 Task: Measure the distance between Los Angeles and Palm Springs.
Action: Mouse moved to (256, 63)
Screenshot: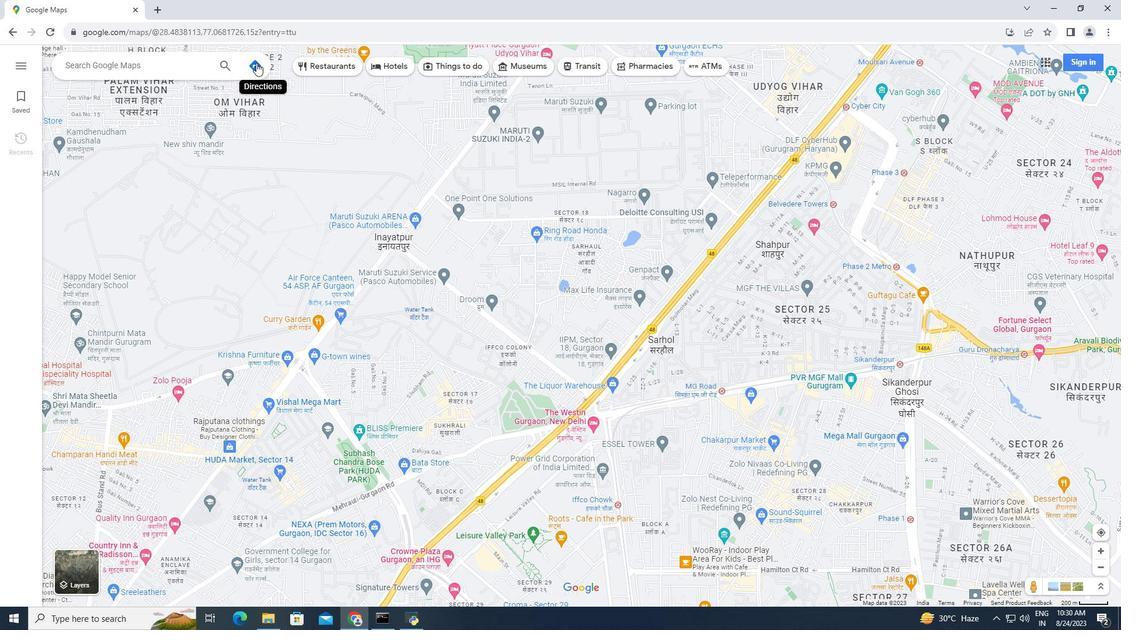 
Action: Mouse pressed left at (256, 63)
Screenshot: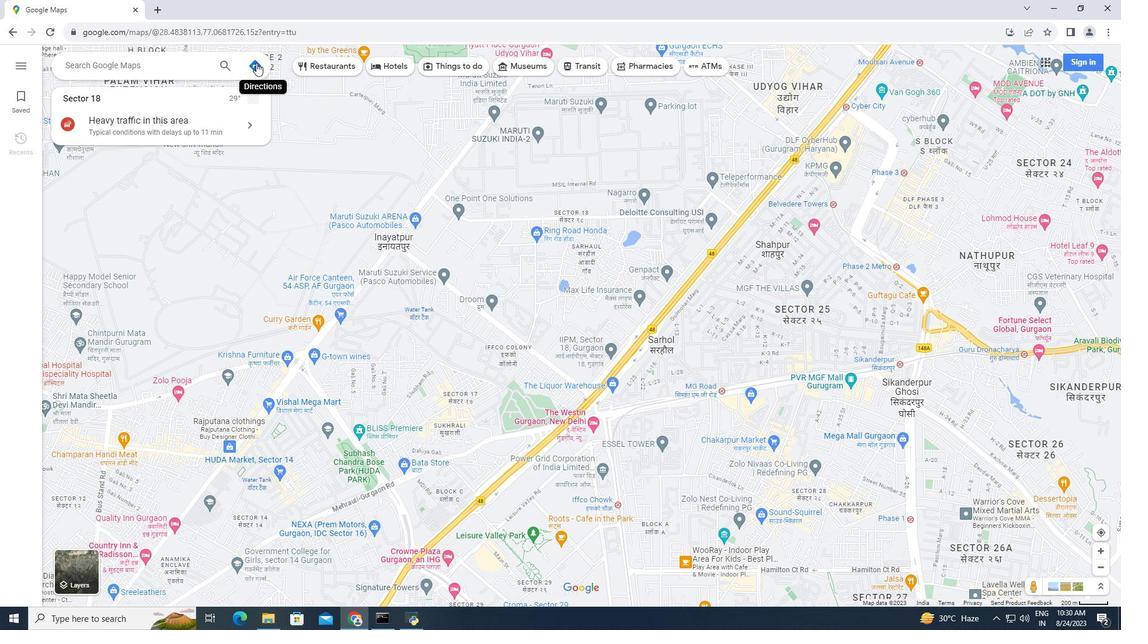 
Action: Mouse moved to (191, 95)
Screenshot: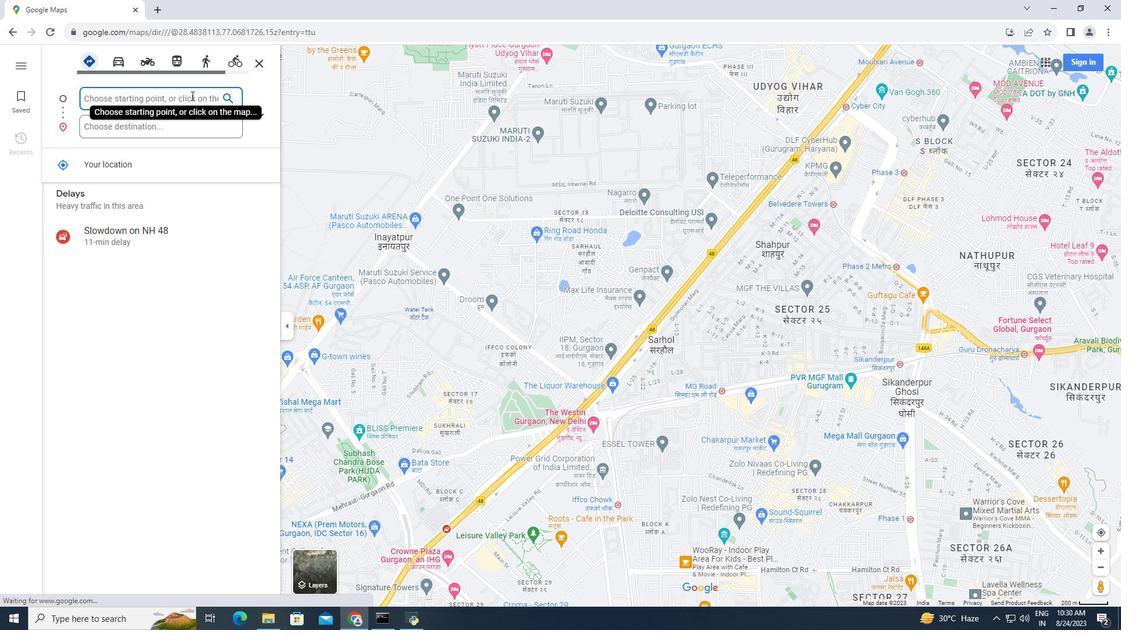 
Action: Key pressed <Key.caps_lock>L<Key.caps_lock>os<Key.space><Key.caps_lock>A<Key.caps_lock>ngeles
Screenshot: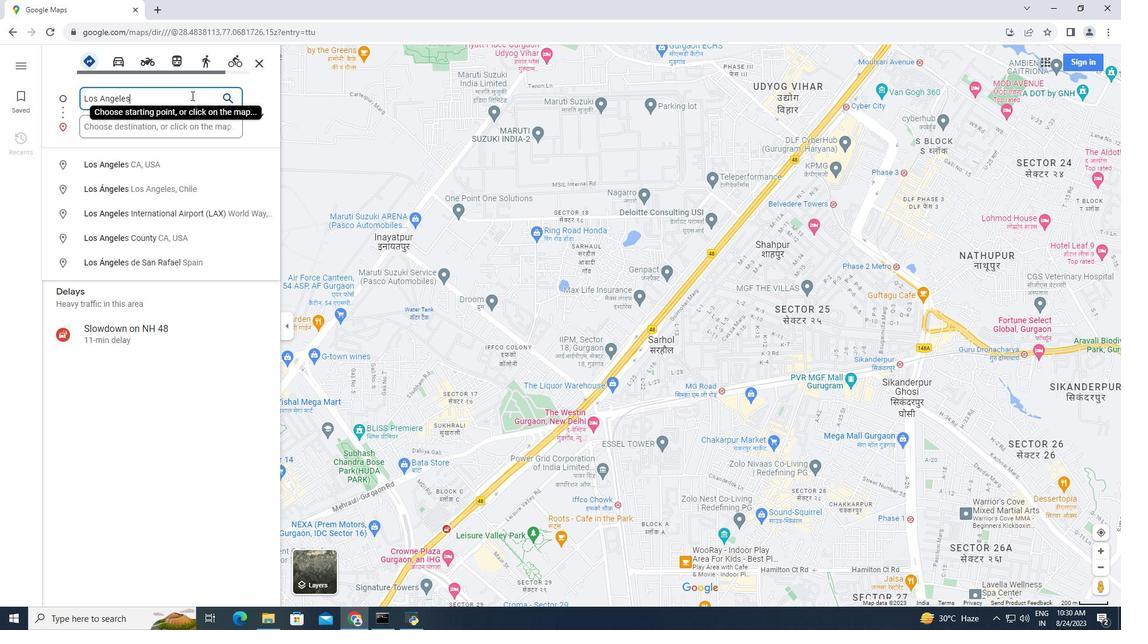 
Action: Mouse moved to (171, 125)
Screenshot: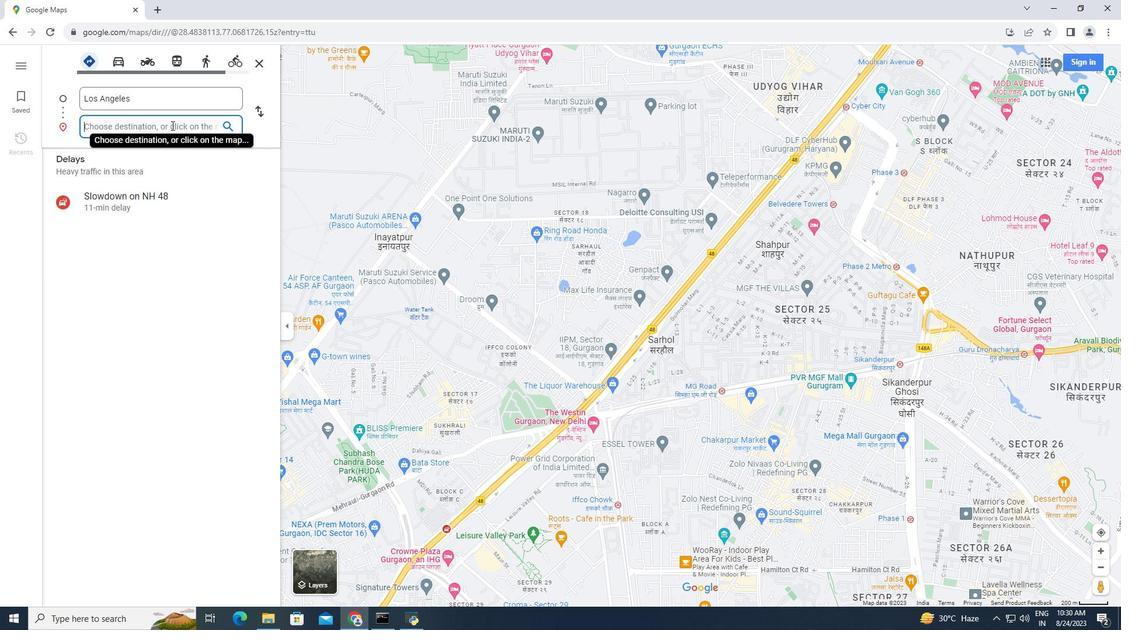 
Action: Mouse pressed left at (171, 125)
Screenshot: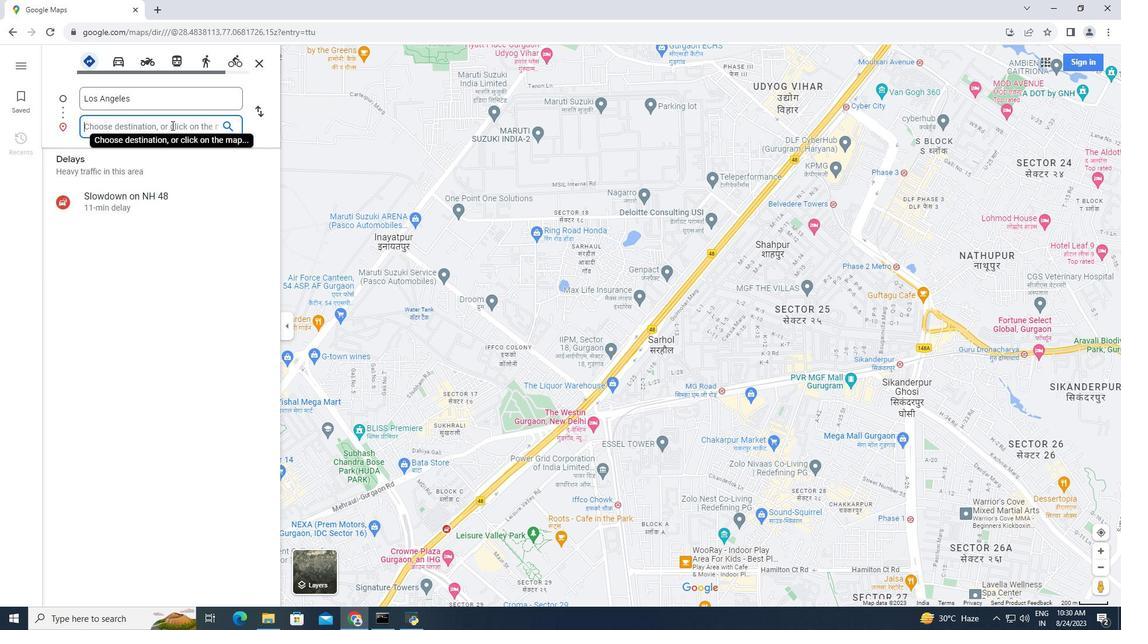 
Action: Key pressed <Key.caps_lock>P<Key.caps_lock>alm<Key.space><Key.caps_lock>S<Key.caps_lock>prings
Screenshot: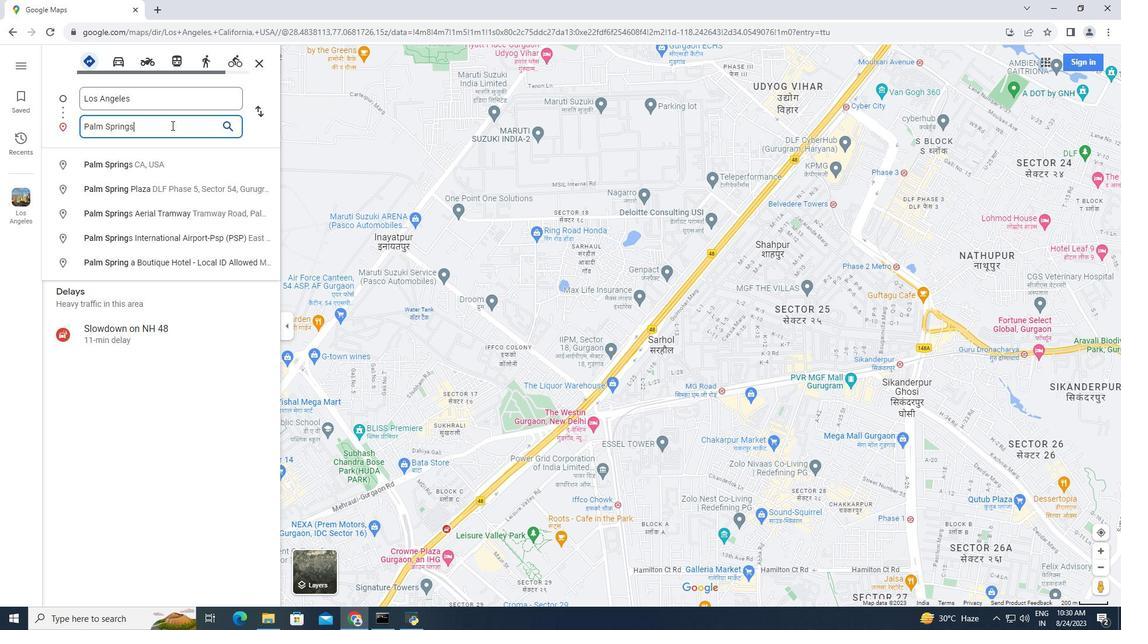 
Action: Mouse moved to (136, 158)
Screenshot: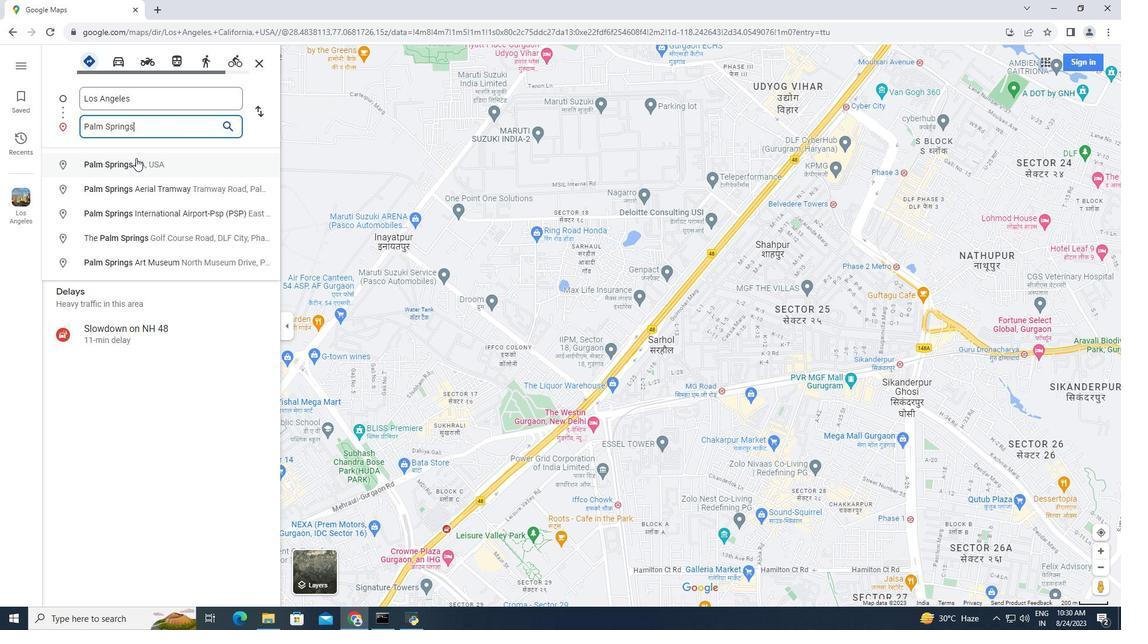 
Action: Mouse pressed left at (136, 158)
Screenshot: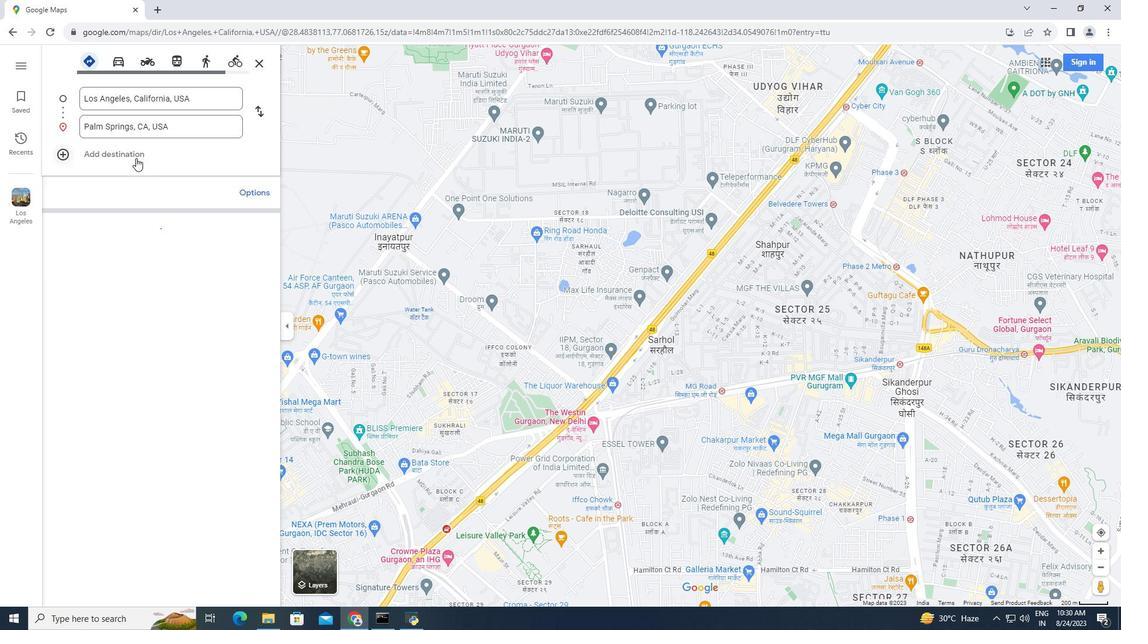 
Action: Mouse moved to (513, 569)
Screenshot: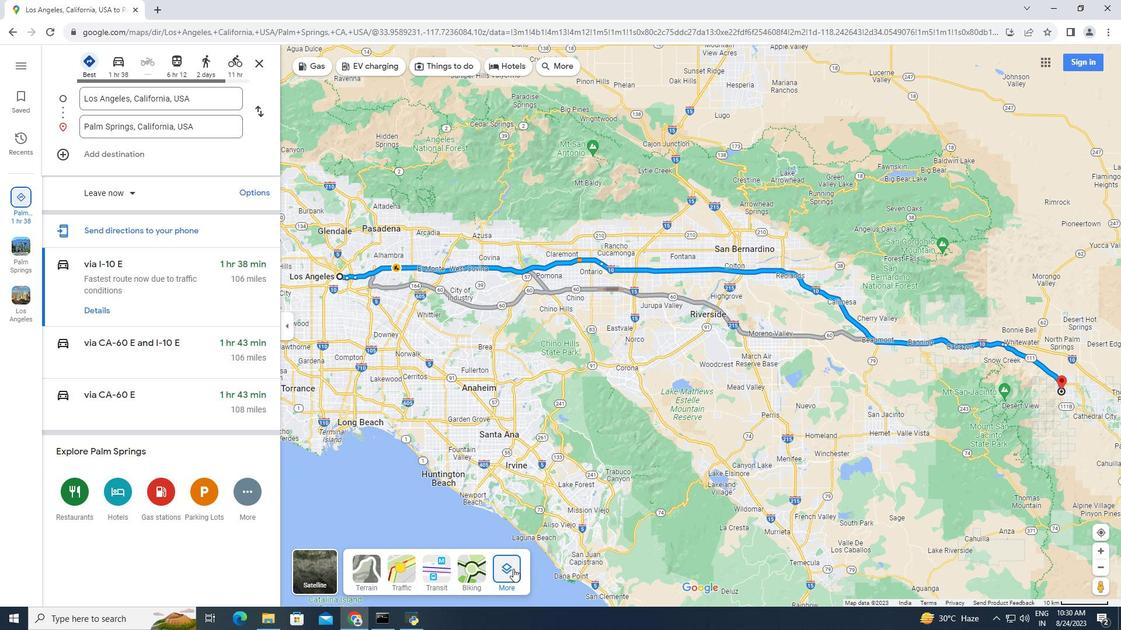 
Action: Mouse pressed left at (513, 569)
Screenshot: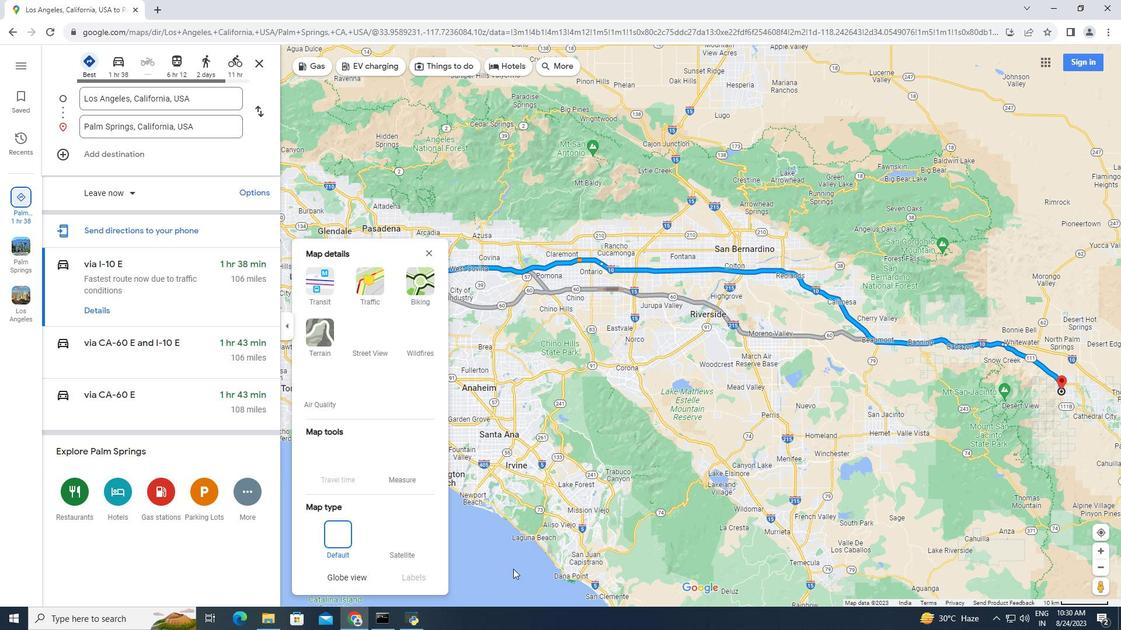 
Action: Mouse moved to (403, 464)
Screenshot: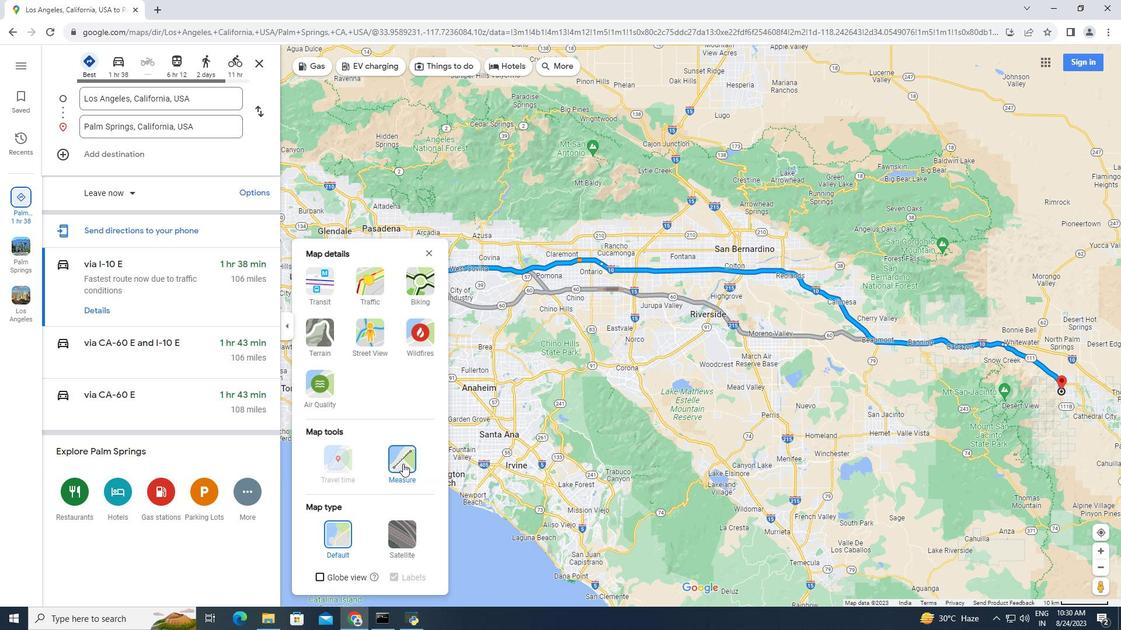 
Action: Mouse pressed left at (403, 464)
Screenshot: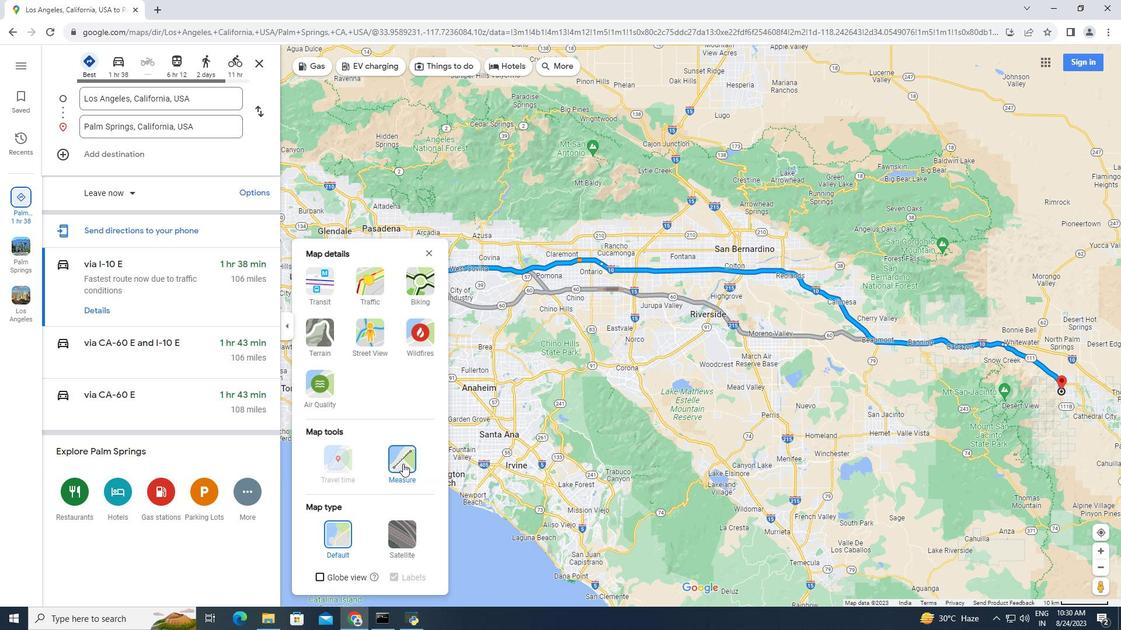 
Action: Mouse moved to (760, 366)
Screenshot: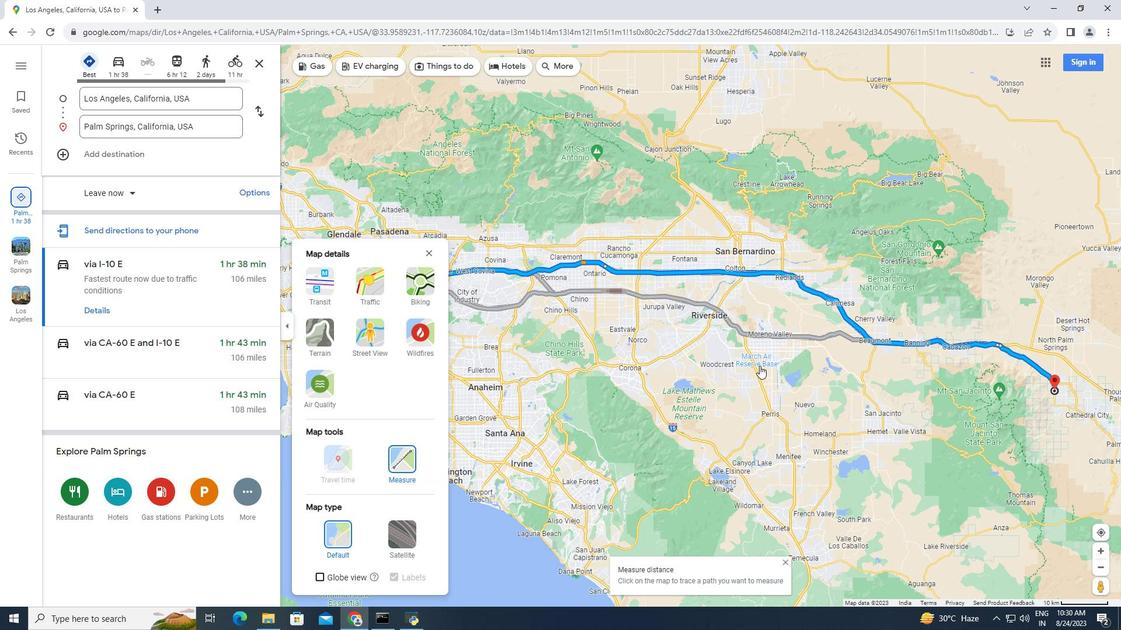 
Action: Mouse scrolled (760, 365) with delta (0, 0)
Screenshot: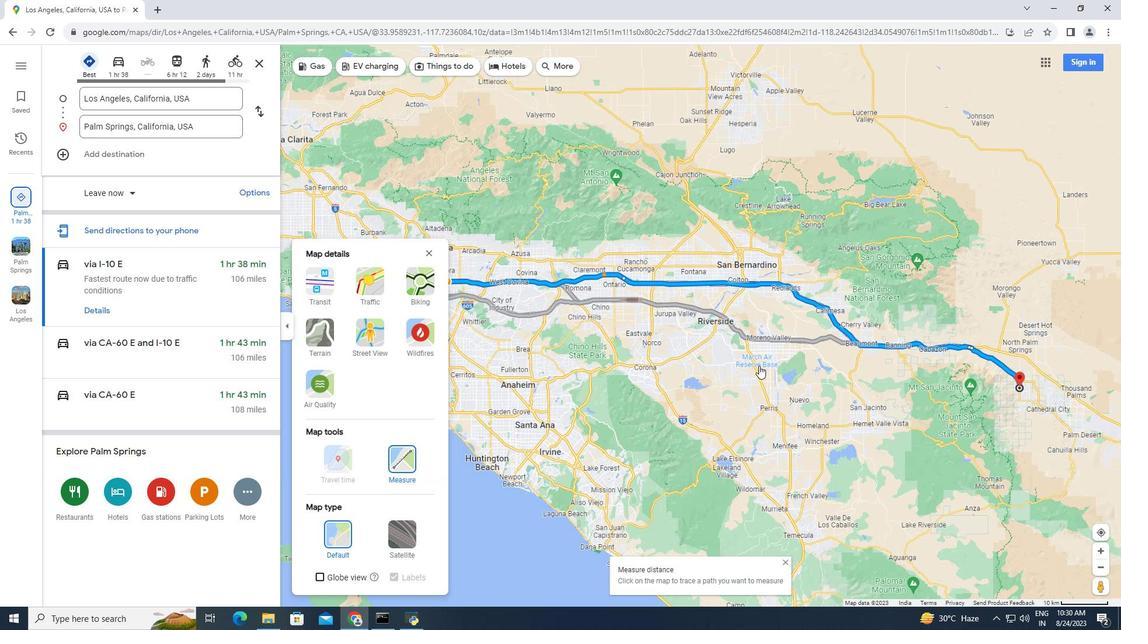 
Action: Mouse scrolled (760, 365) with delta (0, 0)
Screenshot: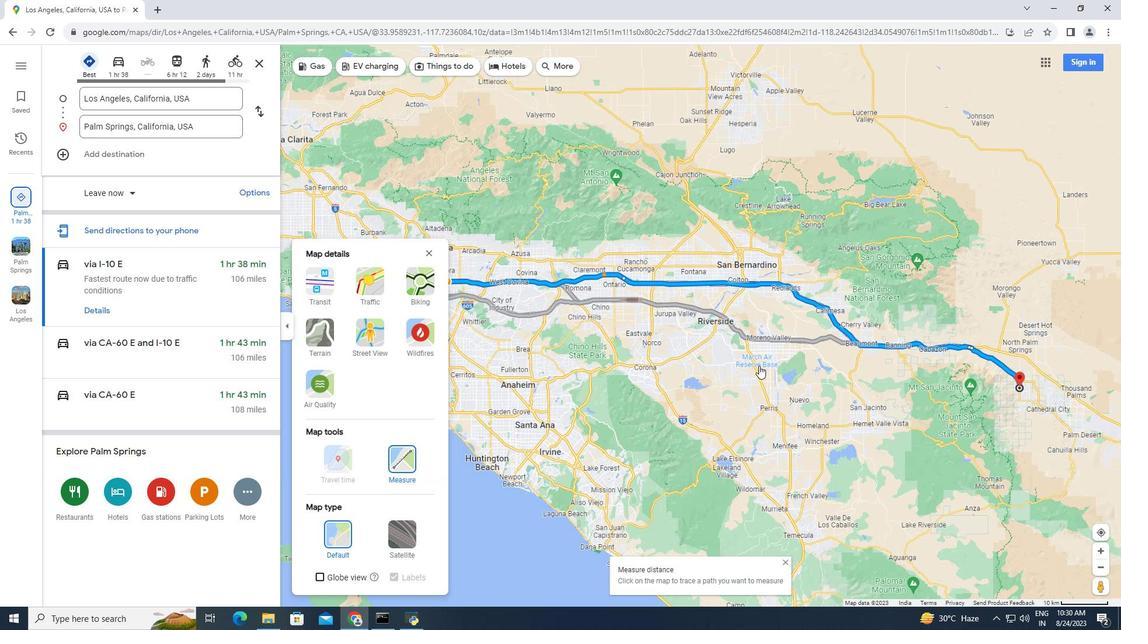 
Action: Mouse scrolled (760, 365) with delta (0, 0)
Screenshot: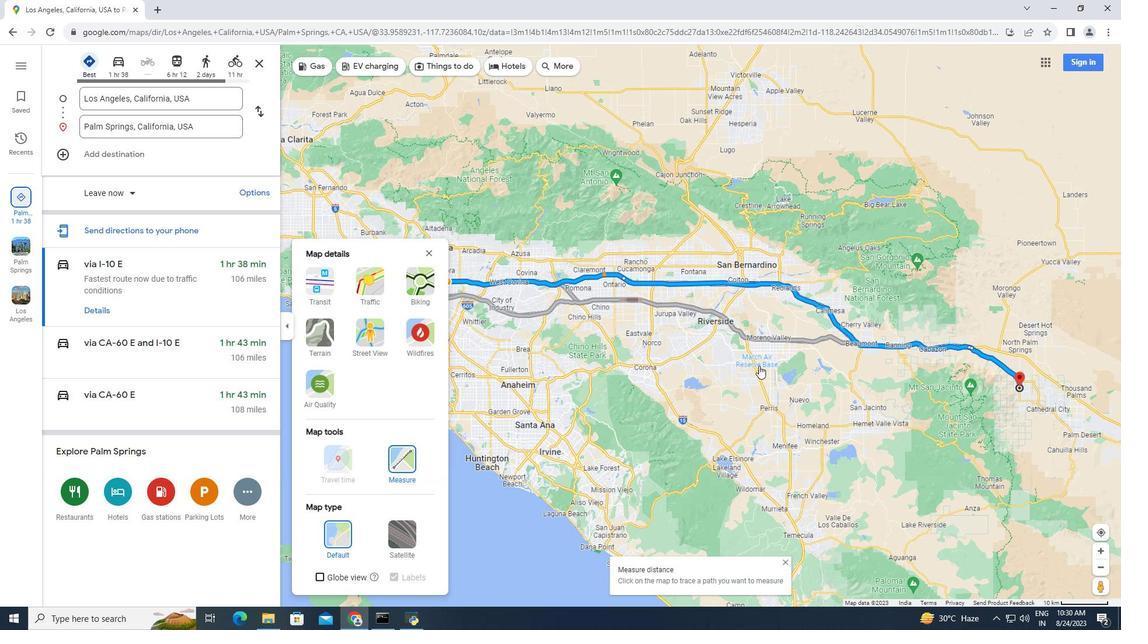 
Action: Mouse moved to (518, 322)
Screenshot: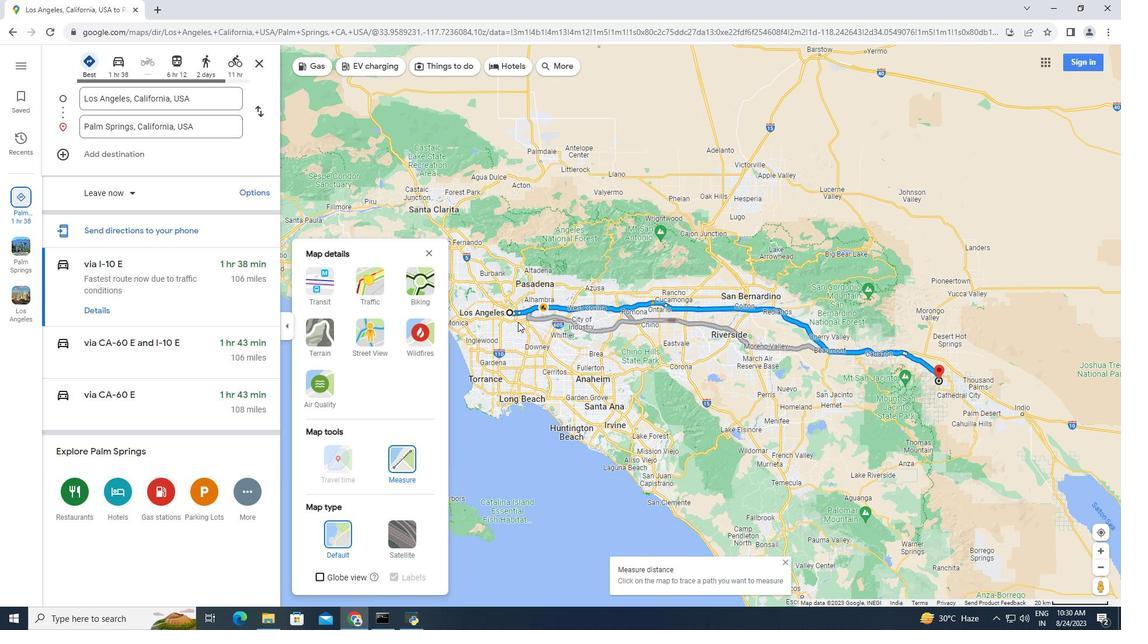 
Action: Mouse scrolled (518, 323) with delta (0, 0)
Screenshot: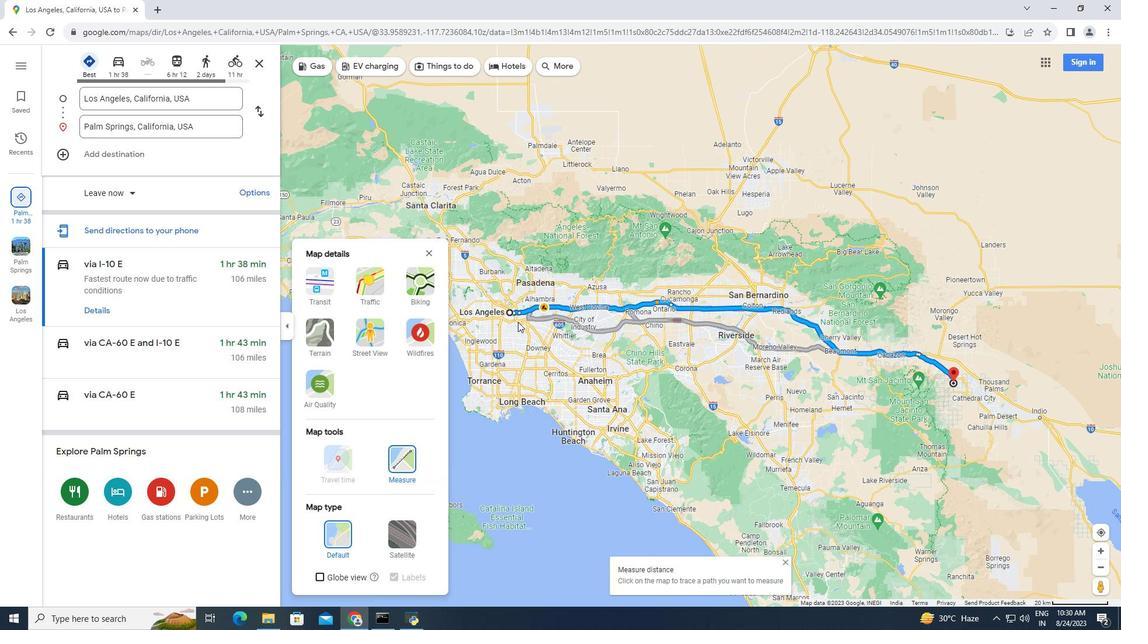 
Action: Mouse scrolled (518, 323) with delta (0, 0)
Screenshot: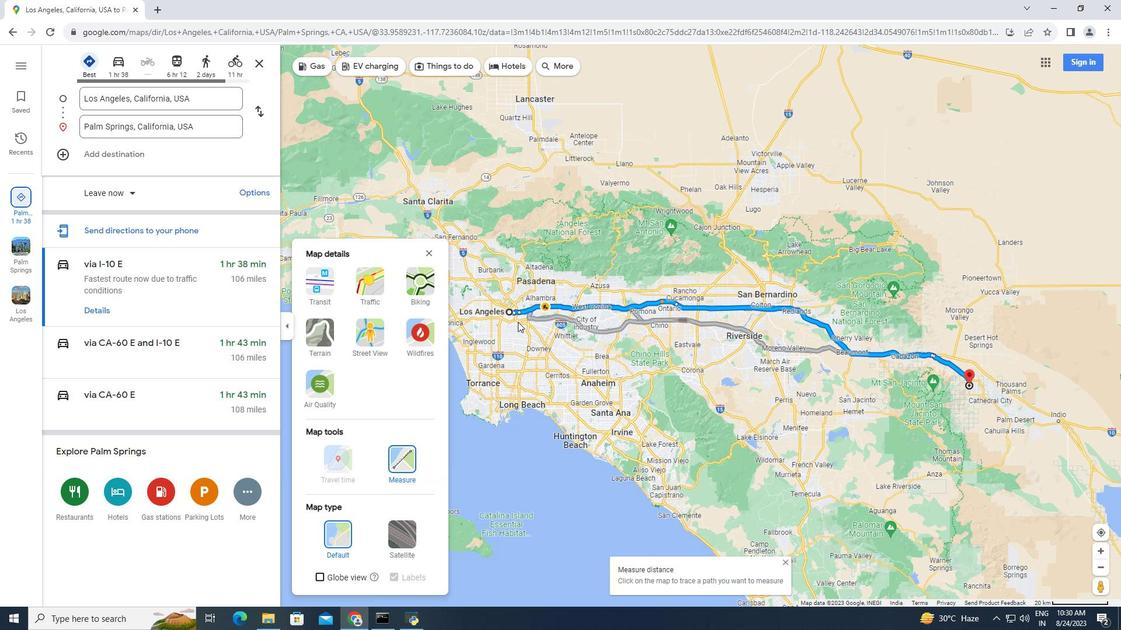 
Action: Mouse scrolled (518, 323) with delta (0, 0)
Screenshot: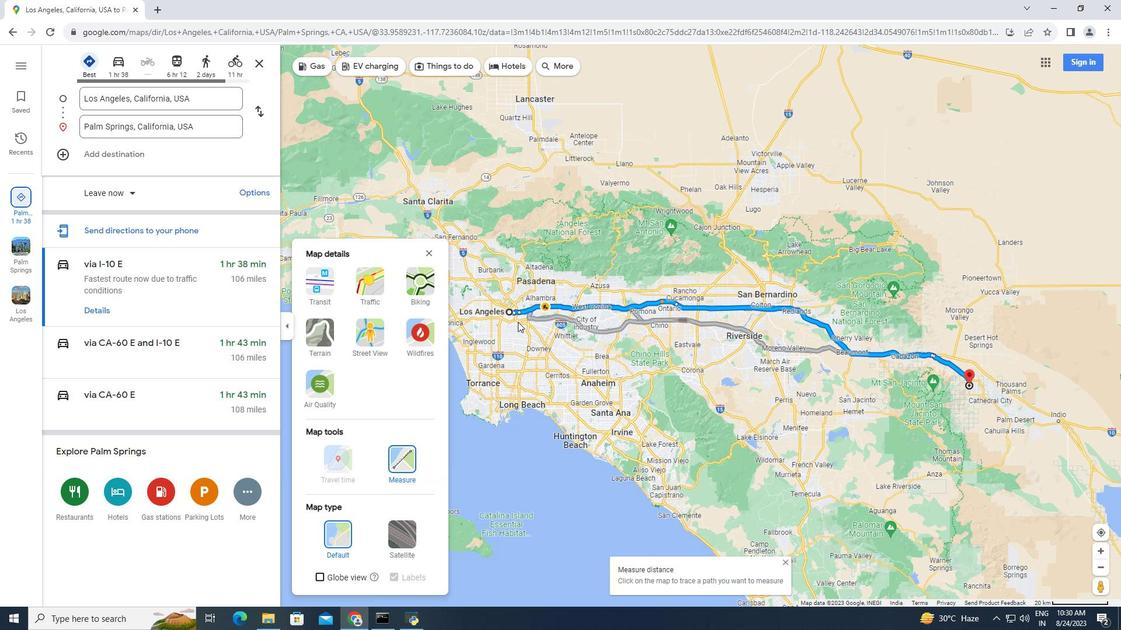 
Action: Mouse scrolled (518, 323) with delta (0, 0)
Screenshot: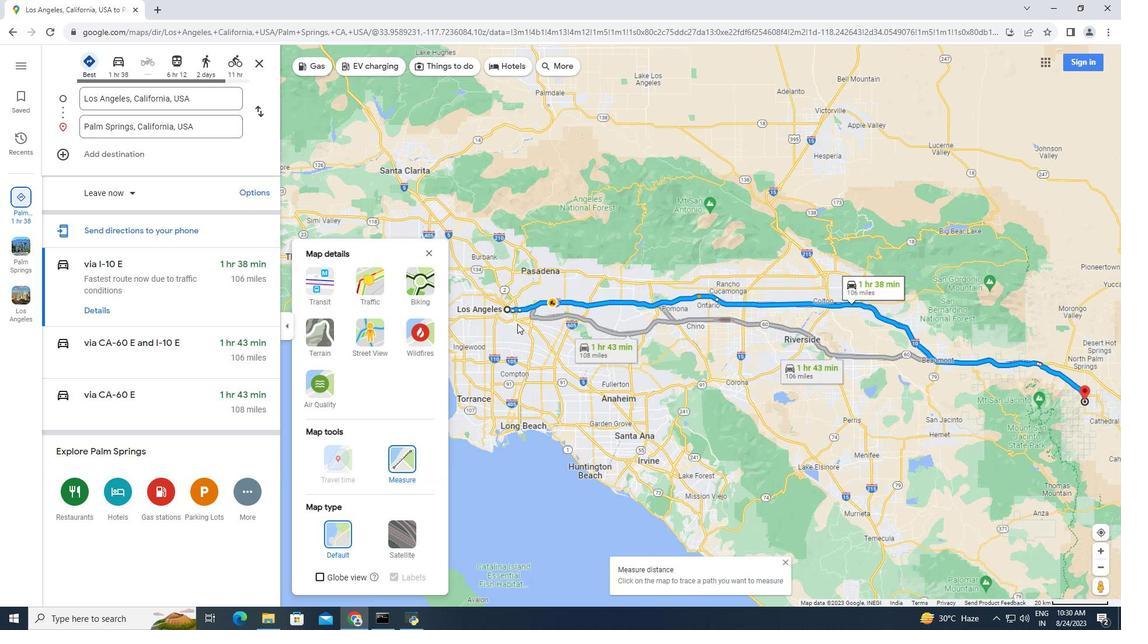 
Action: Mouse moved to (514, 341)
Screenshot: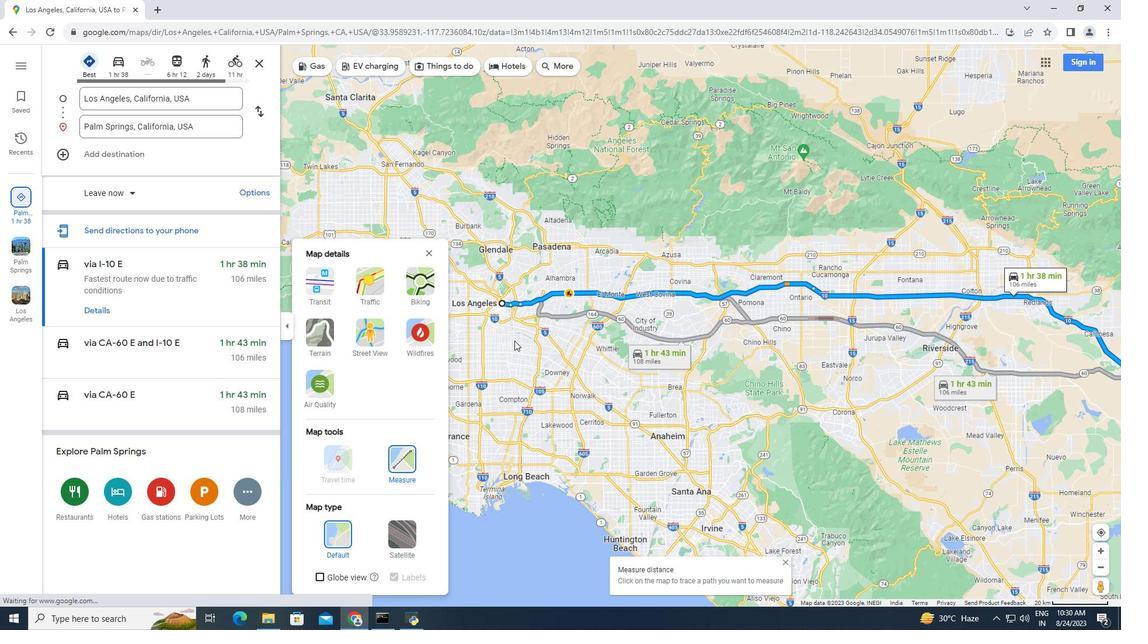 
Action: Mouse pressed left at (514, 341)
Screenshot: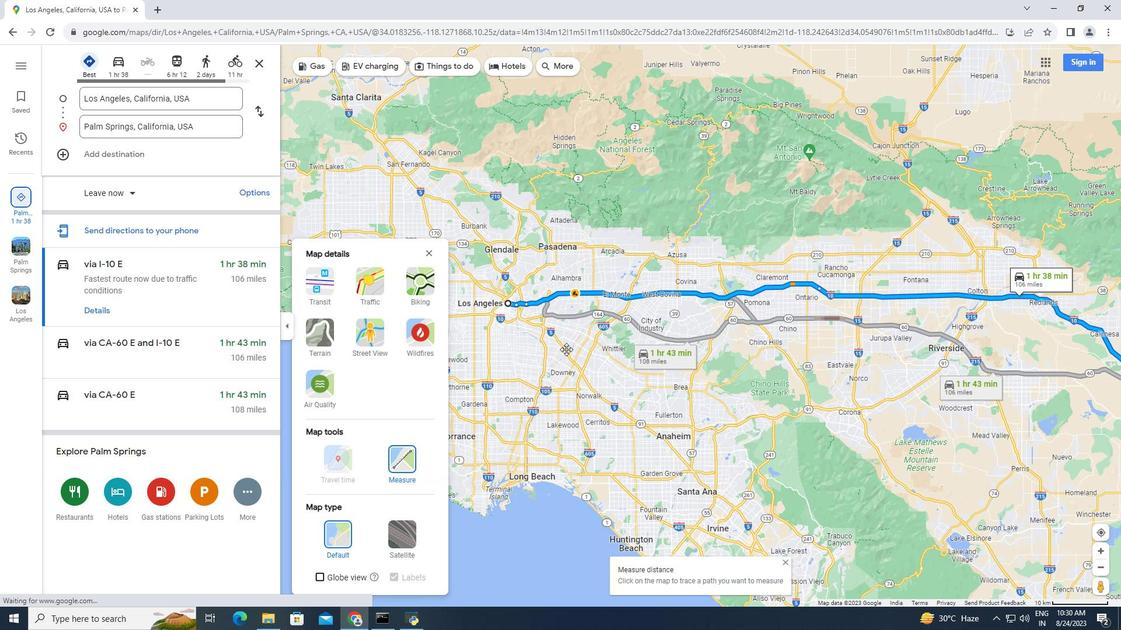 
Action: Mouse moved to (598, 345)
Screenshot: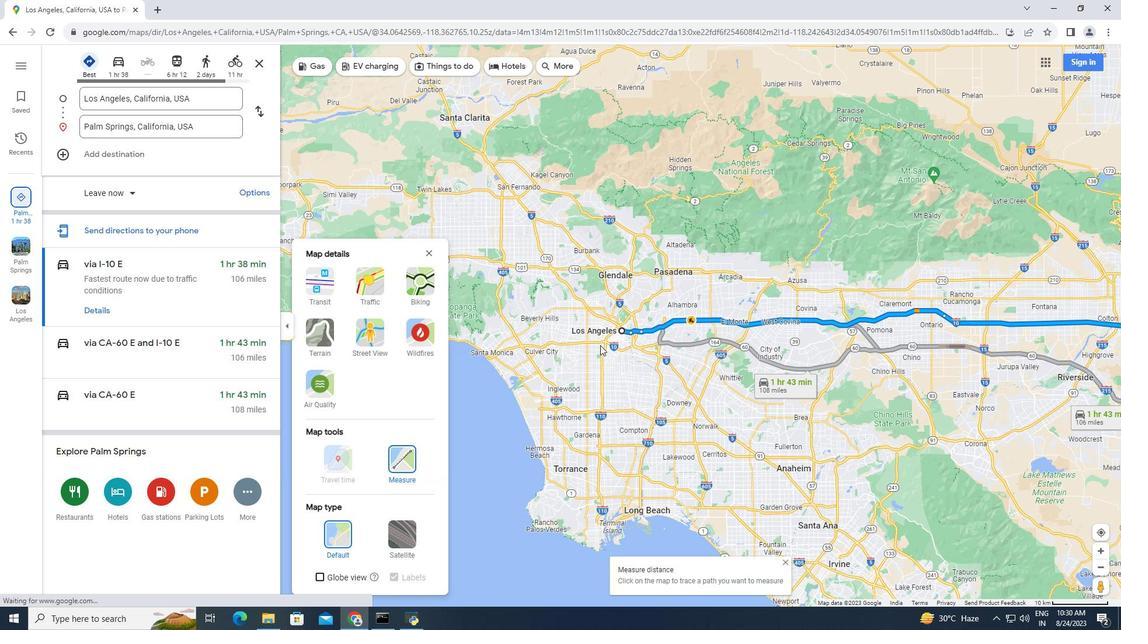 
Action: Mouse scrolled (598, 345) with delta (0, 0)
Screenshot: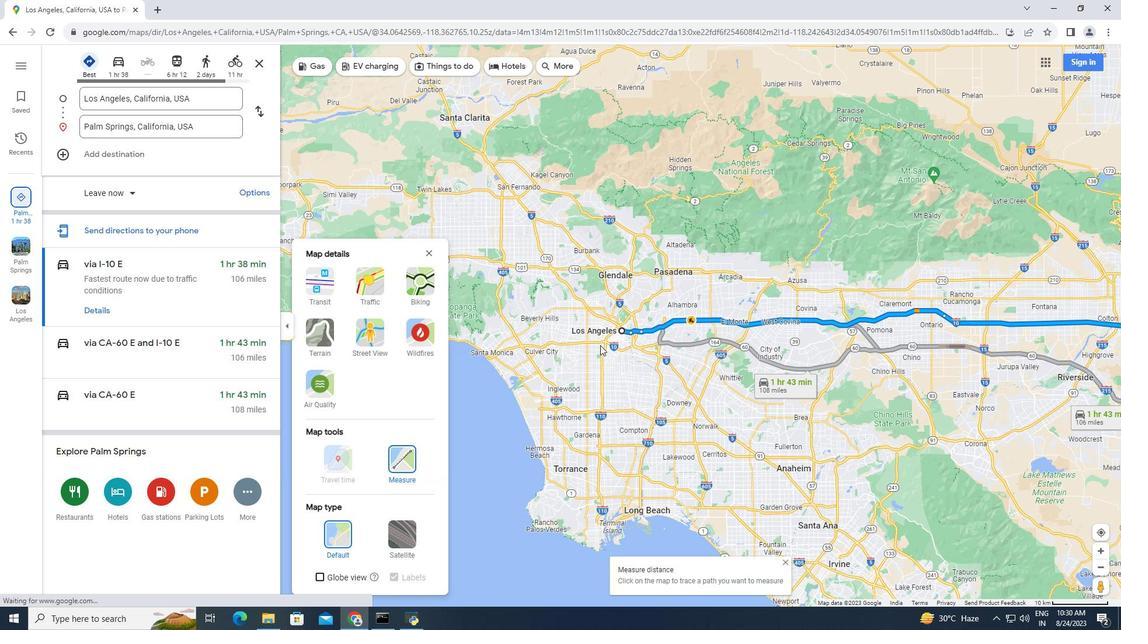 
Action: Mouse scrolled (598, 345) with delta (0, 0)
Screenshot: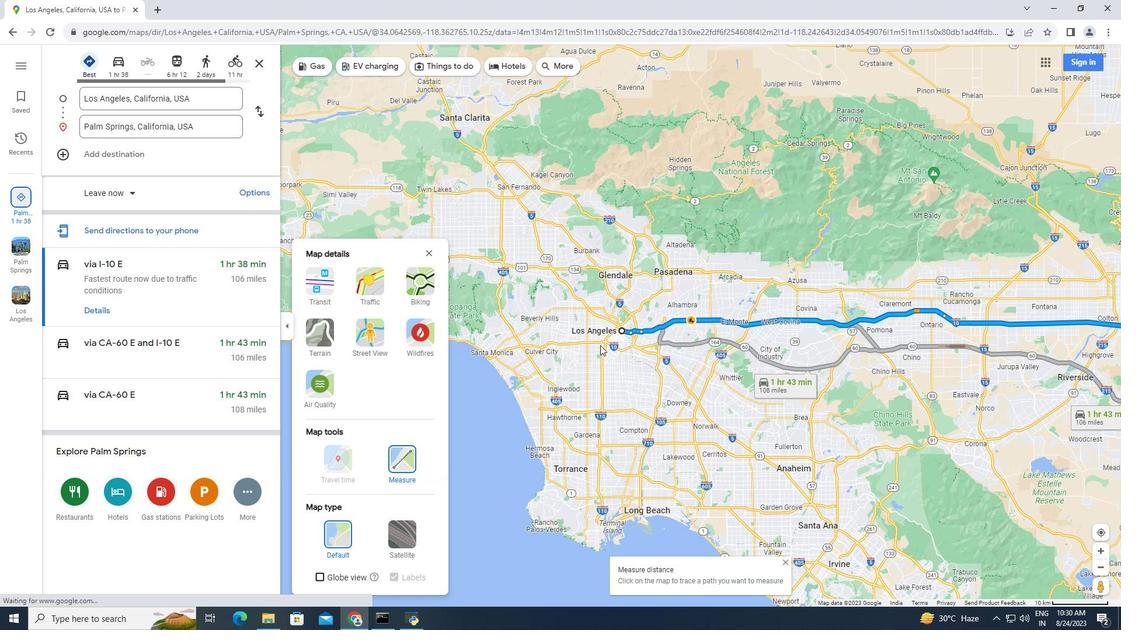 
Action: Mouse moved to (631, 326)
Screenshot: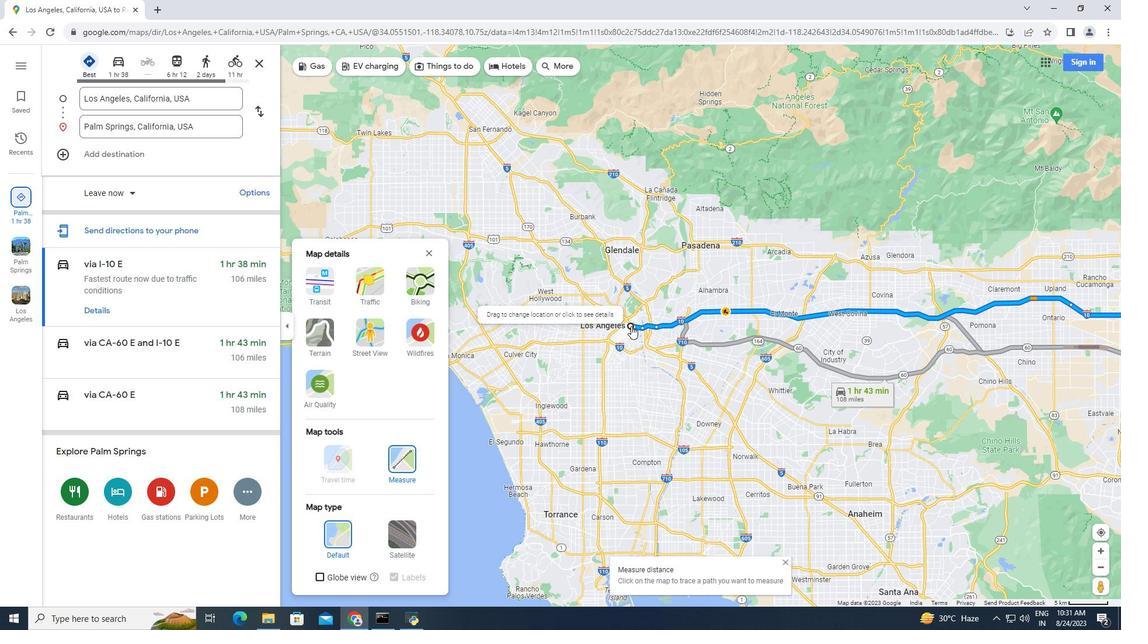 
Action: Mouse pressed left at (631, 326)
Screenshot: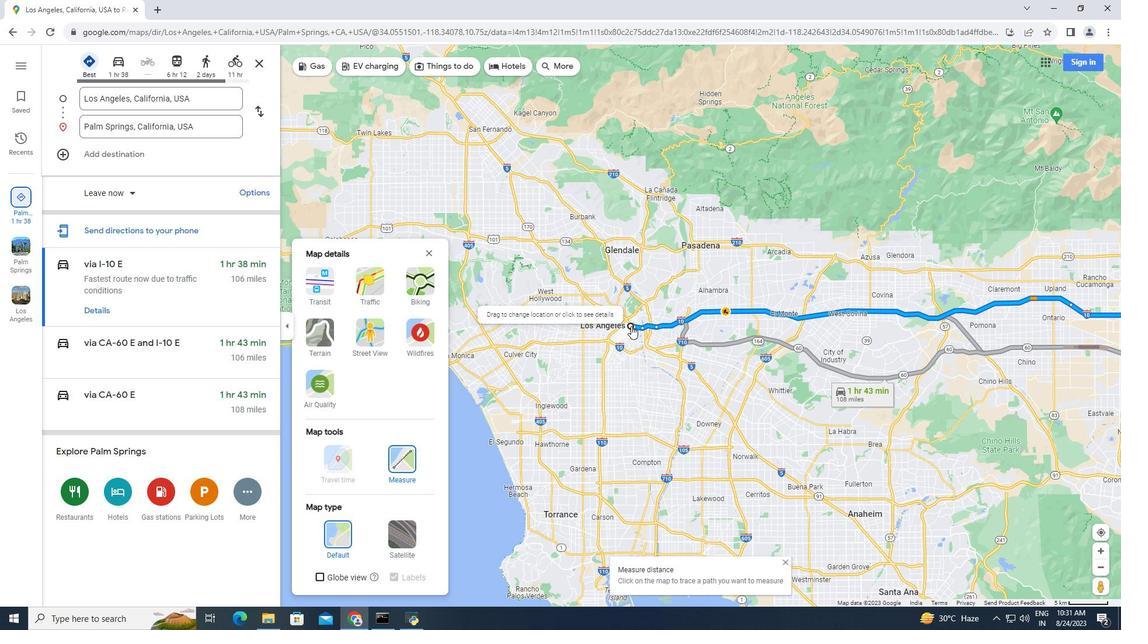 
Action: Mouse moved to (642, 349)
Screenshot: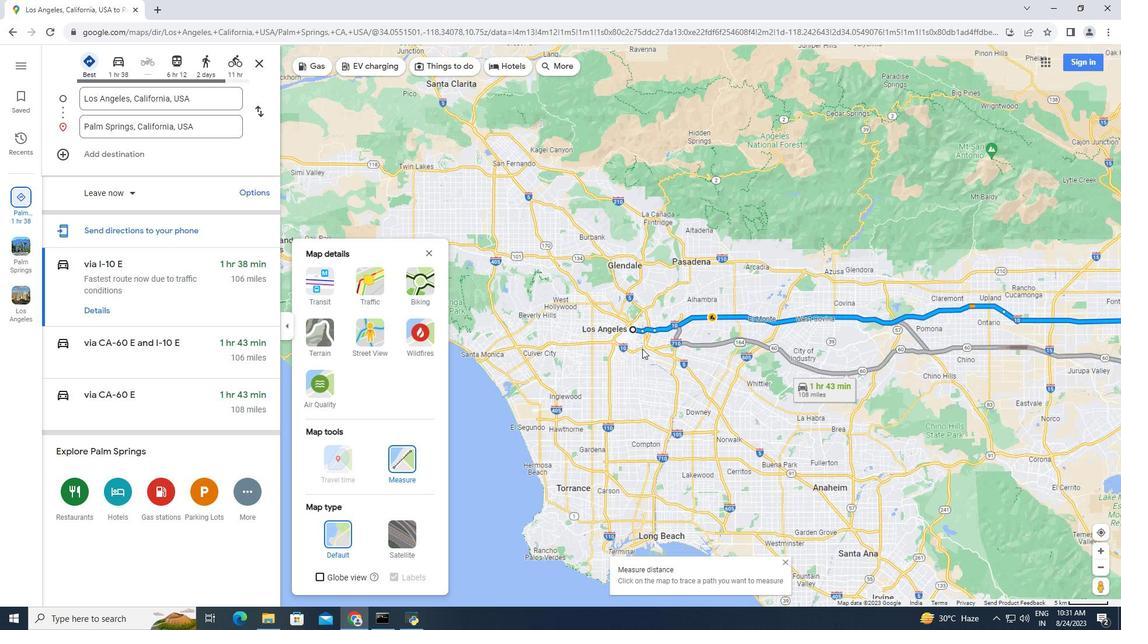 
Action: Mouse scrolled (642, 348) with delta (0, 0)
Screenshot: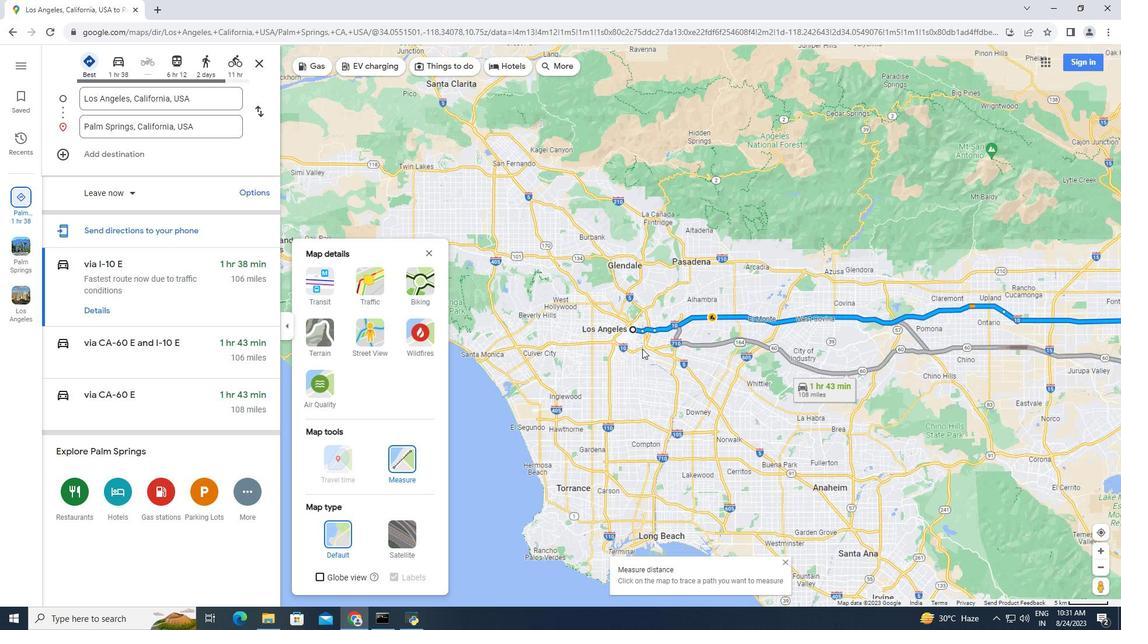 
Action: Mouse scrolled (642, 348) with delta (0, 0)
Screenshot: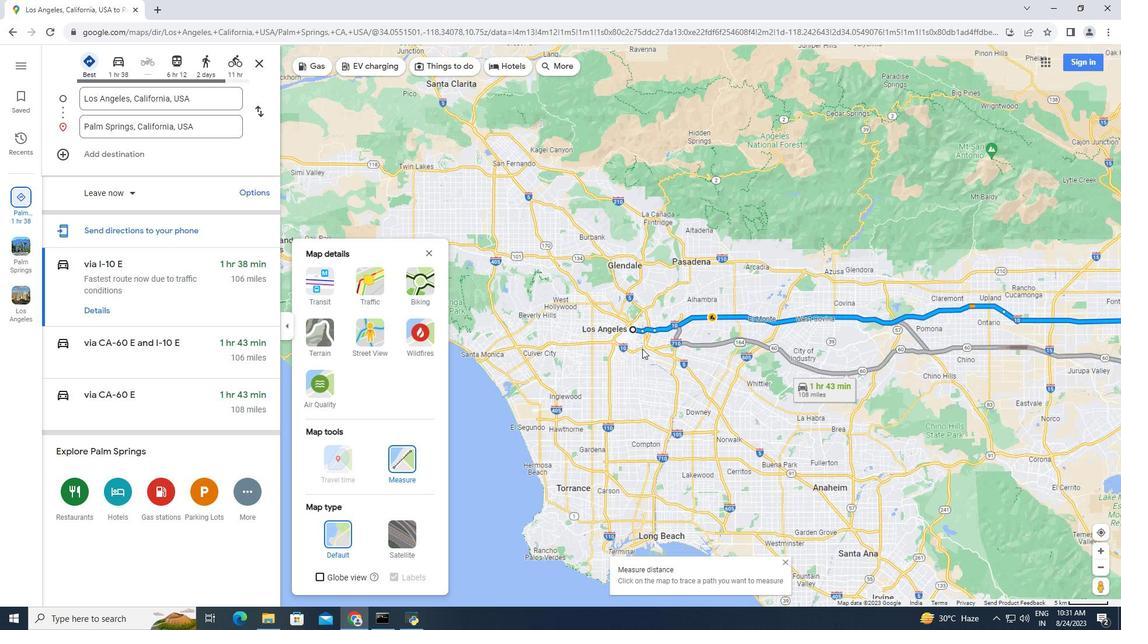 
Action: Mouse scrolled (642, 348) with delta (0, 0)
Screenshot: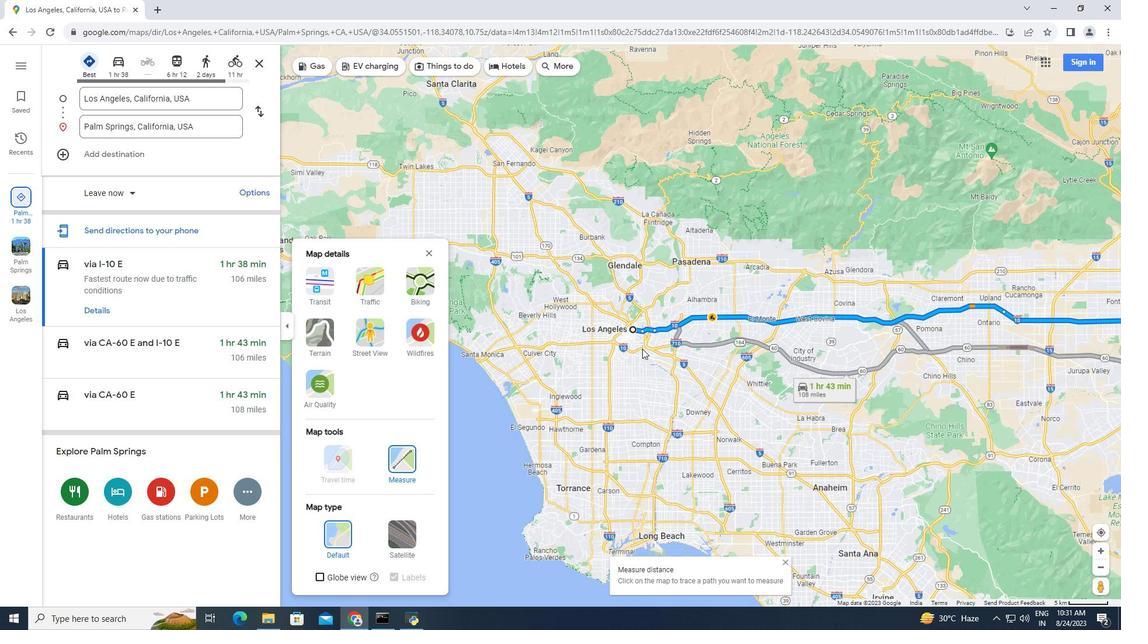 
Action: Mouse moved to (771, 376)
Screenshot: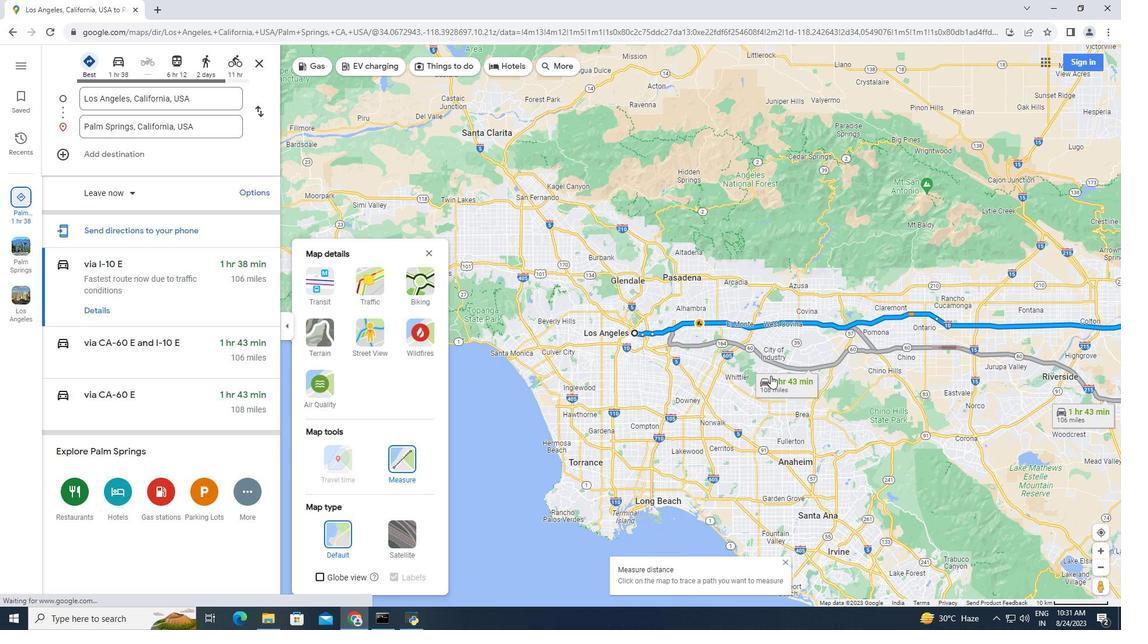 
Action: Mouse scrolled (771, 375) with delta (0, 0)
Screenshot: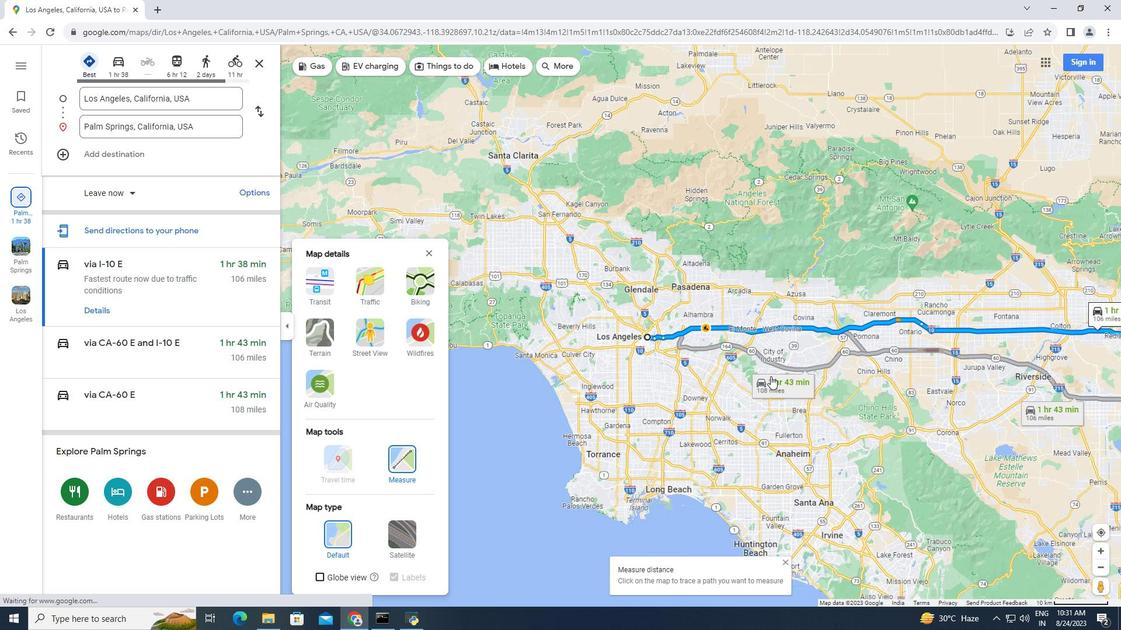 
Action: Mouse scrolled (771, 375) with delta (0, 0)
Screenshot: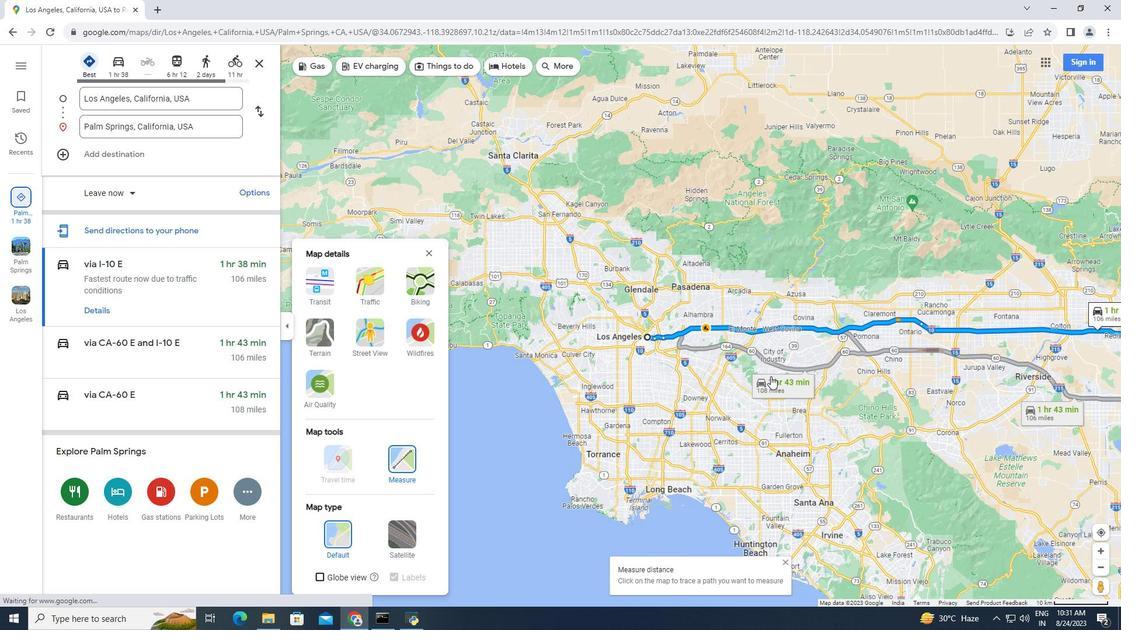 
Action: Mouse scrolled (771, 375) with delta (0, 0)
Screenshot: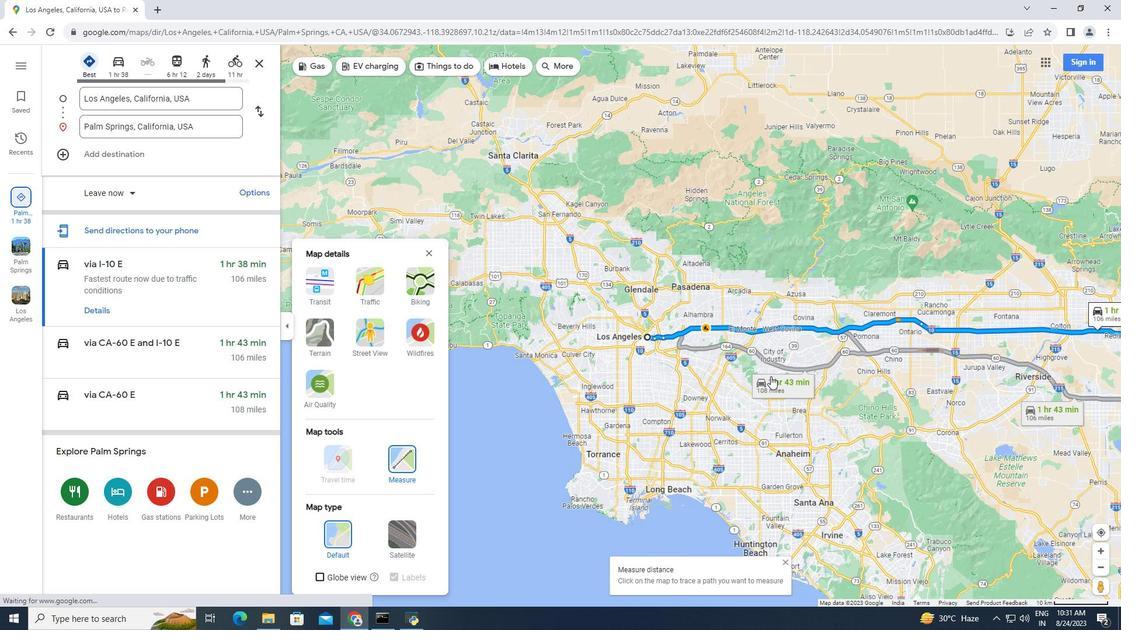
Action: Mouse moved to (885, 387)
Screenshot: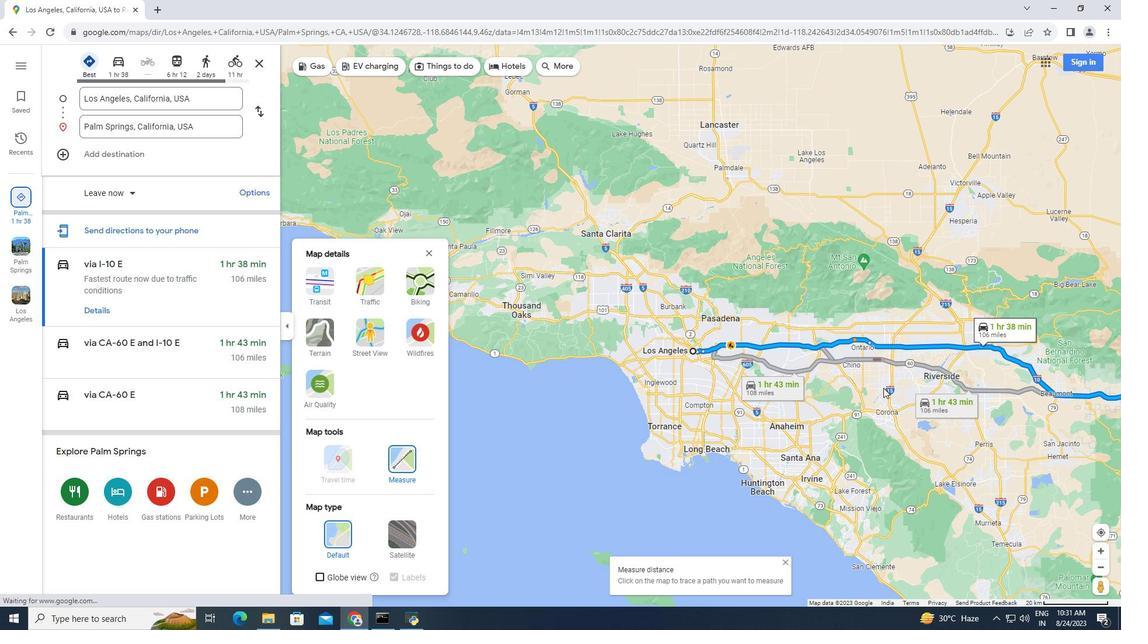 
Action: Mouse scrolled (885, 387) with delta (0, 0)
Screenshot: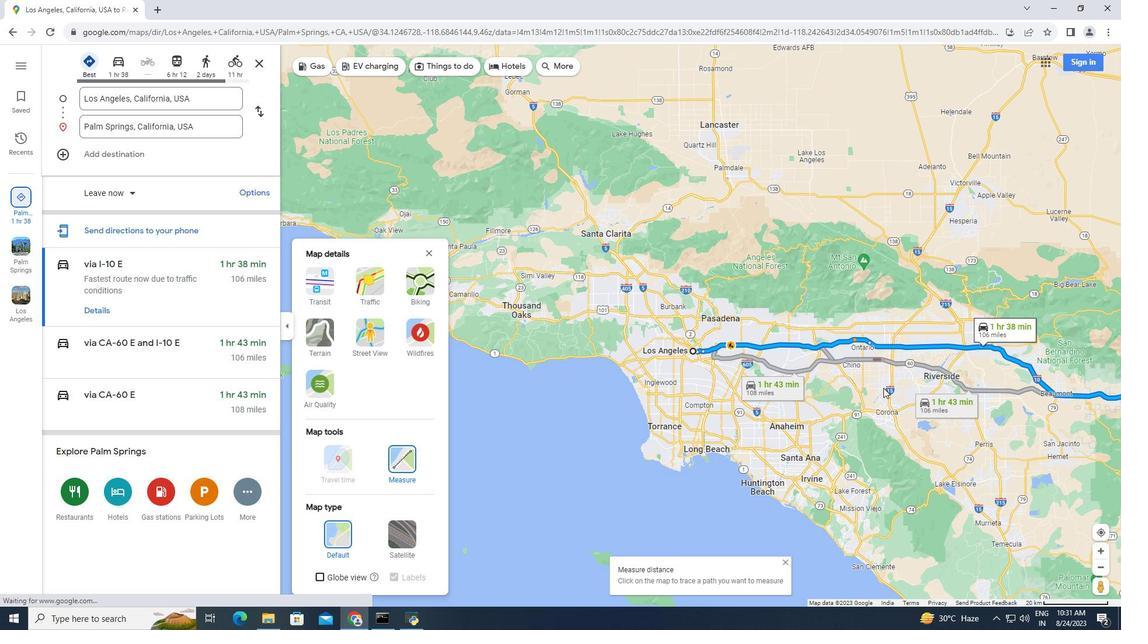 
Action: Mouse moved to (884, 387)
Screenshot: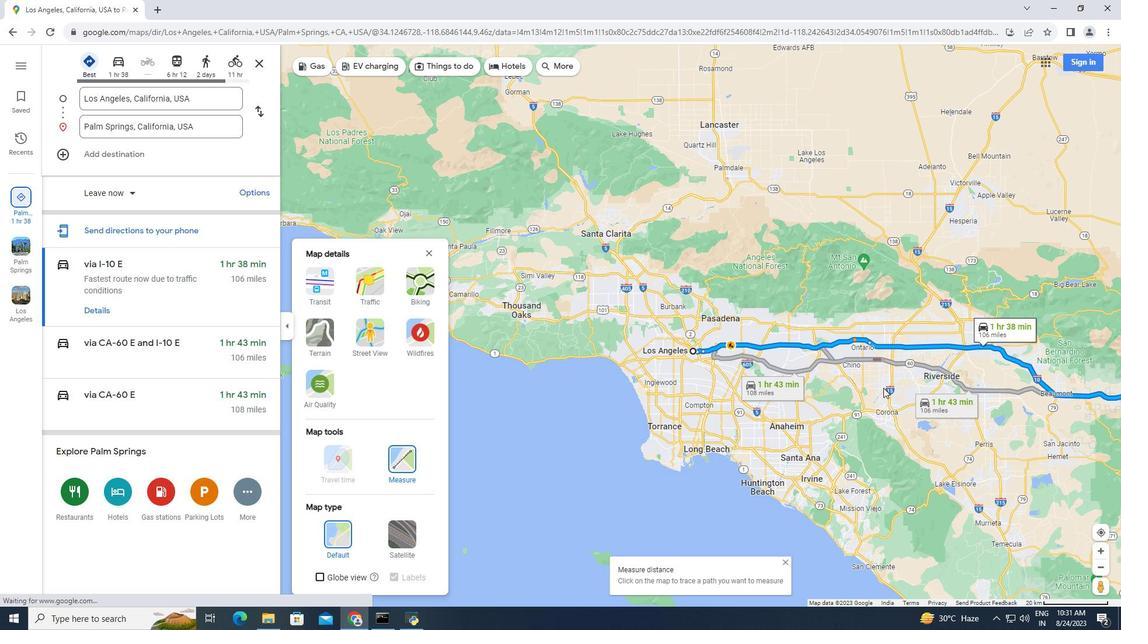 
Action: Mouse scrolled (884, 387) with delta (0, 0)
Screenshot: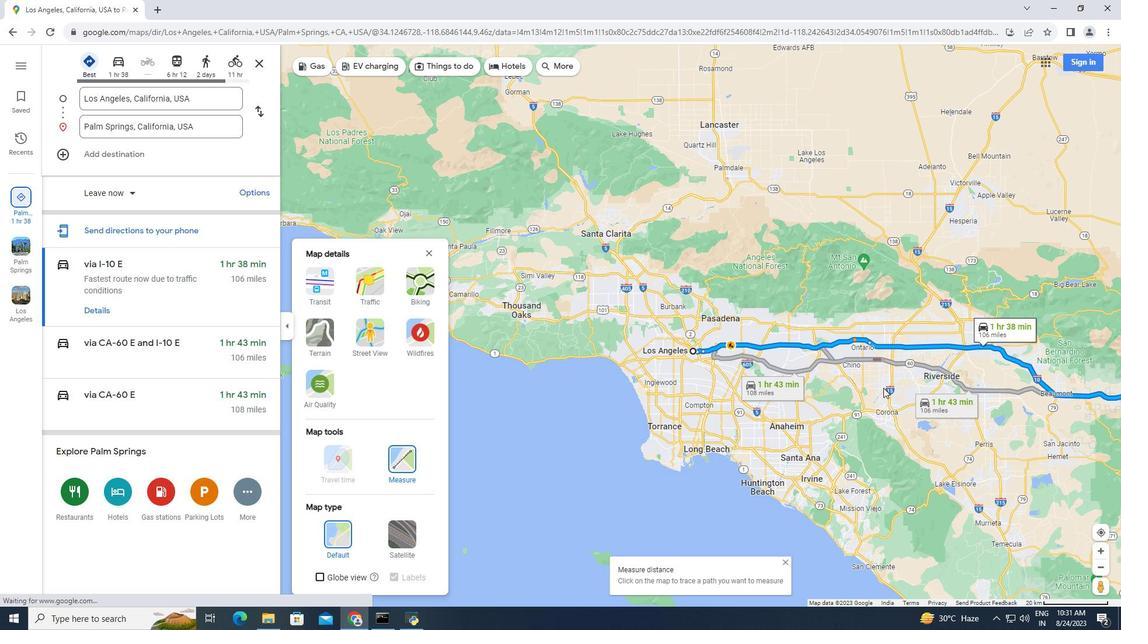 
Action: Mouse moved to (884, 387)
Screenshot: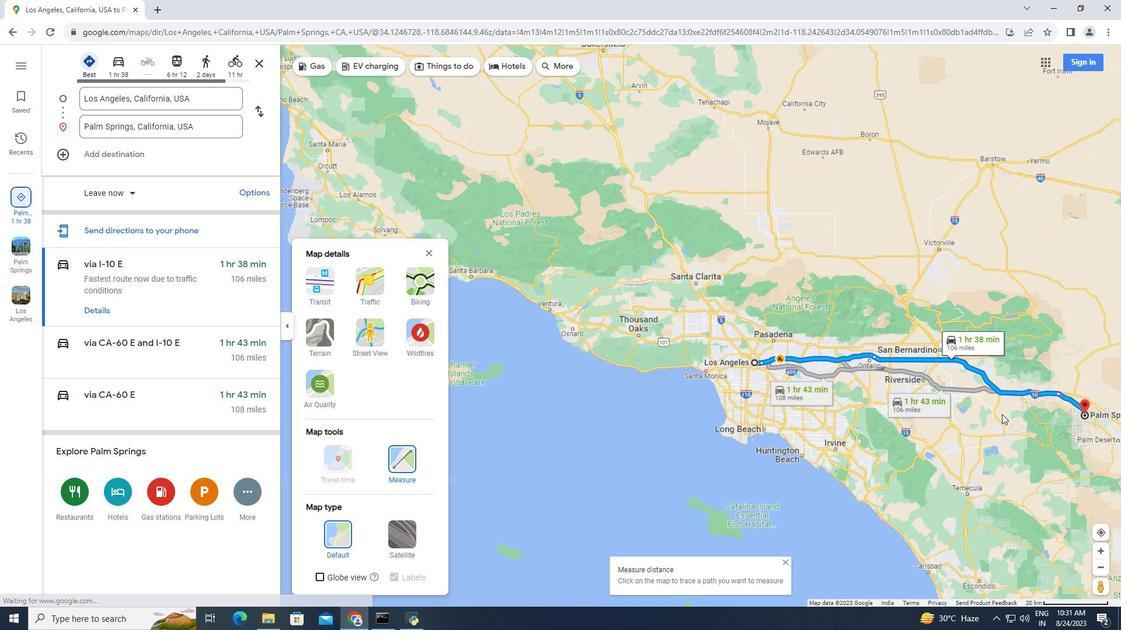 
Action: Mouse scrolled (884, 387) with delta (0, 0)
Screenshot: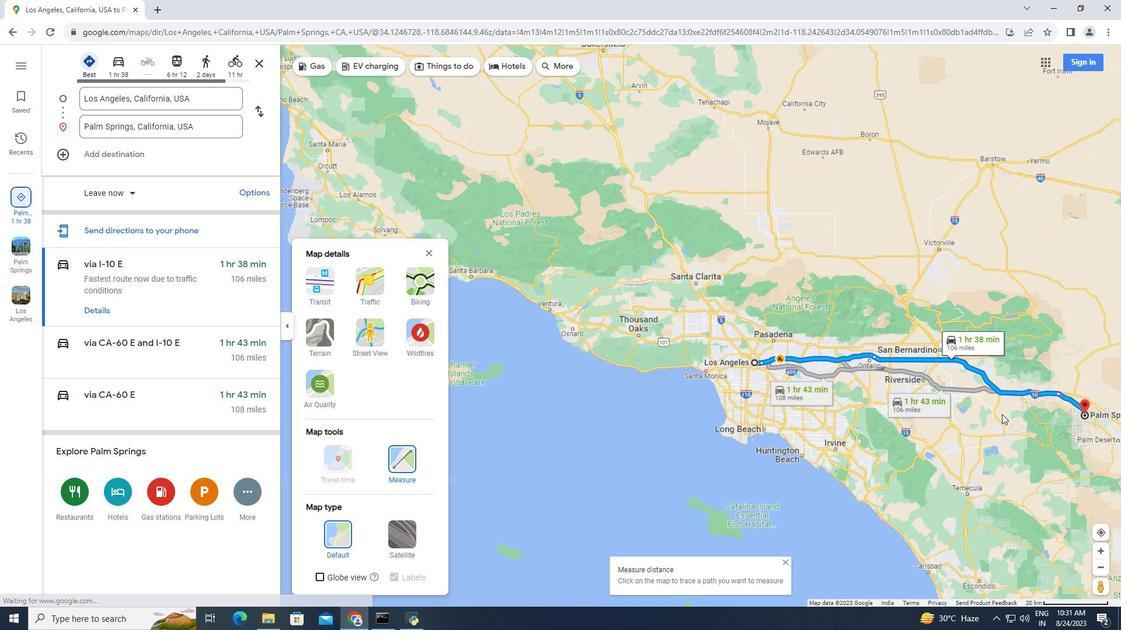 
Action: Mouse moved to (1063, 411)
Screenshot: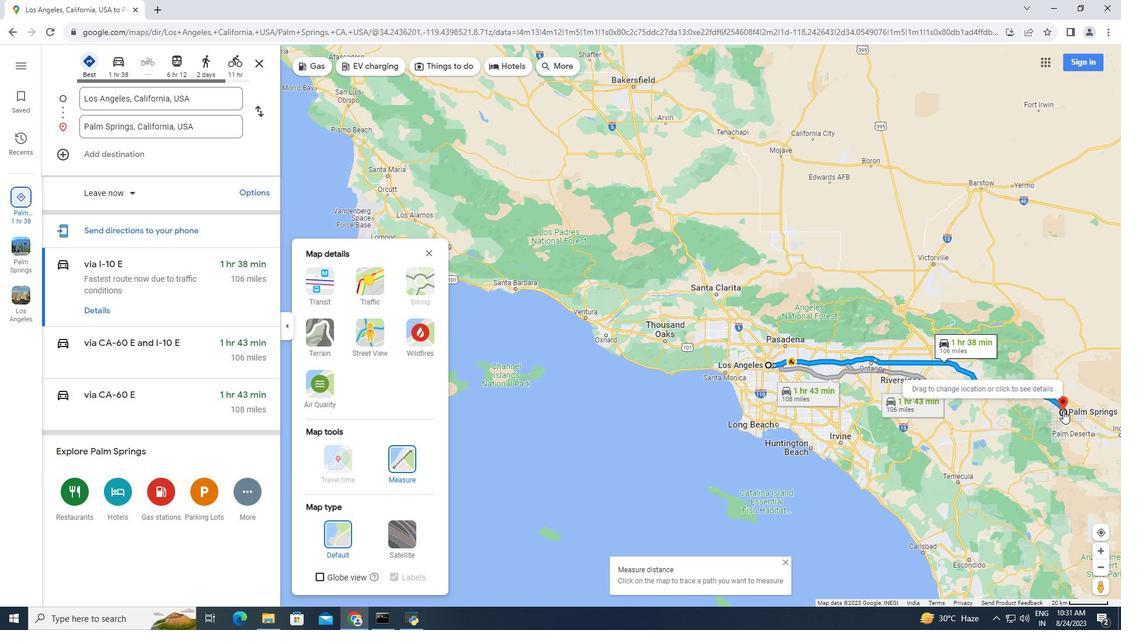
Action: Mouse pressed left at (1063, 411)
Screenshot: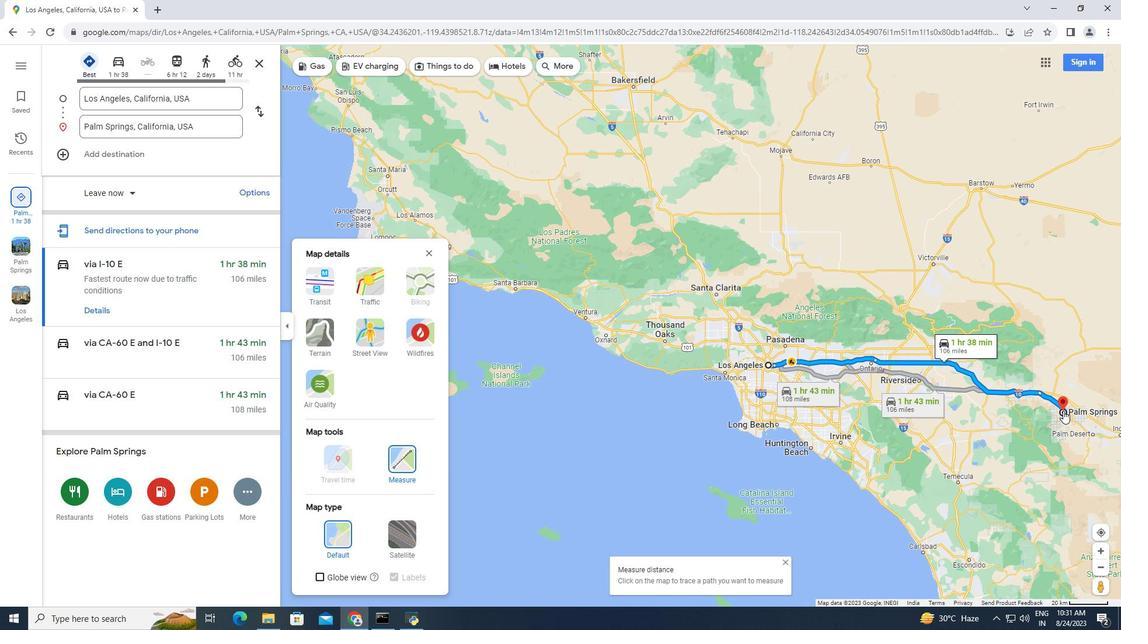 
Action: Mouse moved to (1028, 456)
Screenshot: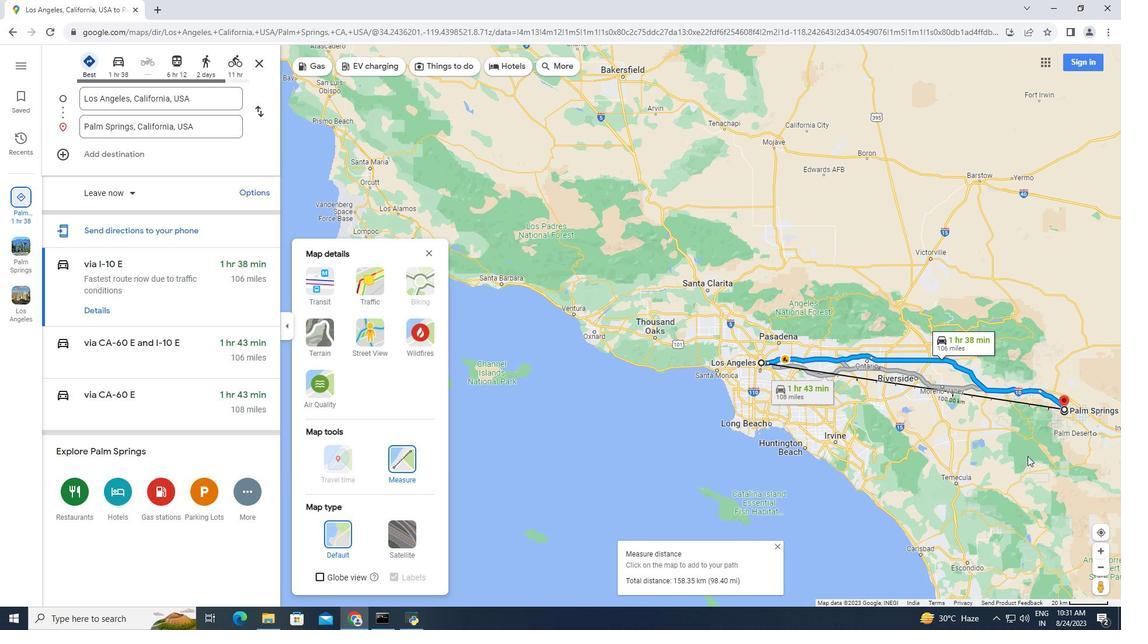 
Action: Mouse scrolled (1028, 457) with delta (0, 0)
Screenshot: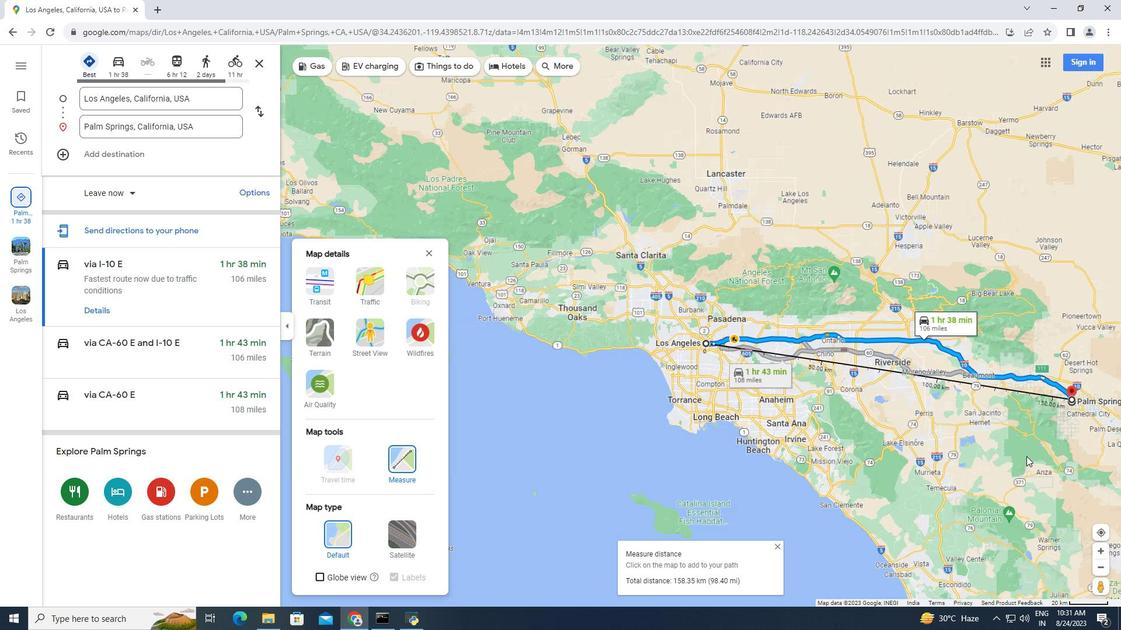 
Action: Mouse scrolled (1028, 457) with delta (0, 0)
Screenshot: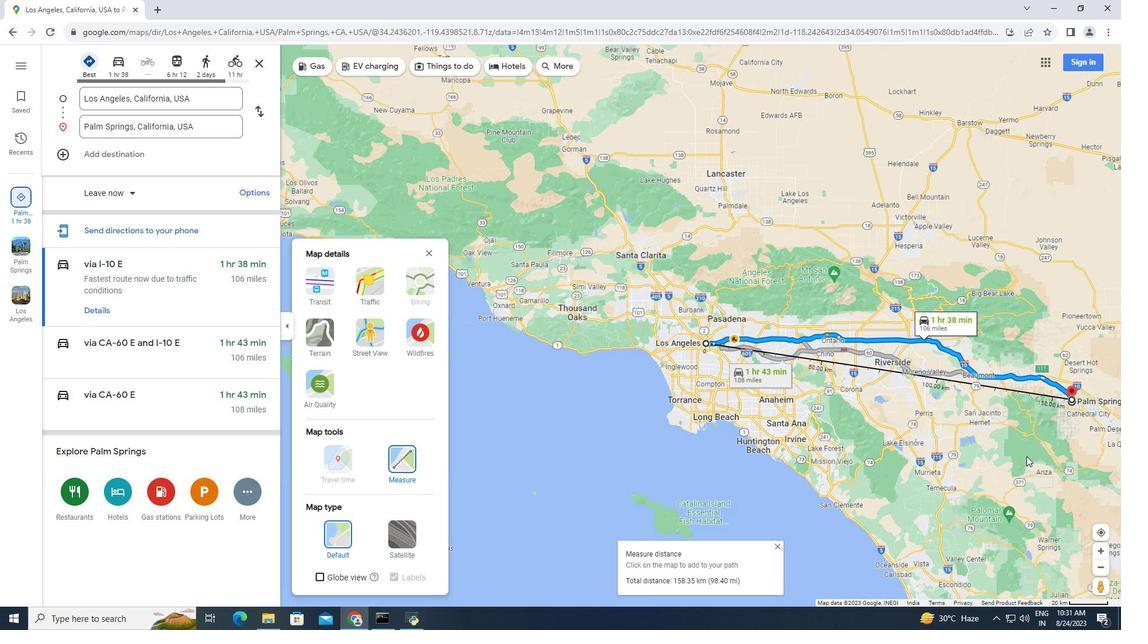 
Action: Mouse scrolled (1028, 457) with delta (0, 0)
Screenshot: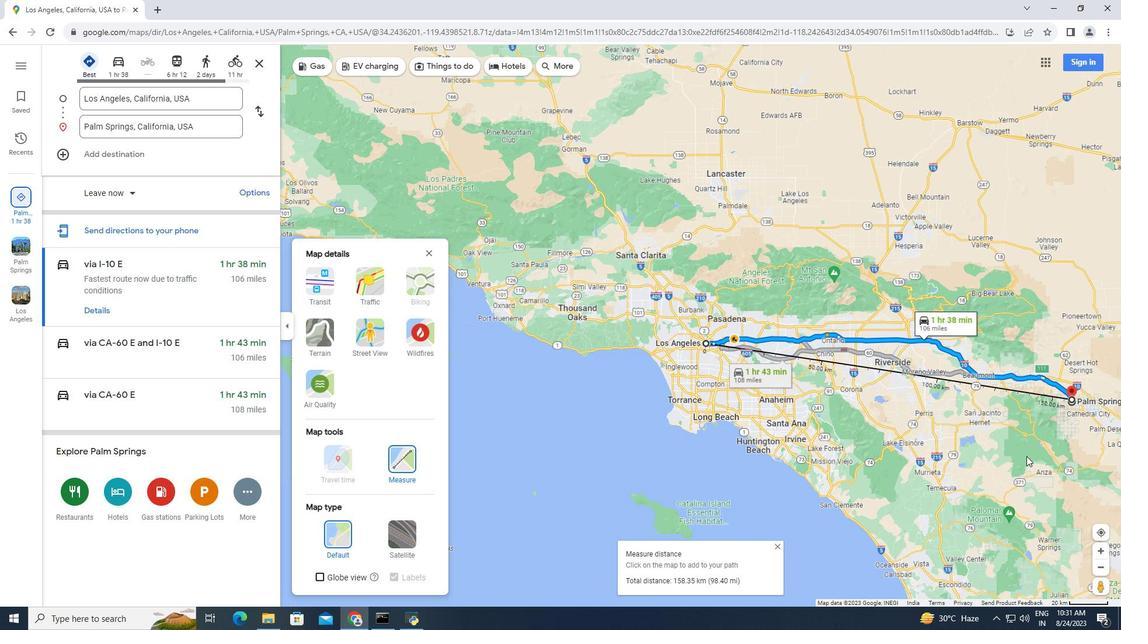 
Action: Mouse moved to (1004, 465)
Screenshot: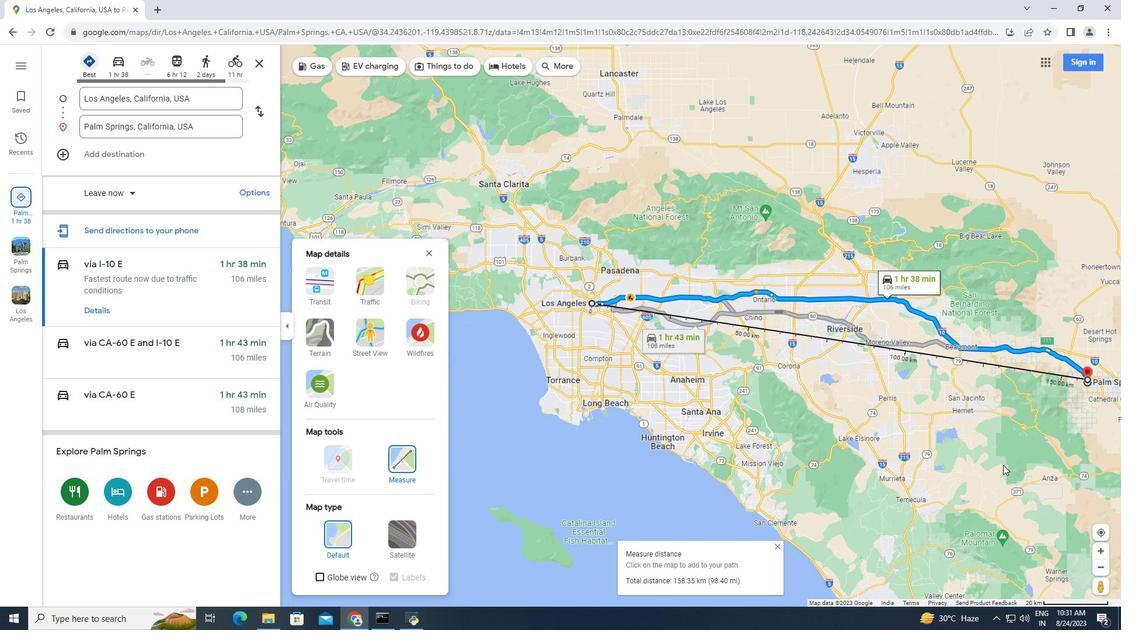 
Action: Mouse pressed left at (1004, 465)
Screenshot: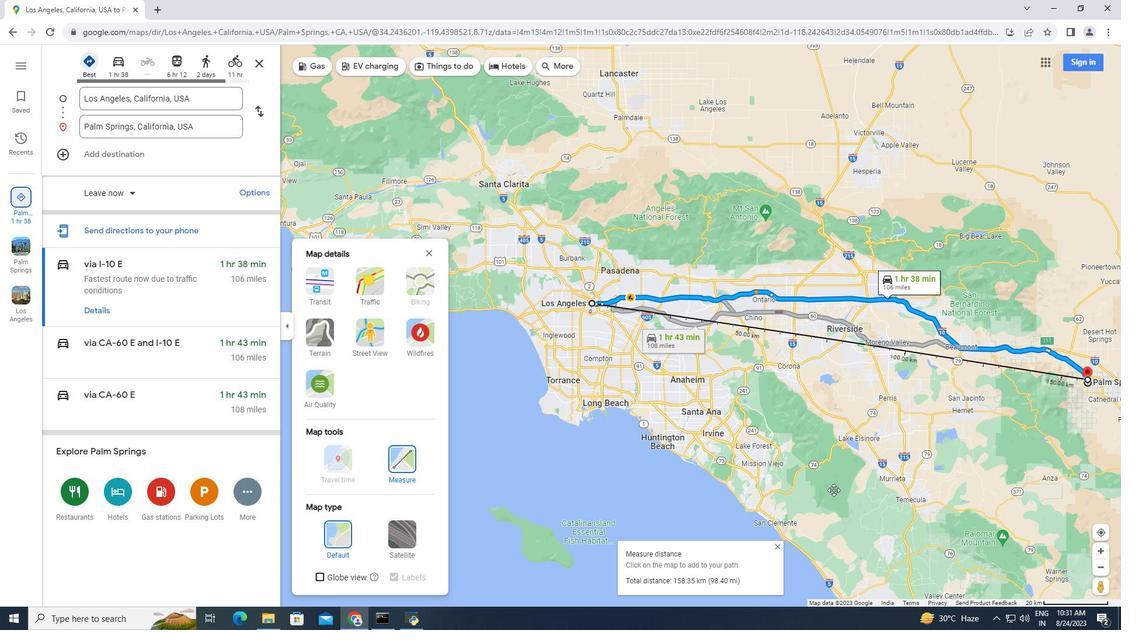 
Action: Mouse moved to (750, 414)
Screenshot: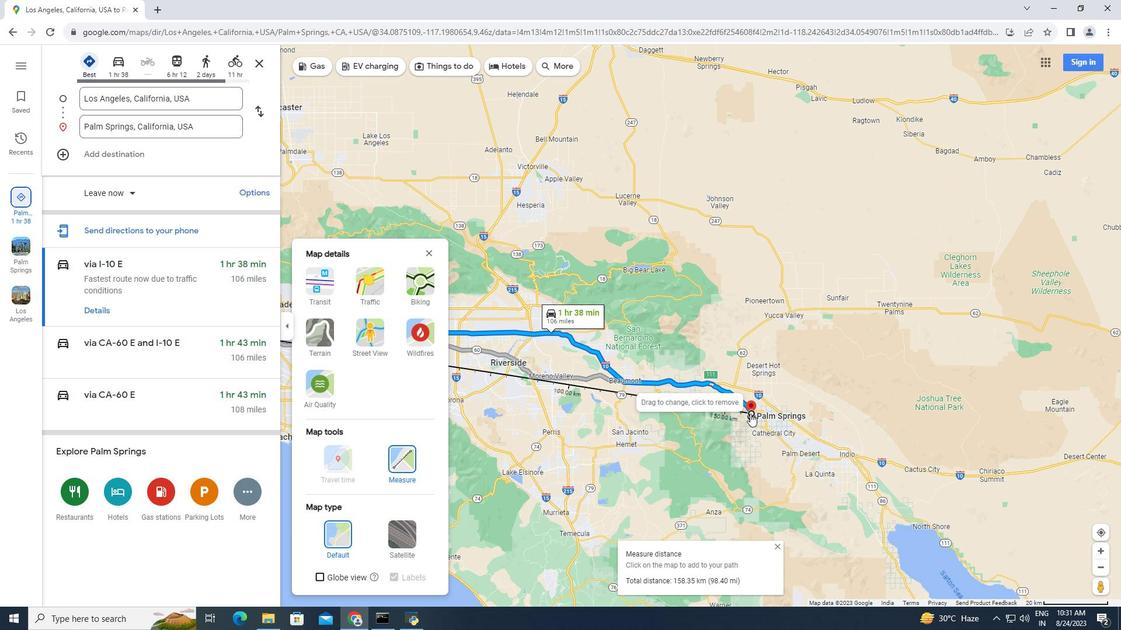 
Action: Mouse pressed left at (750, 414)
Screenshot: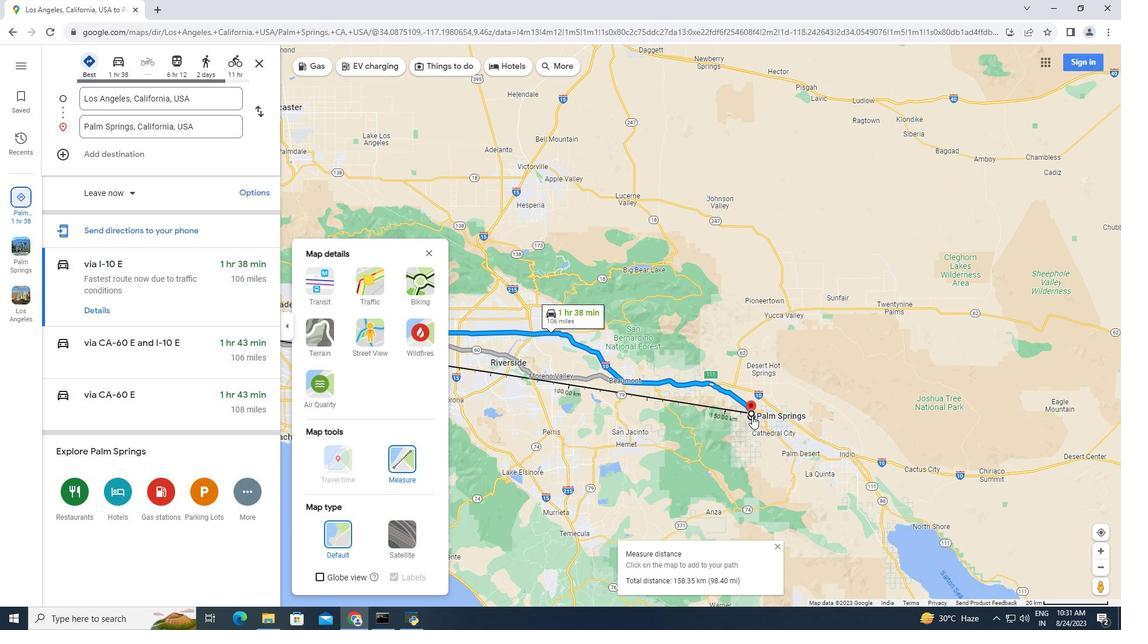 
Action: Mouse moved to (681, 448)
Screenshot: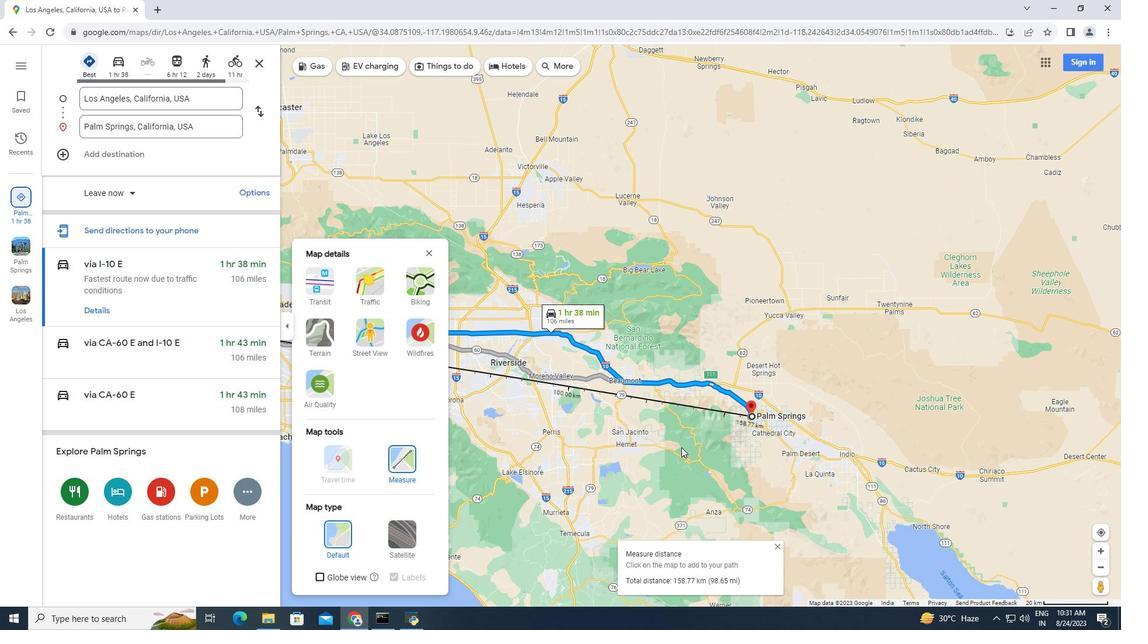 
Action: Mouse scrolled (681, 447) with delta (0, 0)
Screenshot: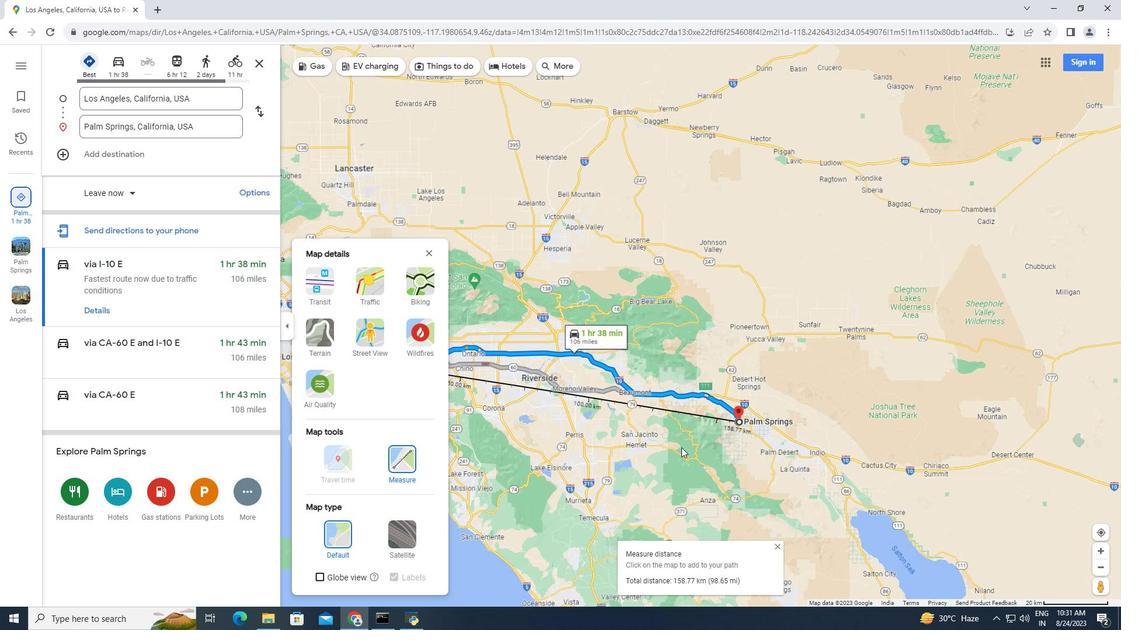 
Action: Mouse scrolled (681, 447) with delta (0, 0)
Screenshot: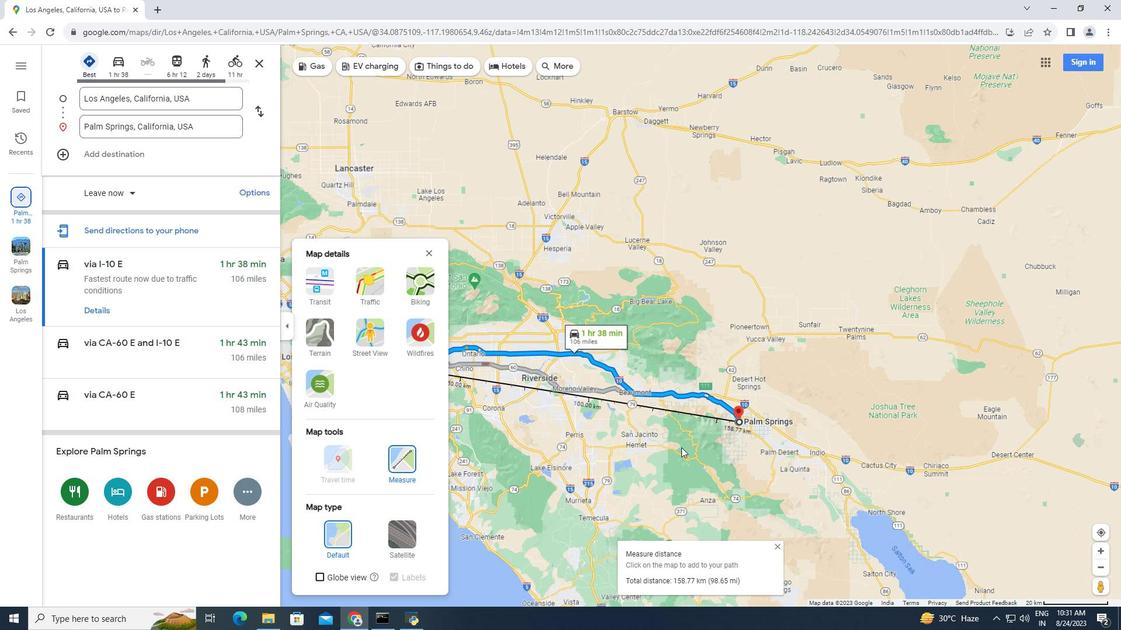 
Action: Mouse scrolled (681, 447) with delta (0, 0)
Screenshot: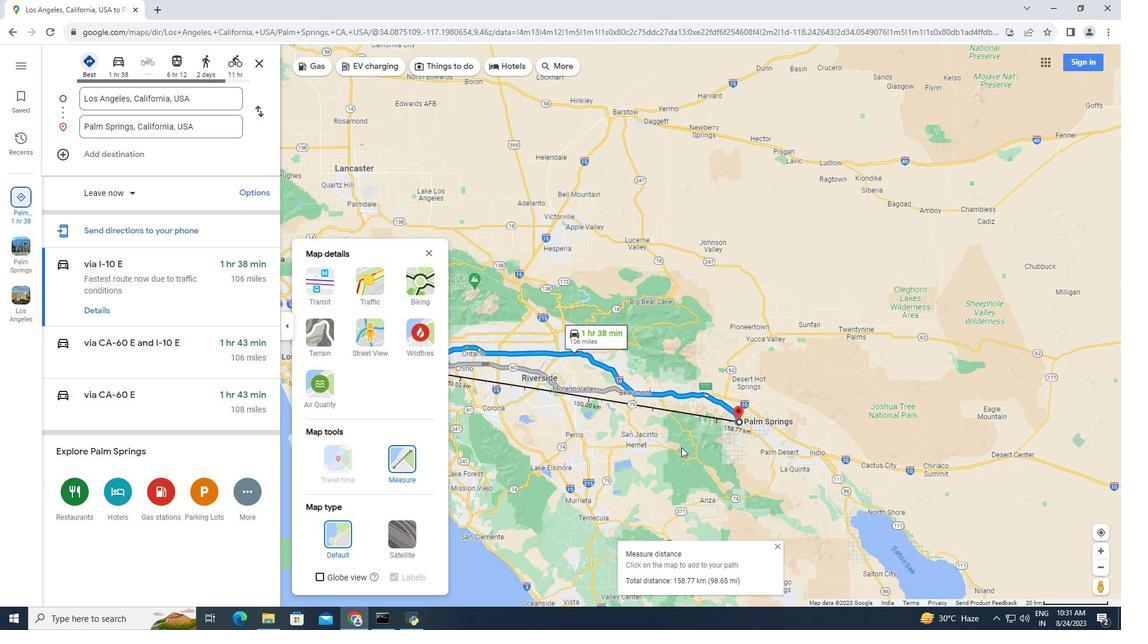 
Action: Mouse moved to (648, 445)
Screenshot: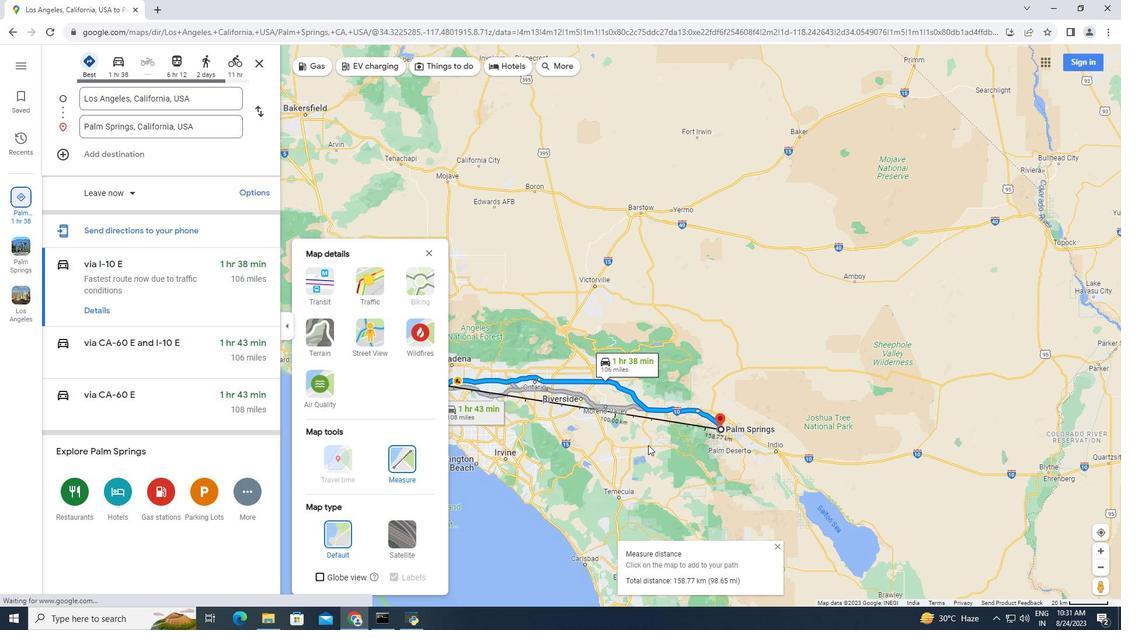 
Action: Mouse scrolled (648, 445) with delta (0, 0)
Screenshot: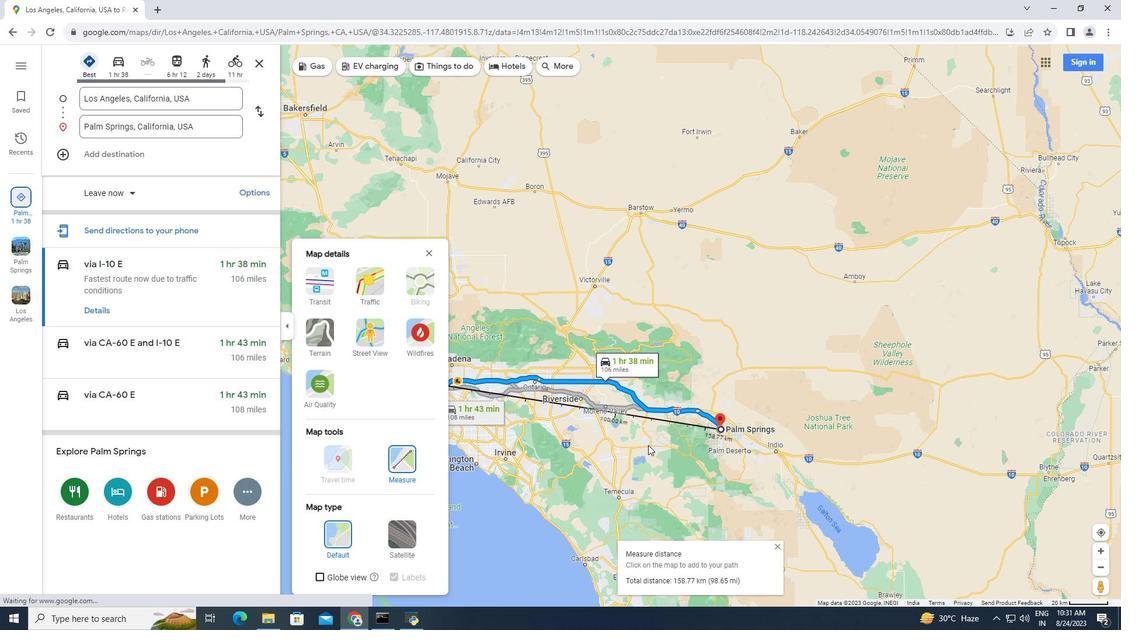 
Action: Mouse scrolled (648, 445) with delta (0, 0)
Screenshot: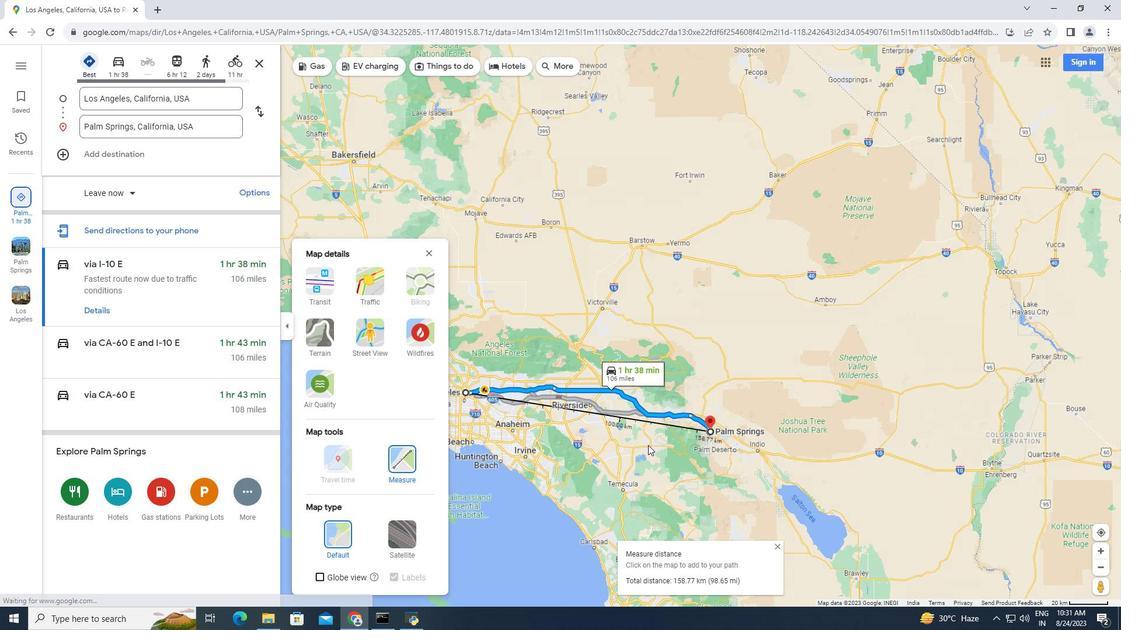 
Action: Mouse scrolled (648, 445) with delta (0, 0)
Screenshot: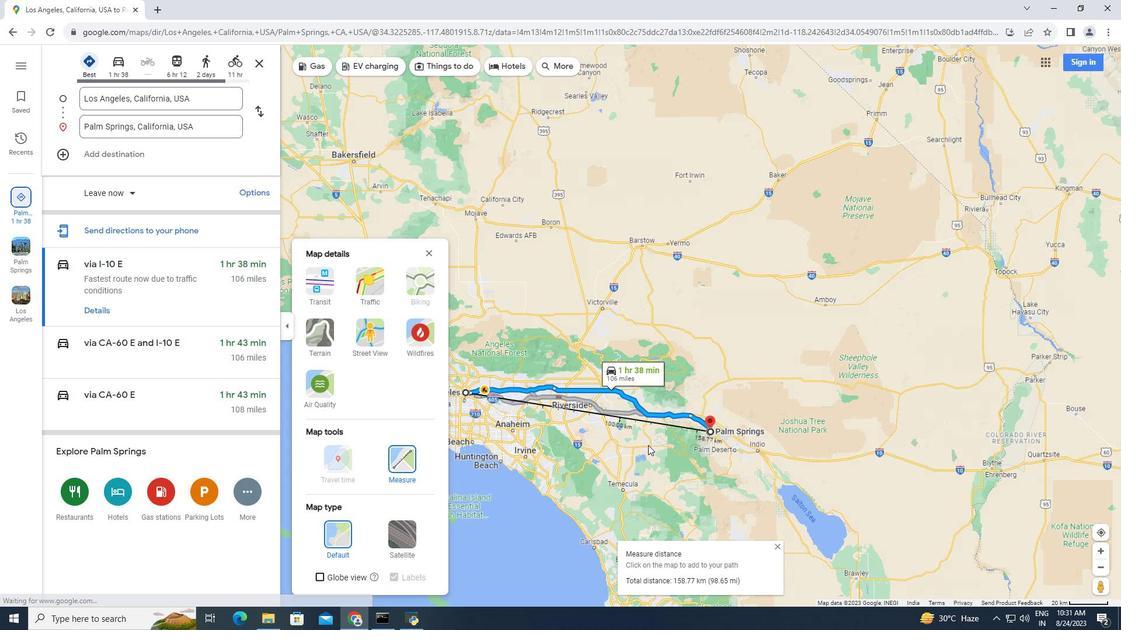 
Action: Mouse moved to (616, 451)
Screenshot: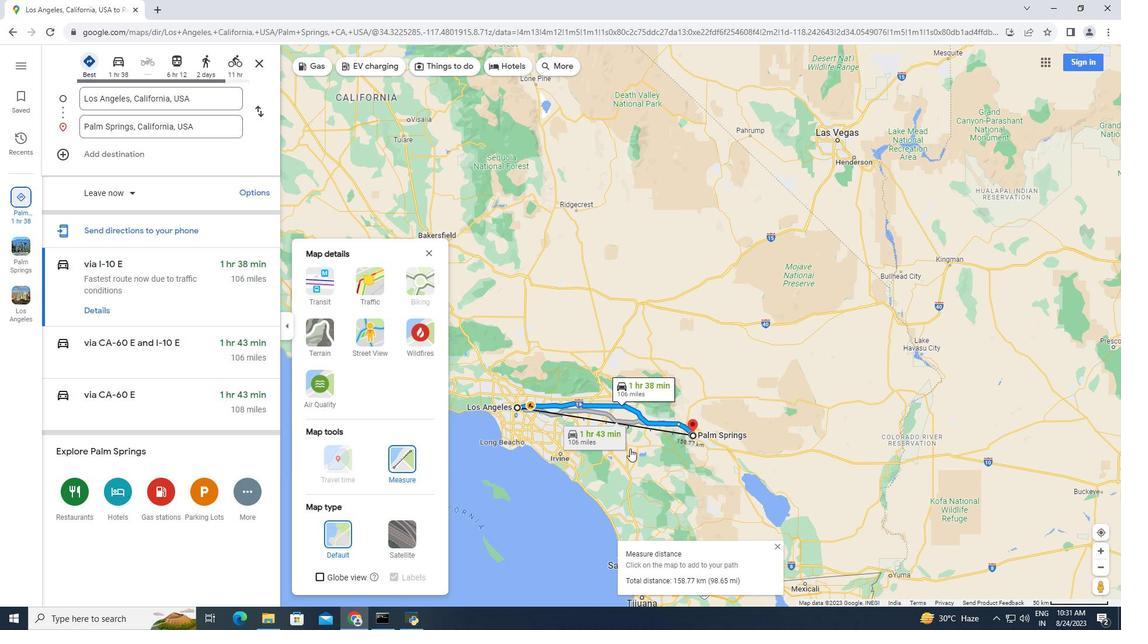 
Action: Mouse pressed left at (616, 451)
Screenshot: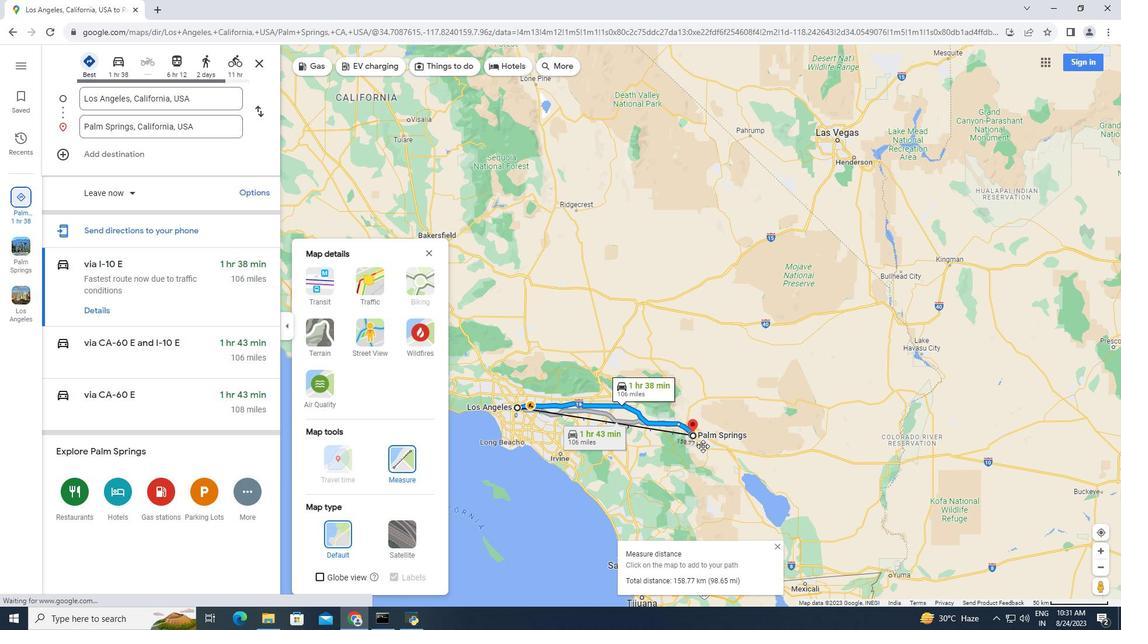 
Action: Mouse moved to (730, 456)
Screenshot: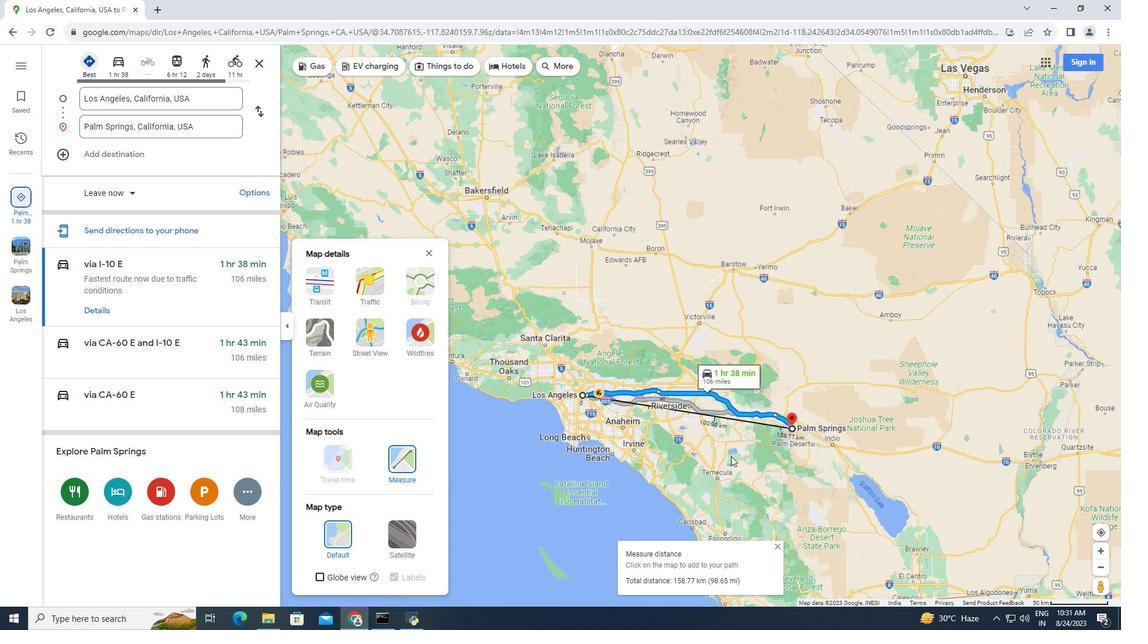 
Action: Mouse scrolled (730, 457) with delta (0, 0)
Screenshot: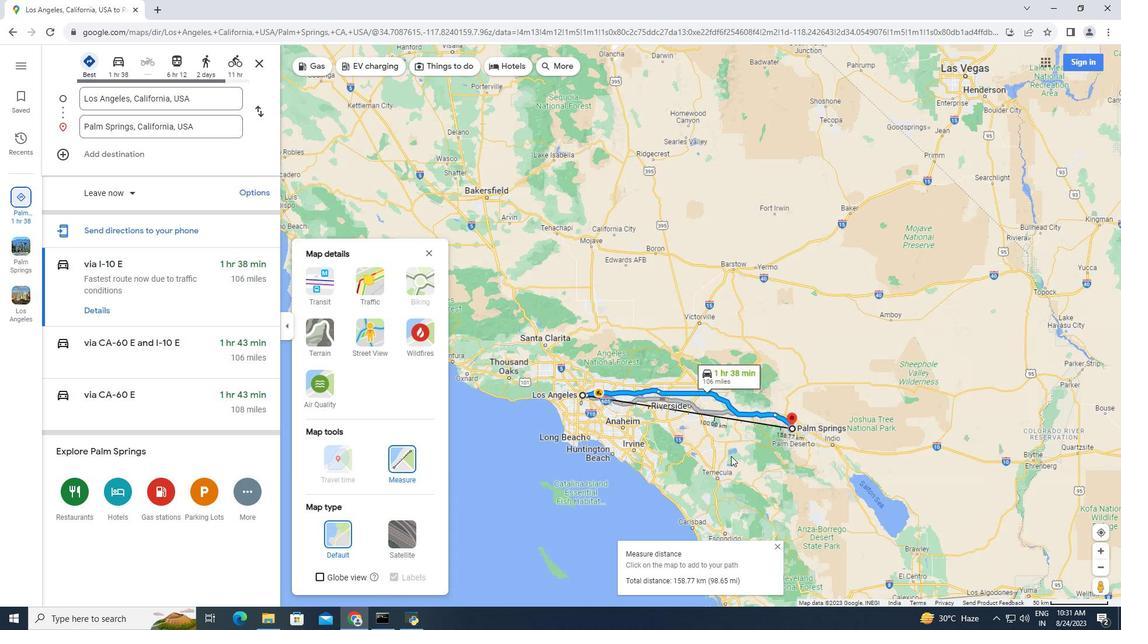 
Action: Mouse scrolled (730, 457) with delta (0, 0)
Screenshot: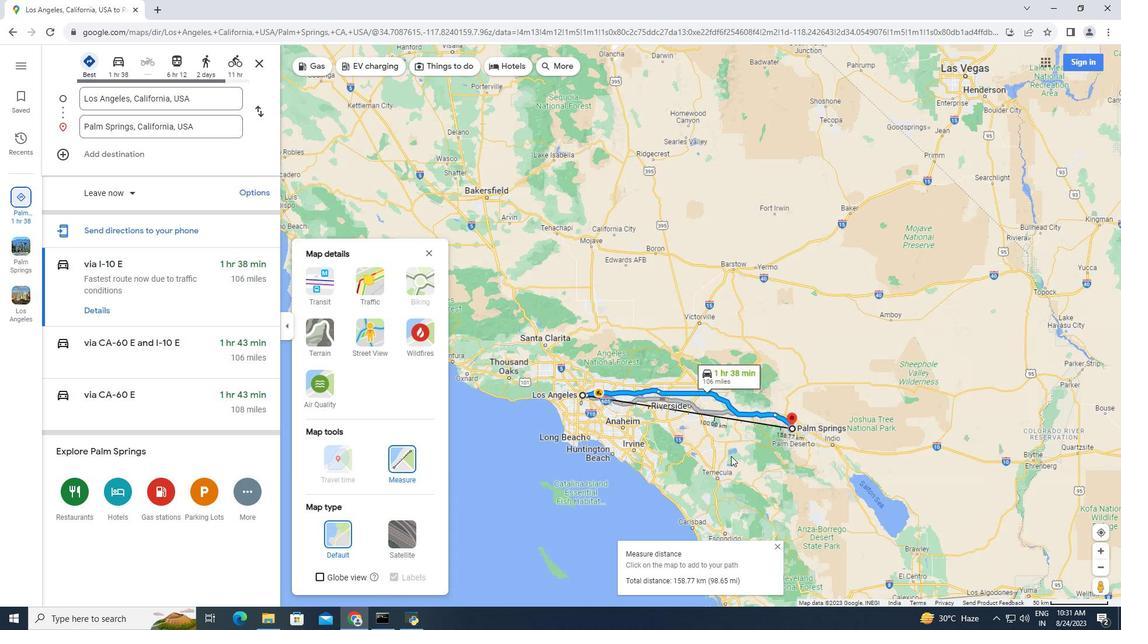
Action: Mouse scrolled (730, 457) with delta (0, 0)
Screenshot: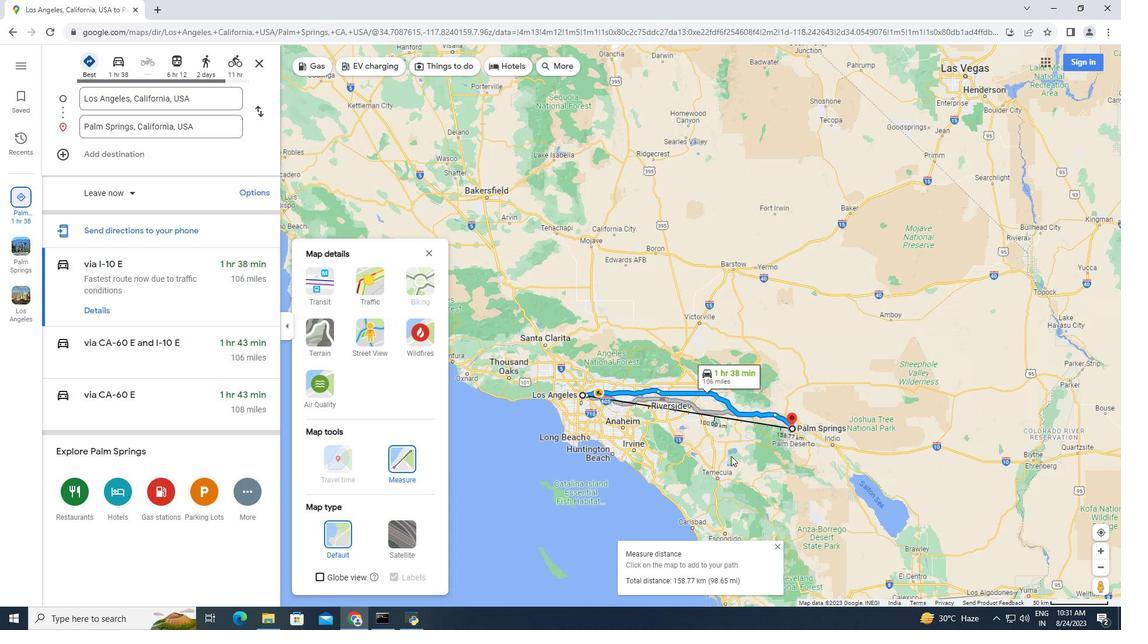 
Action: Mouse scrolled (730, 457) with delta (0, 0)
Screenshot: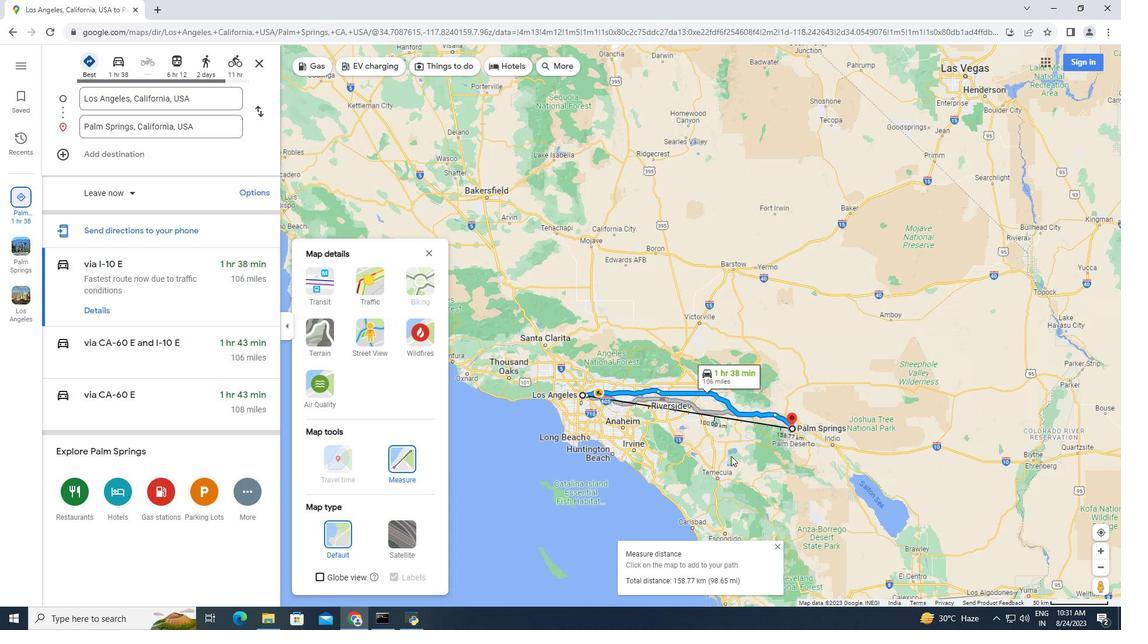 
Action: Mouse scrolled (730, 457) with delta (0, 0)
Screenshot: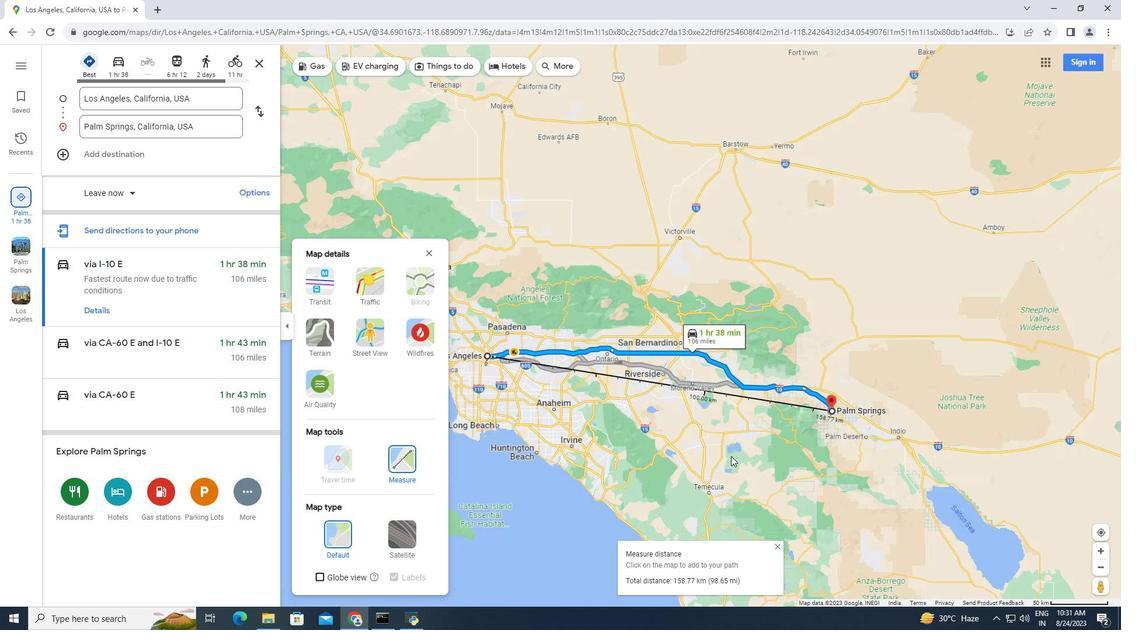 
Action: Mouse moved to (779, 449)
Screenshot: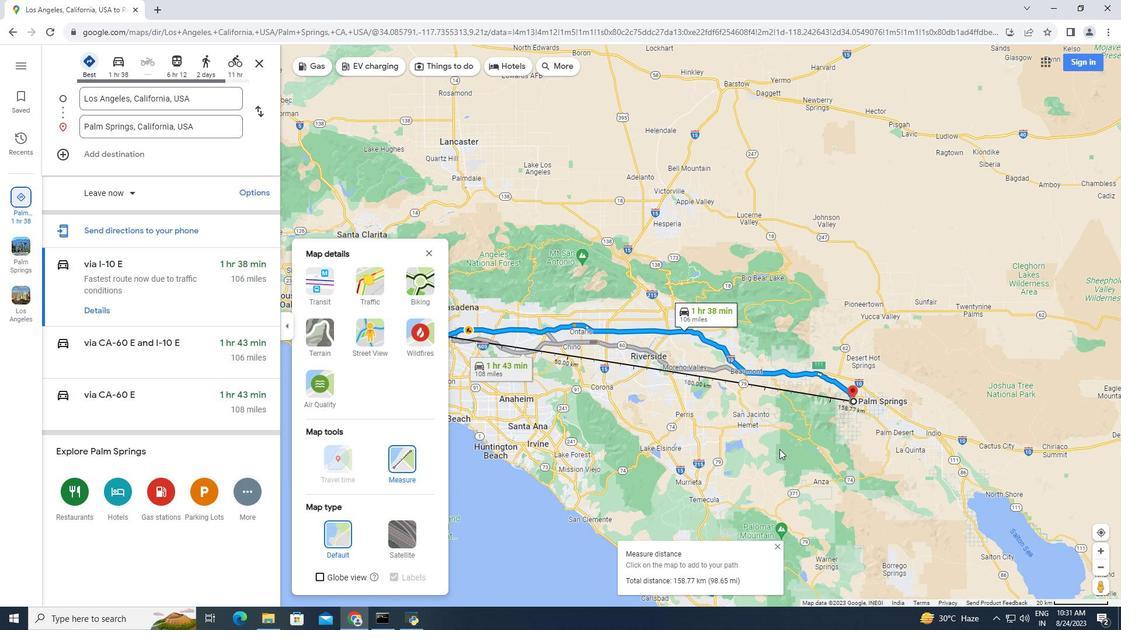 
Action: Mouse scrolled (779, 450) with delta (0, 0)
Screenshot: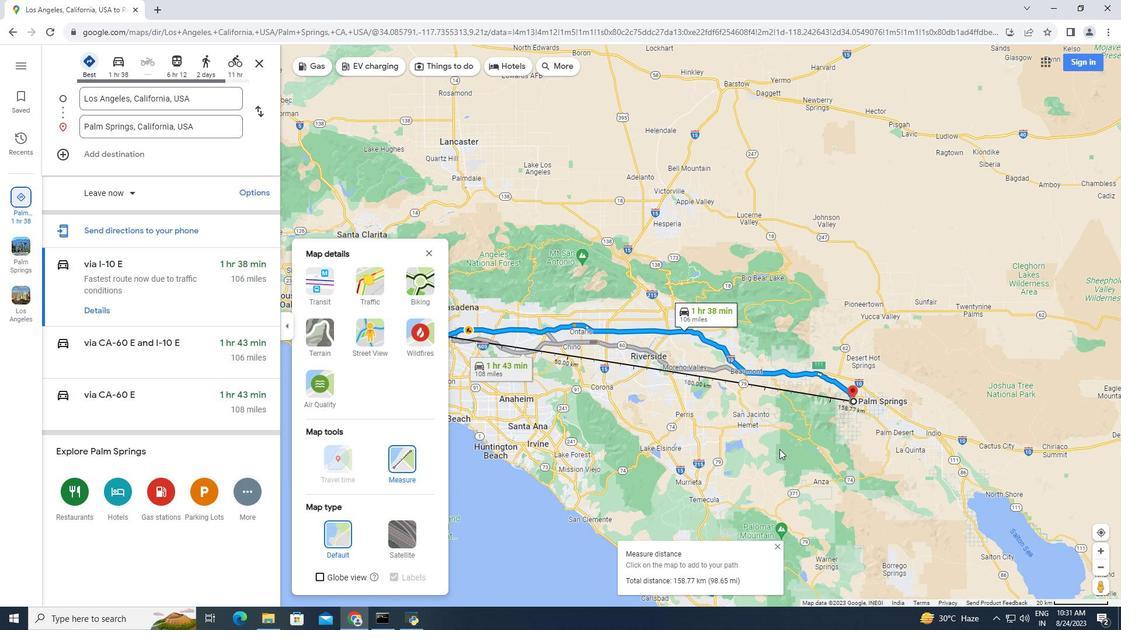 
Action: Mouse scrolled (779, 450) with delta (0, 0)
Screenshot: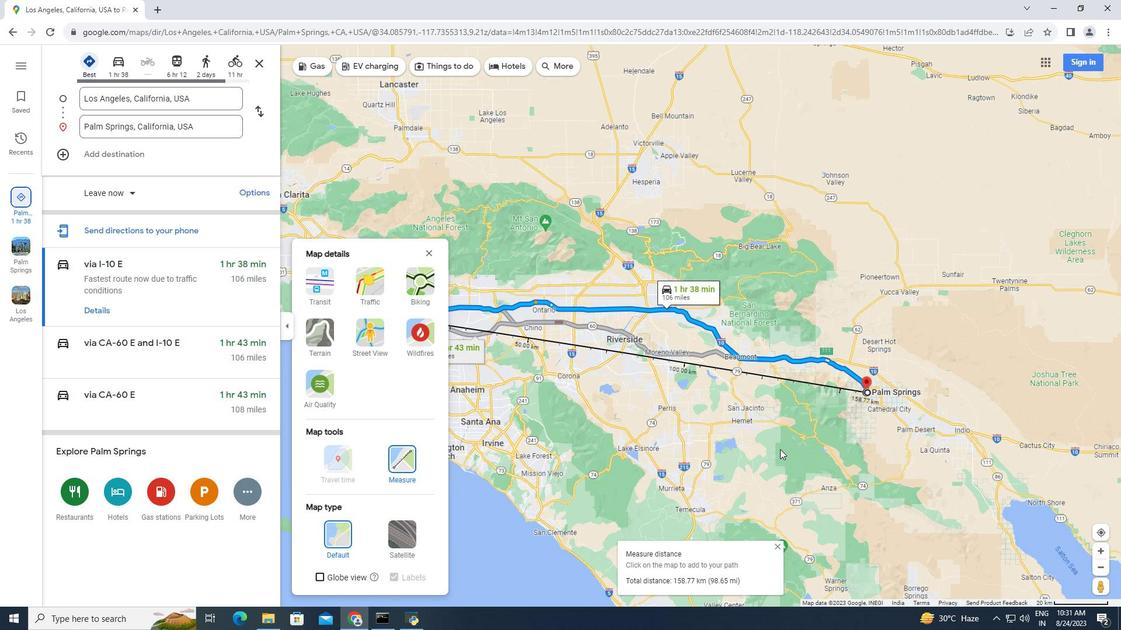 
Action: Mouse scrolled (779, 450) with delta (0, 0)
Screenshot: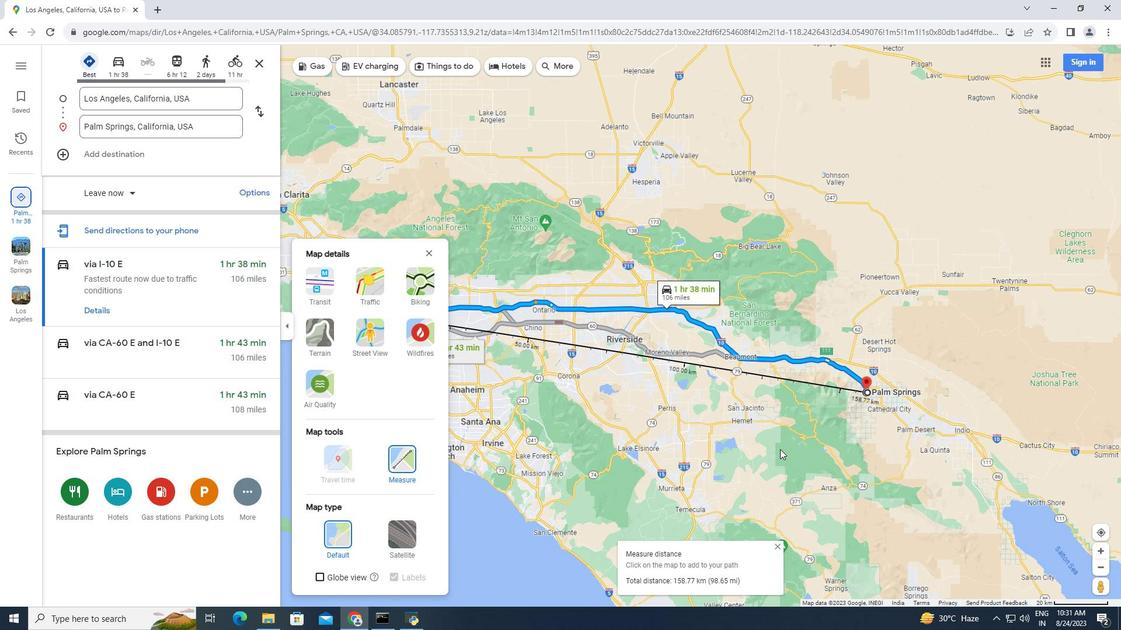 
Action: Mouse scrolled (779, 450) with delta (0, 0)
Screenshot: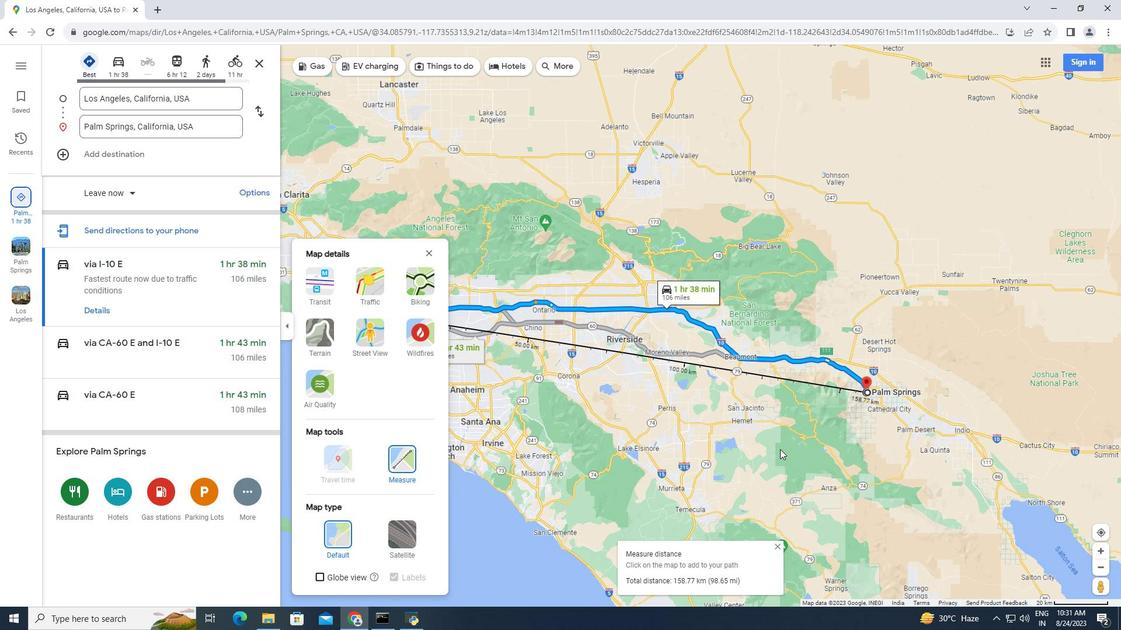 
Action: Mouse scrolled (779, 450) with delta (0, 0)
Screenshot: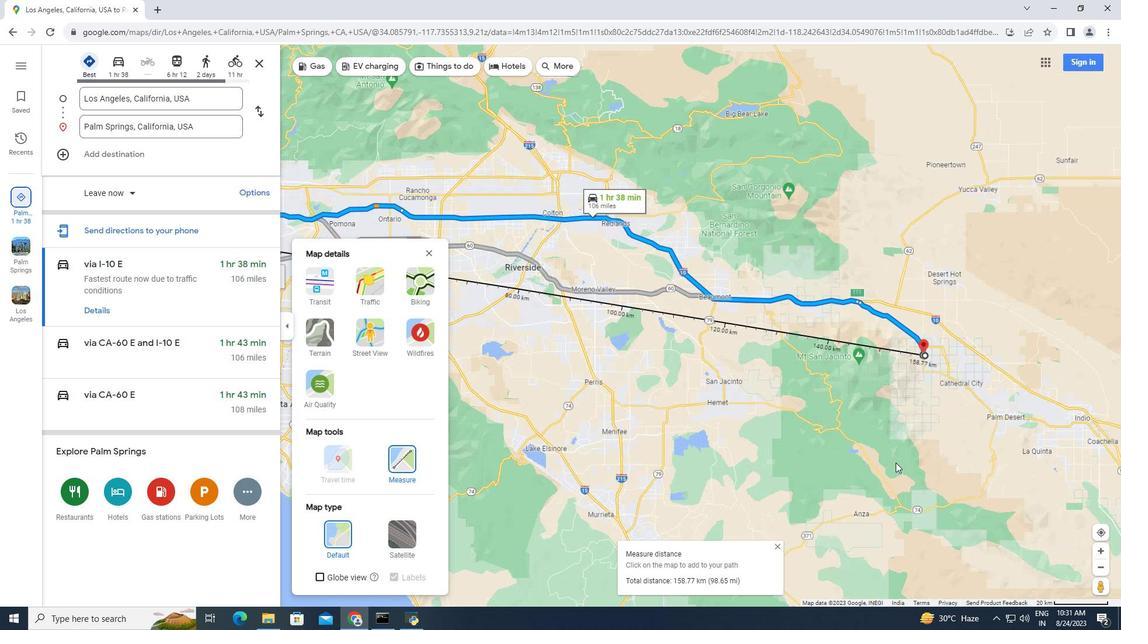 
Action: Mouse moved to (947, 445)
Screenshot: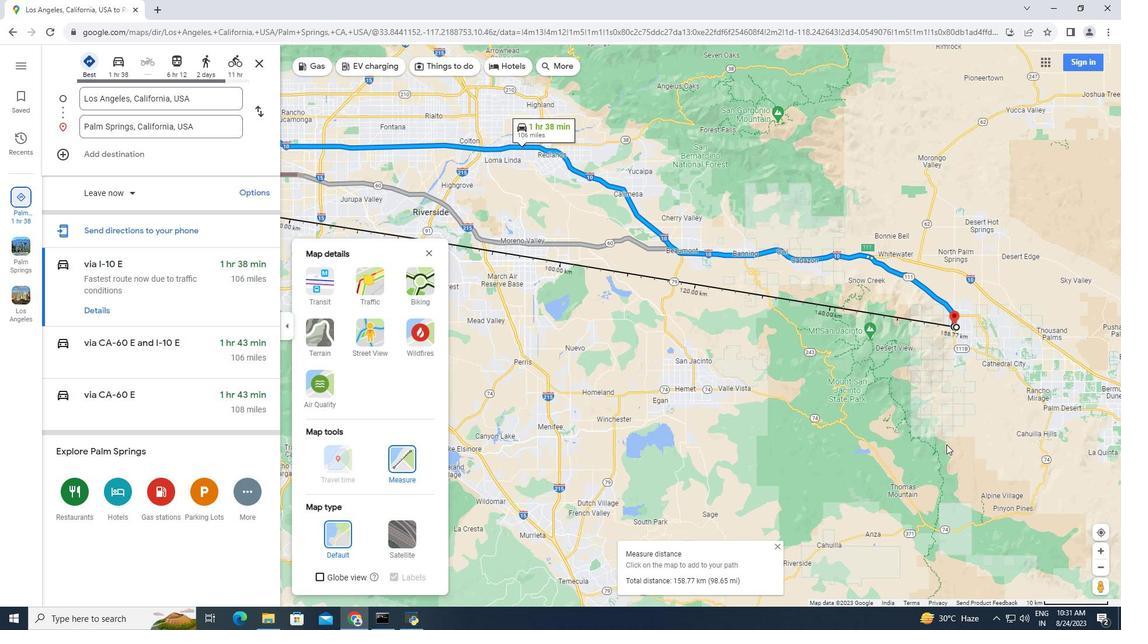
Action: Mouse scrolled (947, 445) with delta (0, 0)
Screenshot: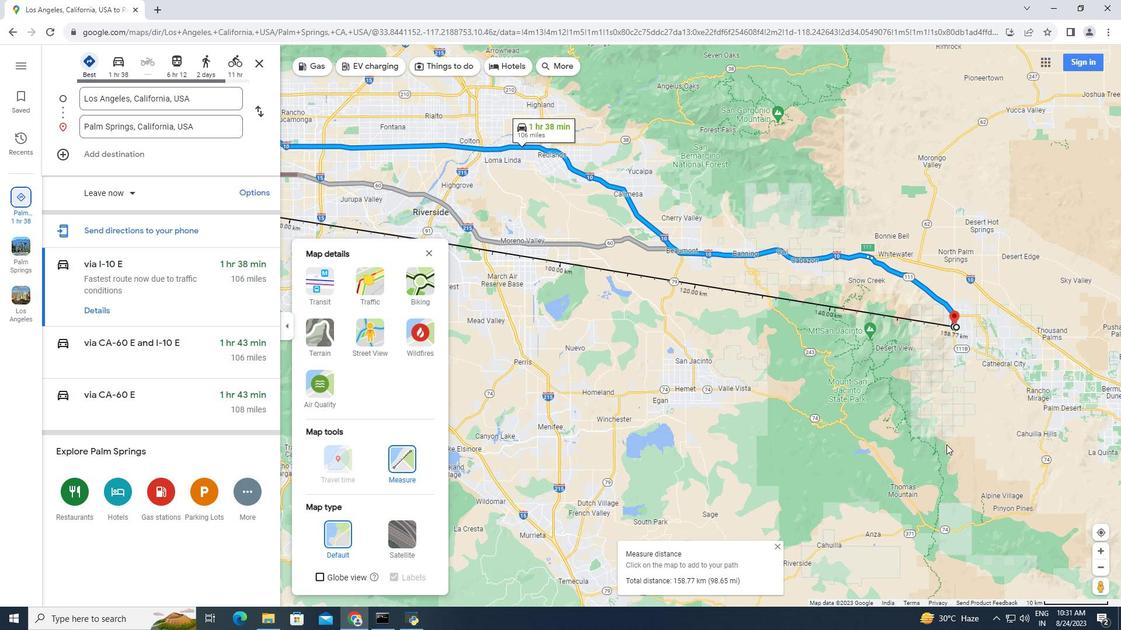 
Action: Mouse scrolled (947, 445) with delta (0, 0)
Screenshot: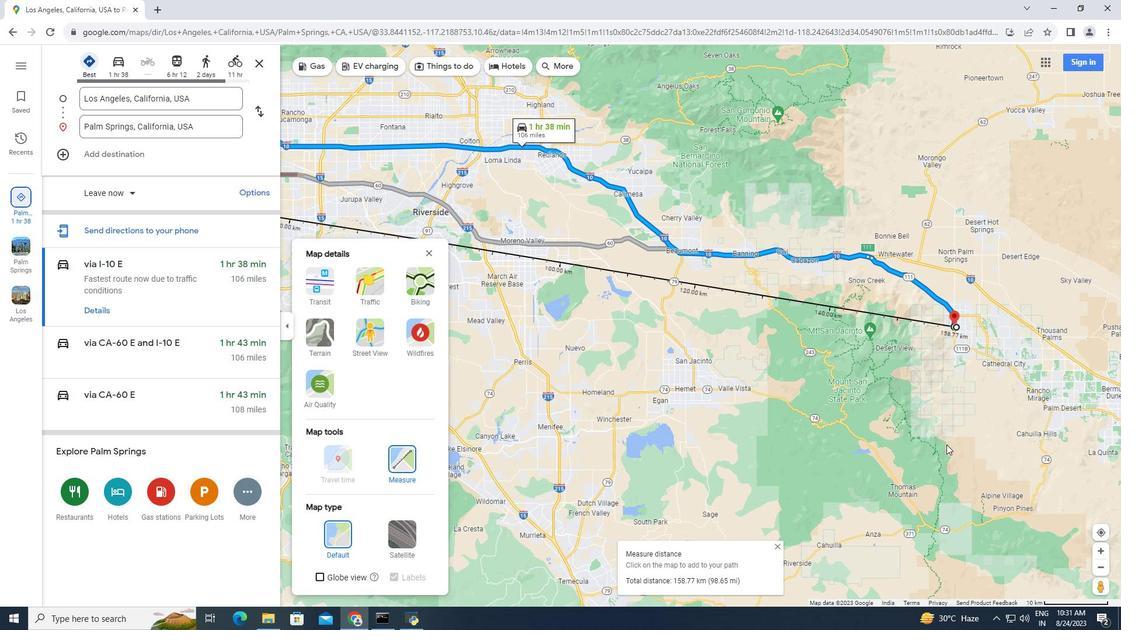 
Action: Mouse scrolled (947, 445) with delta (0, 0)
Screenshot: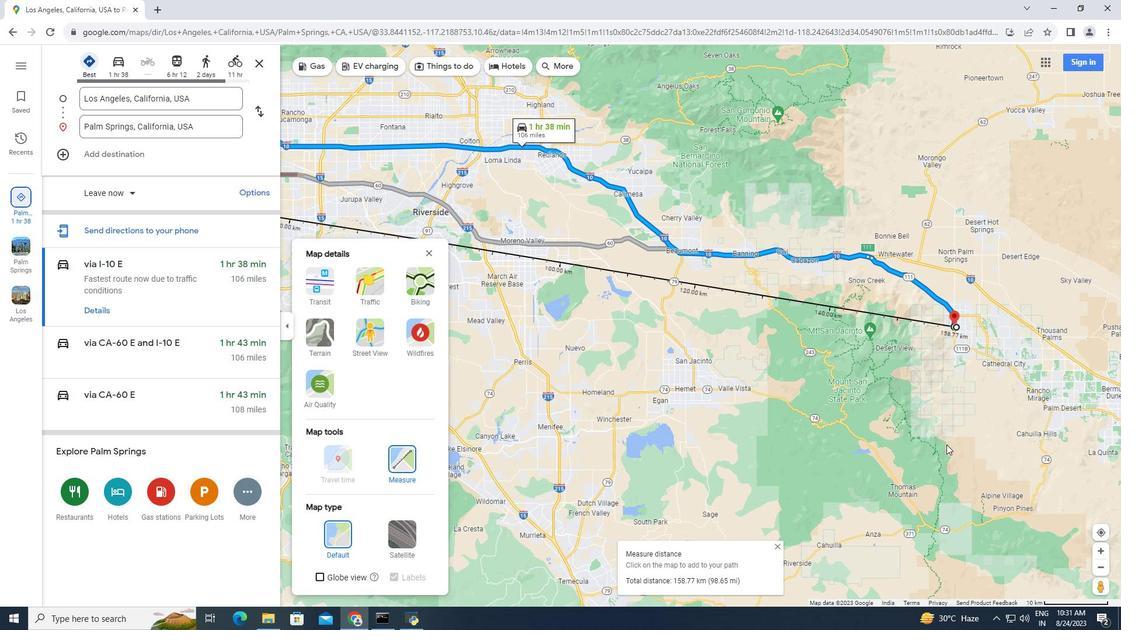 
Action: Mouse moved to (915, 418)
Screenshot: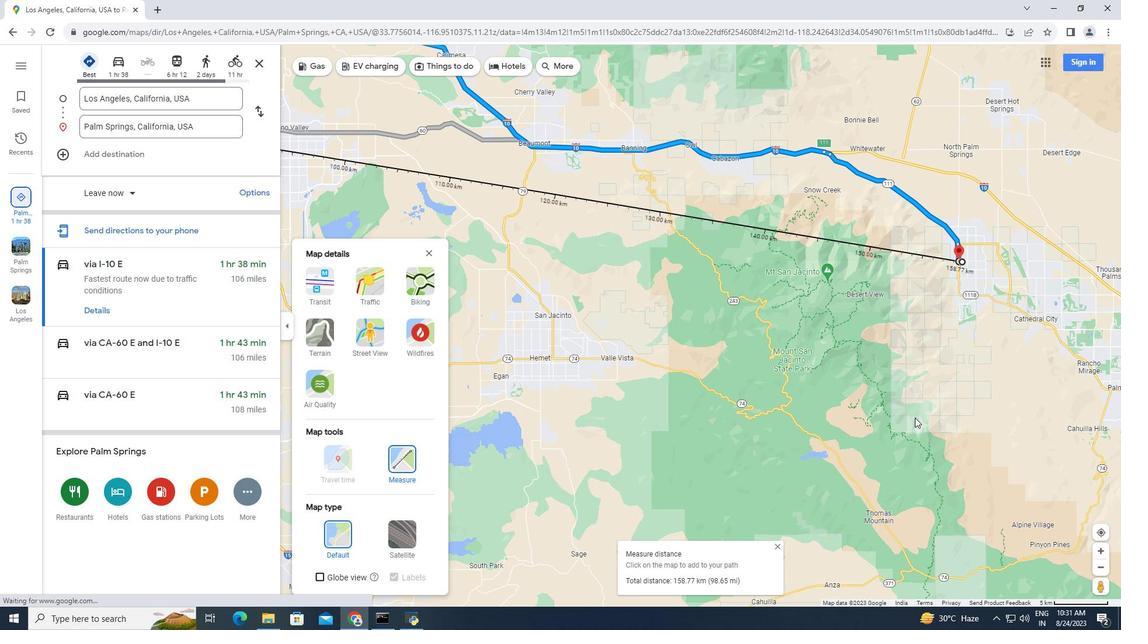 
Action: Mouse pressed left at (915, 418)
Screenshot: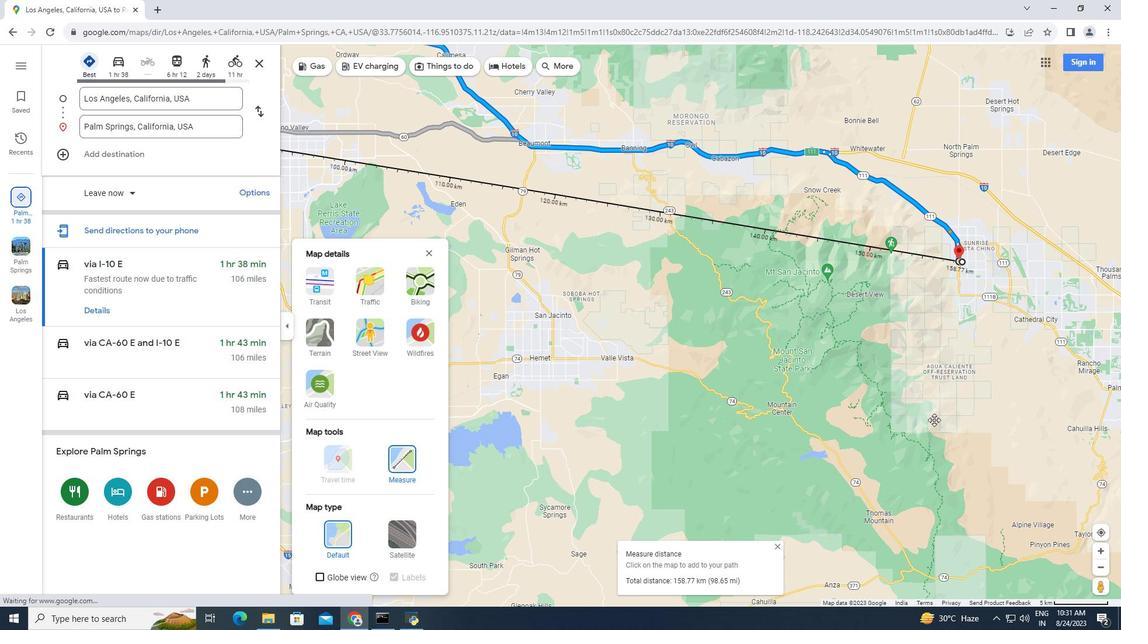 
Action: Mouse moved to (800, 380)
Screenshot: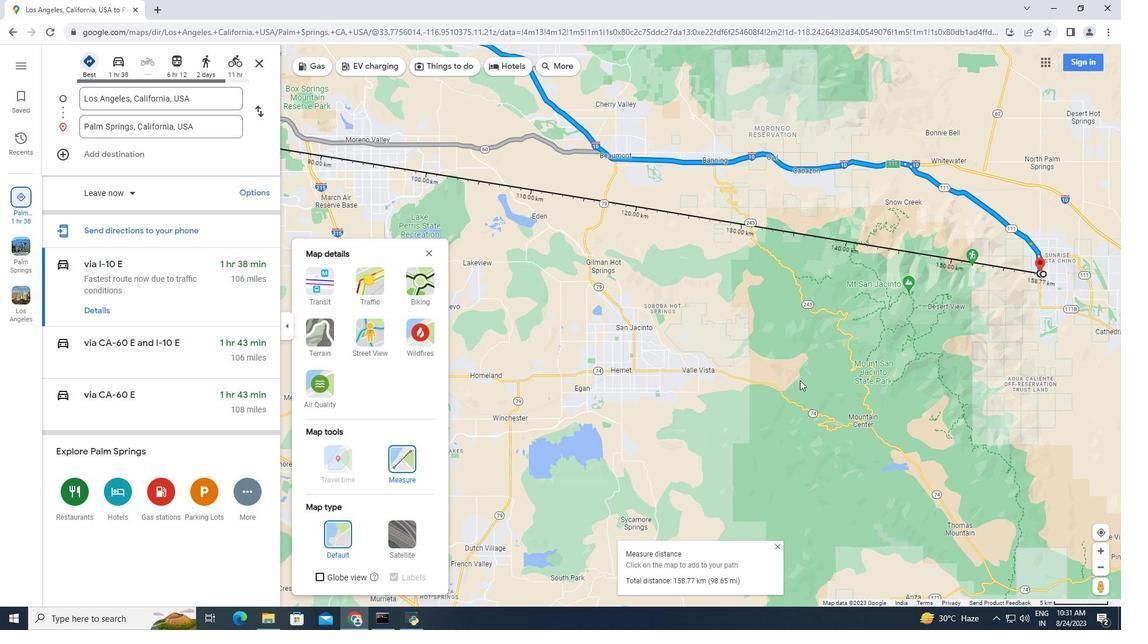 
Action: Mouse pressed left at (800, 380)
Screenshot: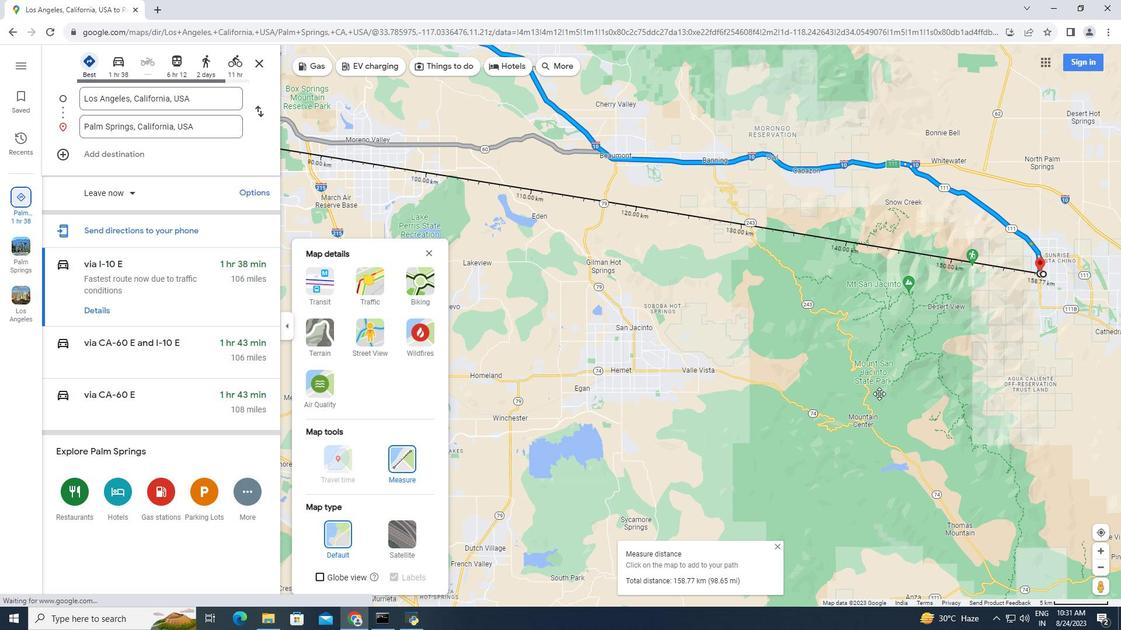 
Action: Mouse moved to (593, 352)
Screenshot: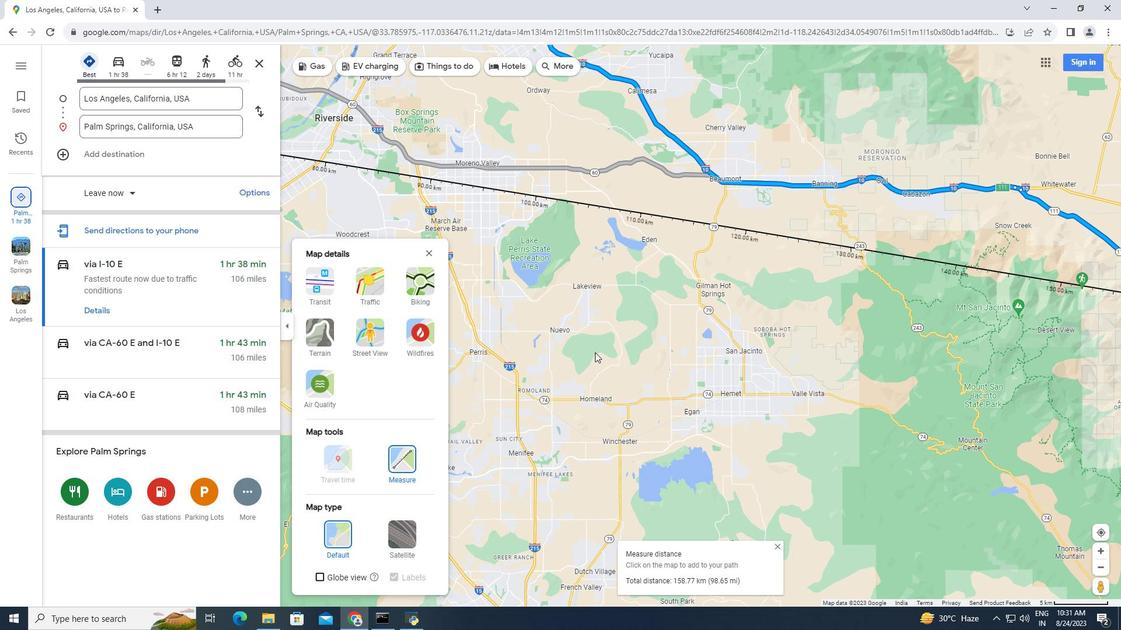 
Action: Mouse pressed left at (593, 352)
Screenshot: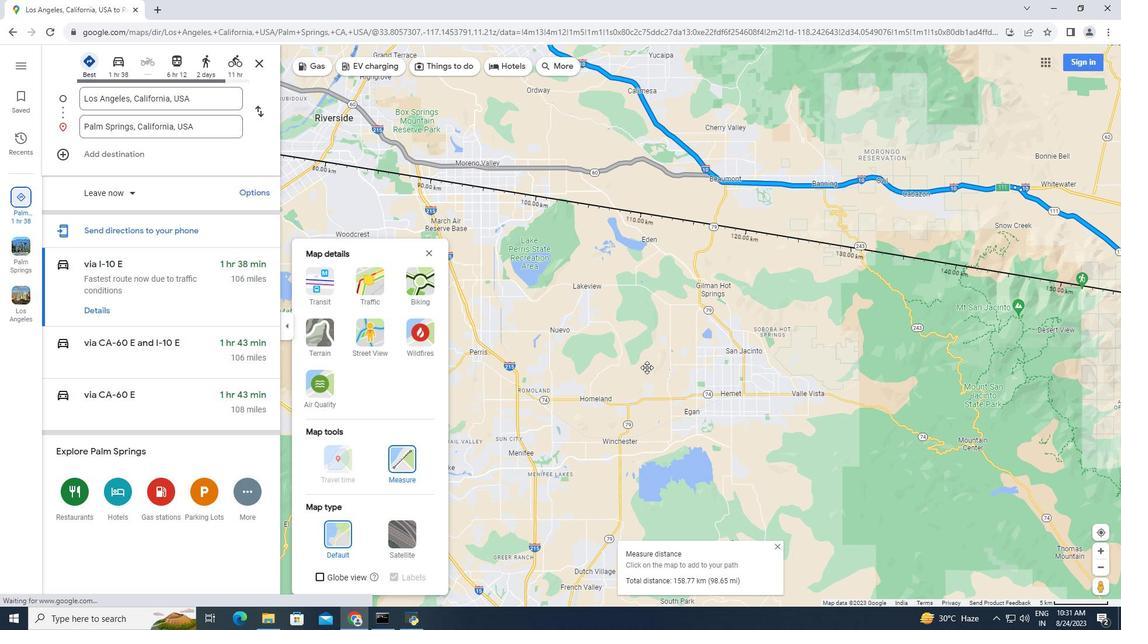 
Action: Mouse moved to (526, 321)
Screenshot: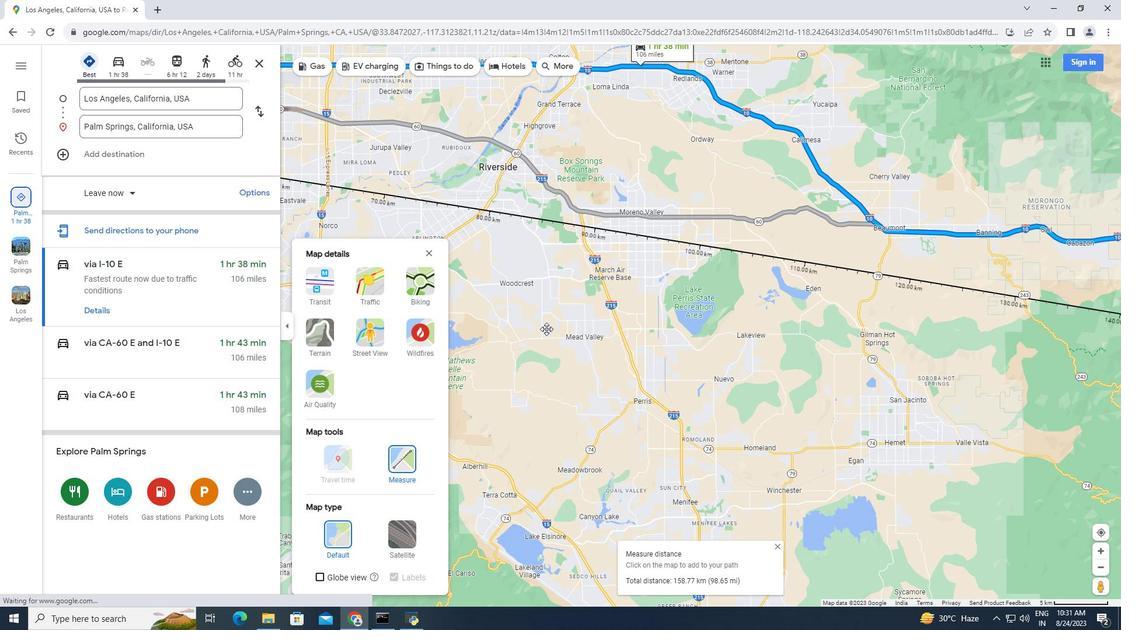 
Action: Mouse pressed left at (526, 321)
Screenshot: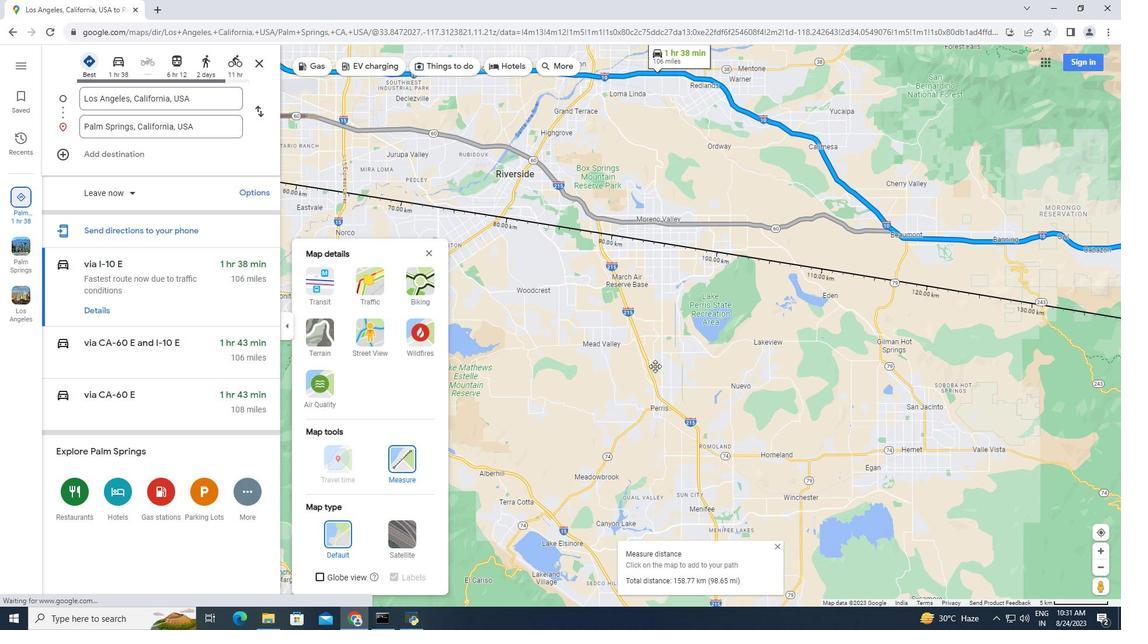 
Action: Mouse moved to (550, 338)
Screenshot: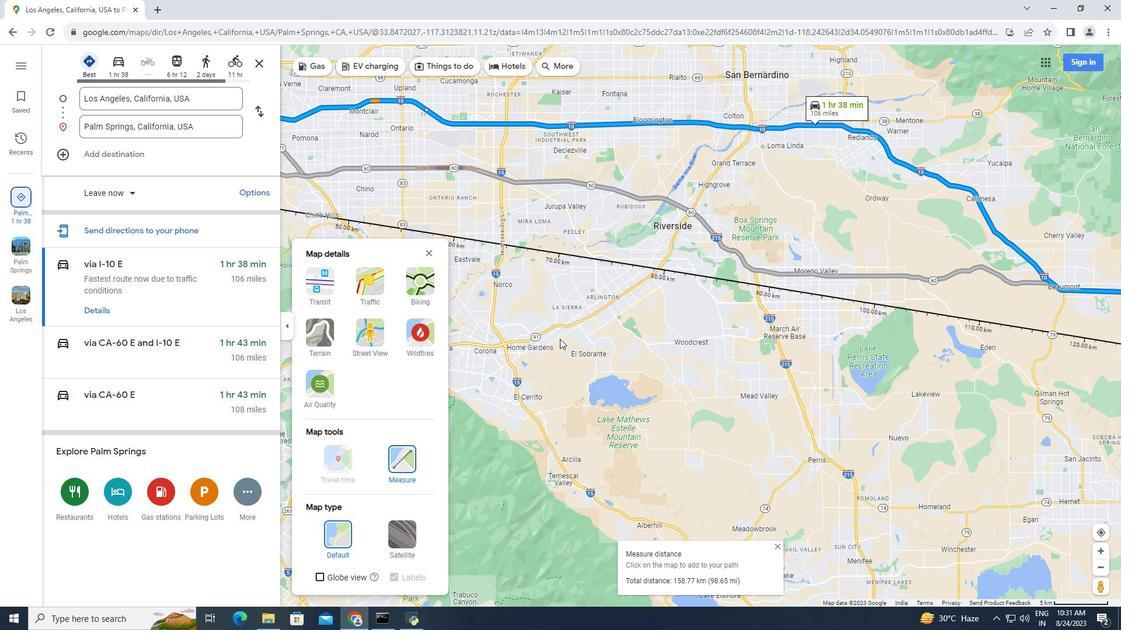 
Action: Mouse pressed left at (550, 338)
Screenshot: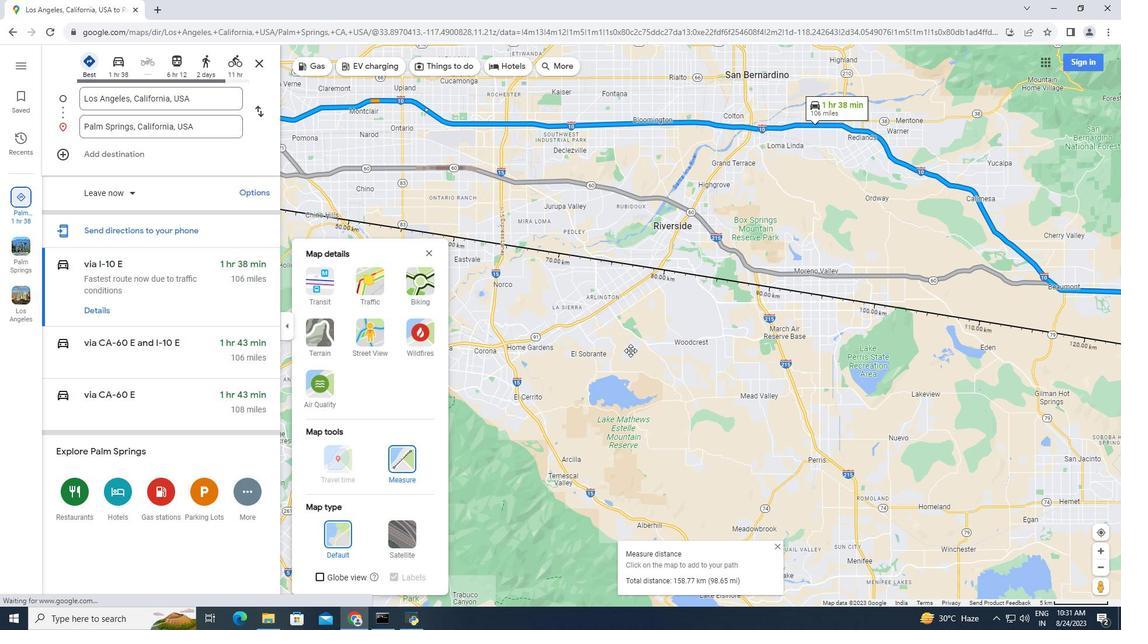 
Action: Mouse moved to (542, 337)
Screenshot: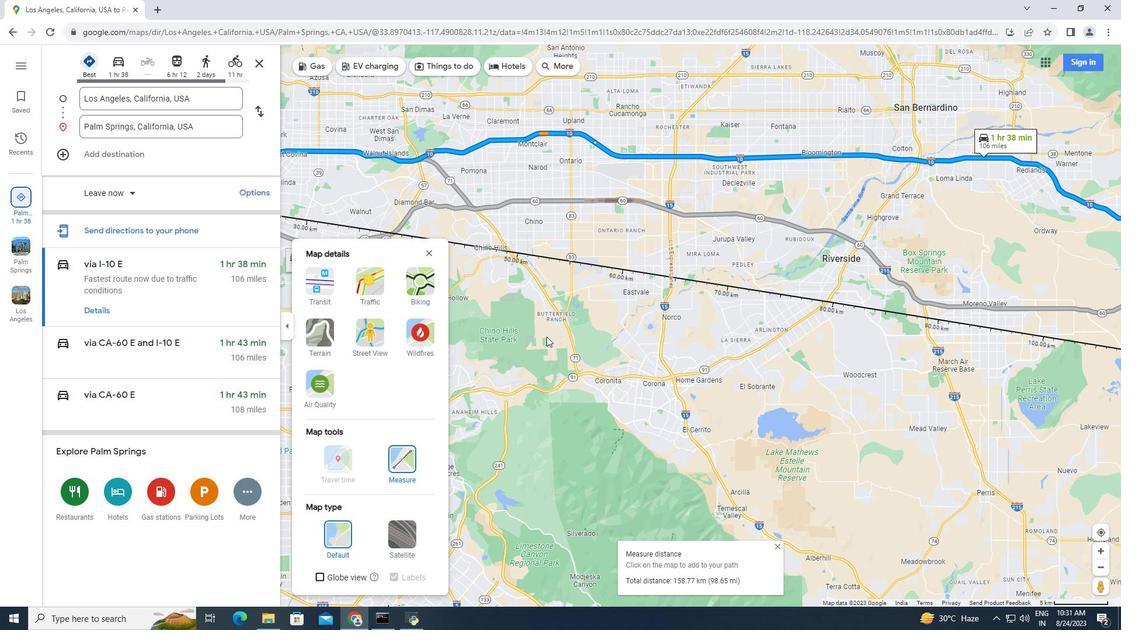 
Action: Mouse pressed left at (542, 337)
Screenshot: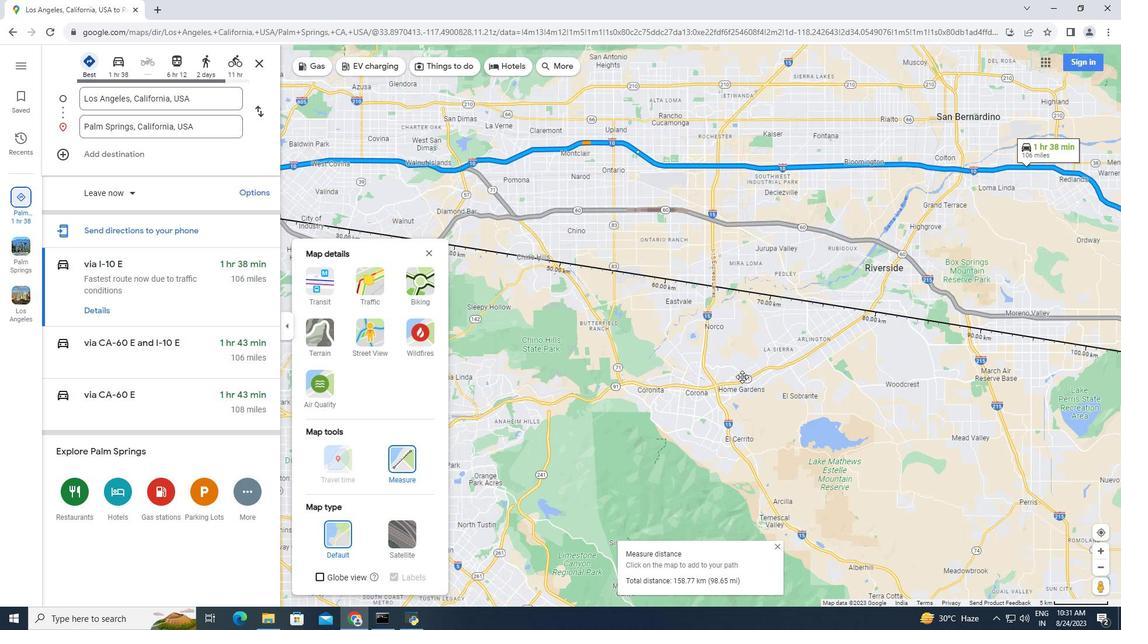 
Action: Mouse moved to (615, 351)
Screenshot: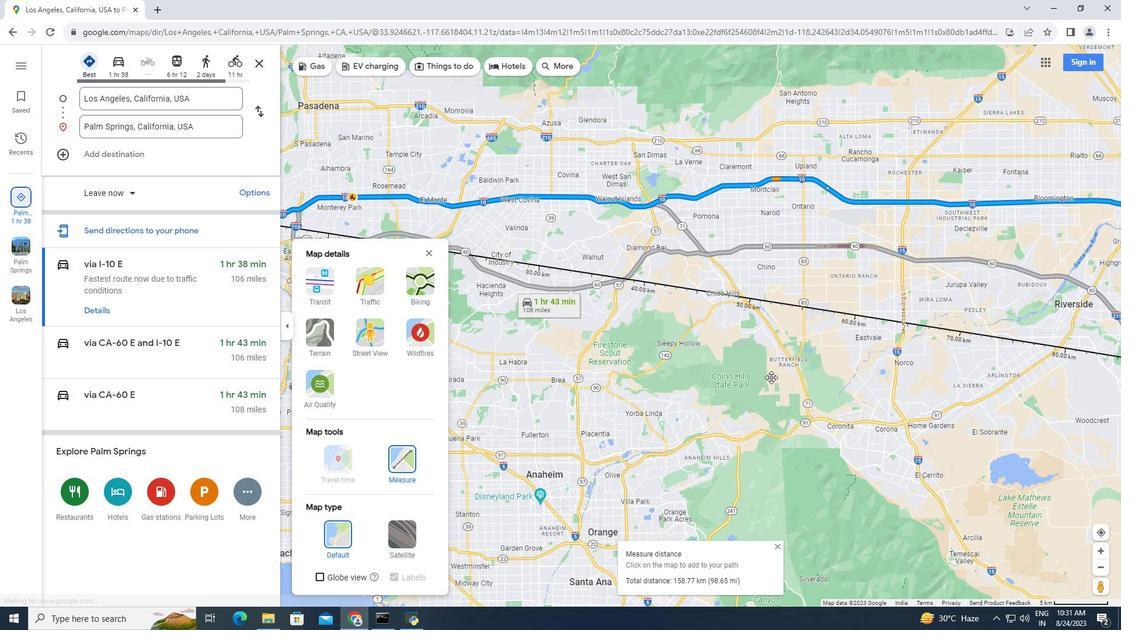 
Action: Mouse pressed left at (615, 351)
Screenshot: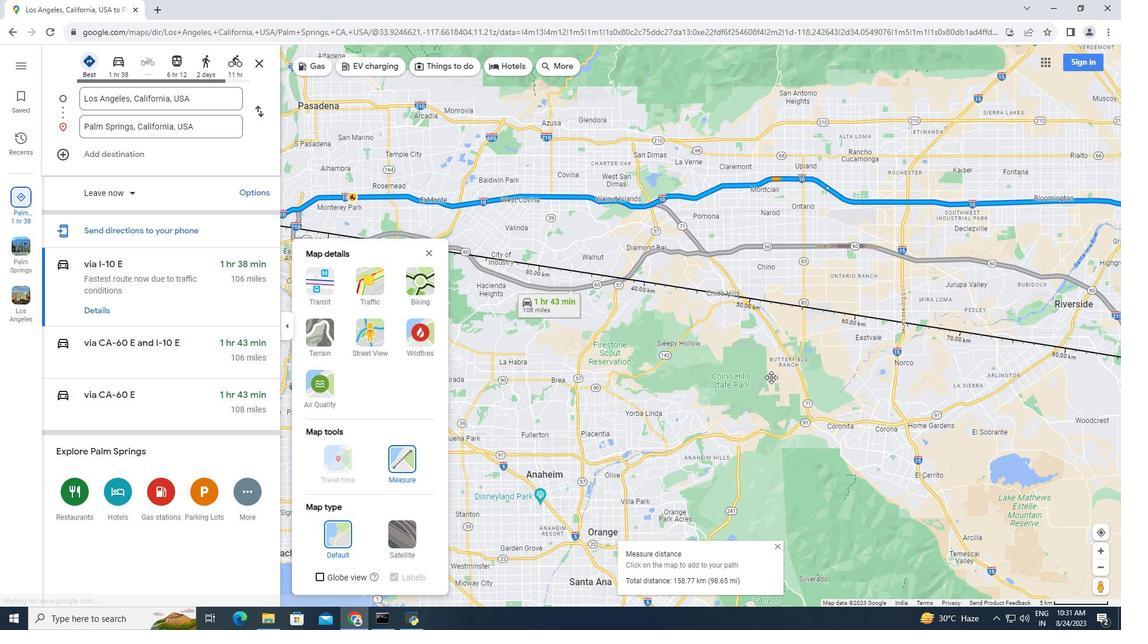 
Action: Mouse moved to (506, 362)
Screenshot: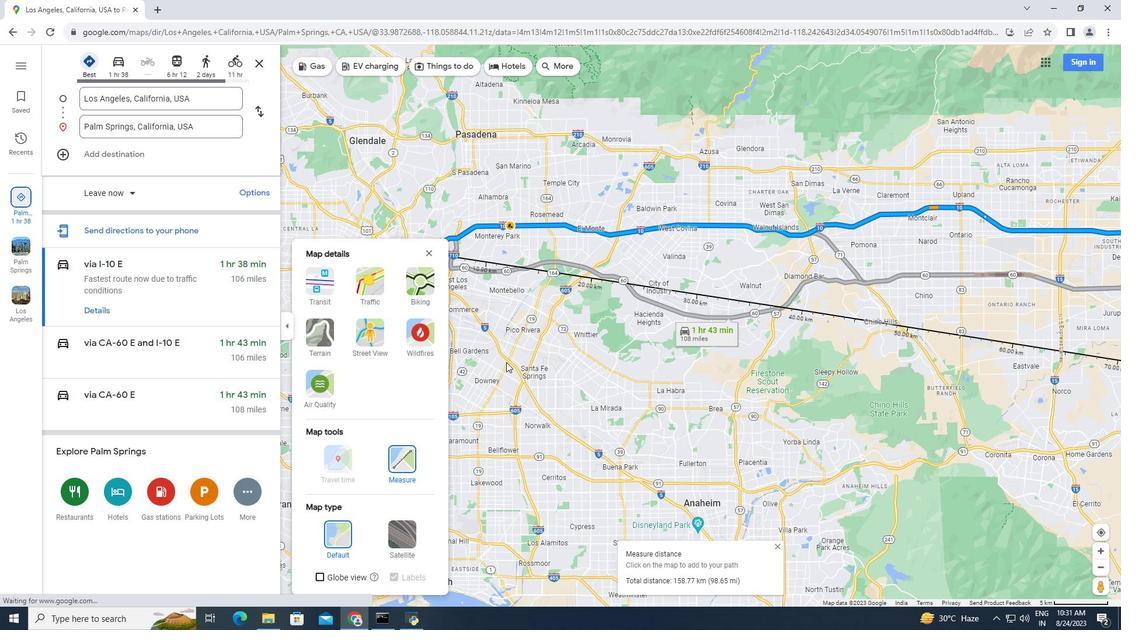 
Action: Mouse pressed left at (506, 362)
Screenshot: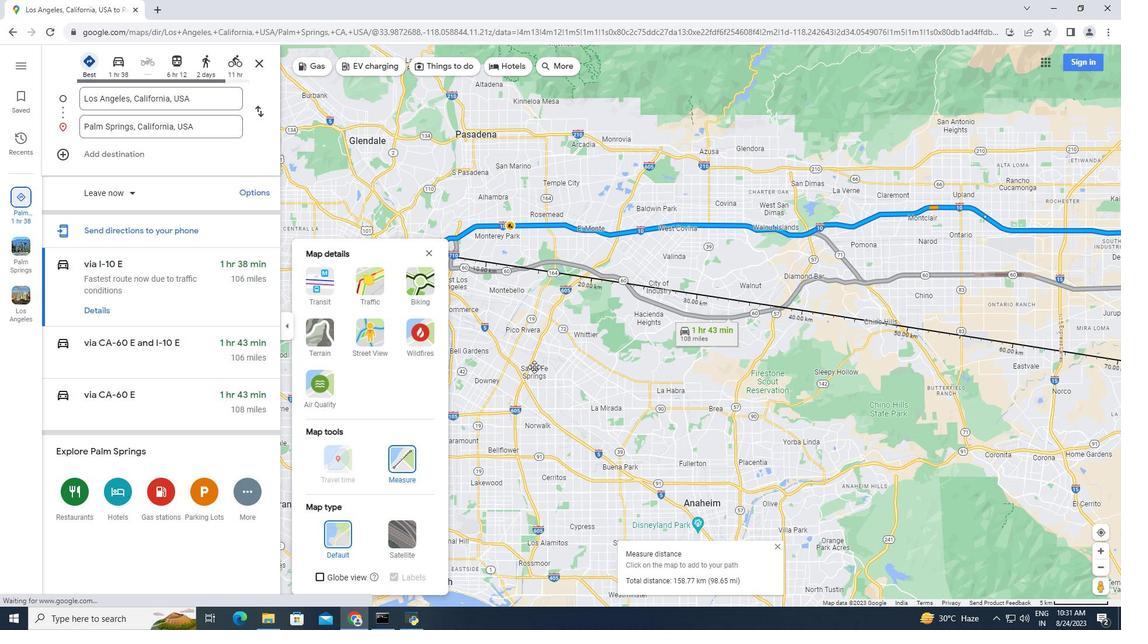 
Action: Mouse moved to (632, 403)
Screenshot: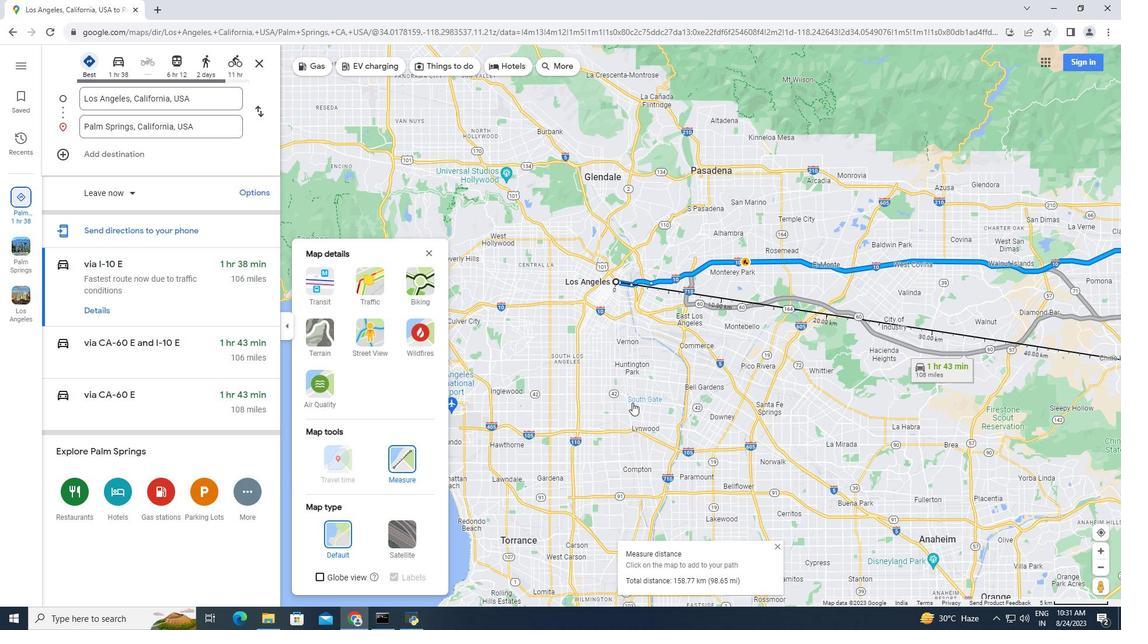 
Action: Mouse scrolled (632, 402) with delta (0, 0)
Screenshot: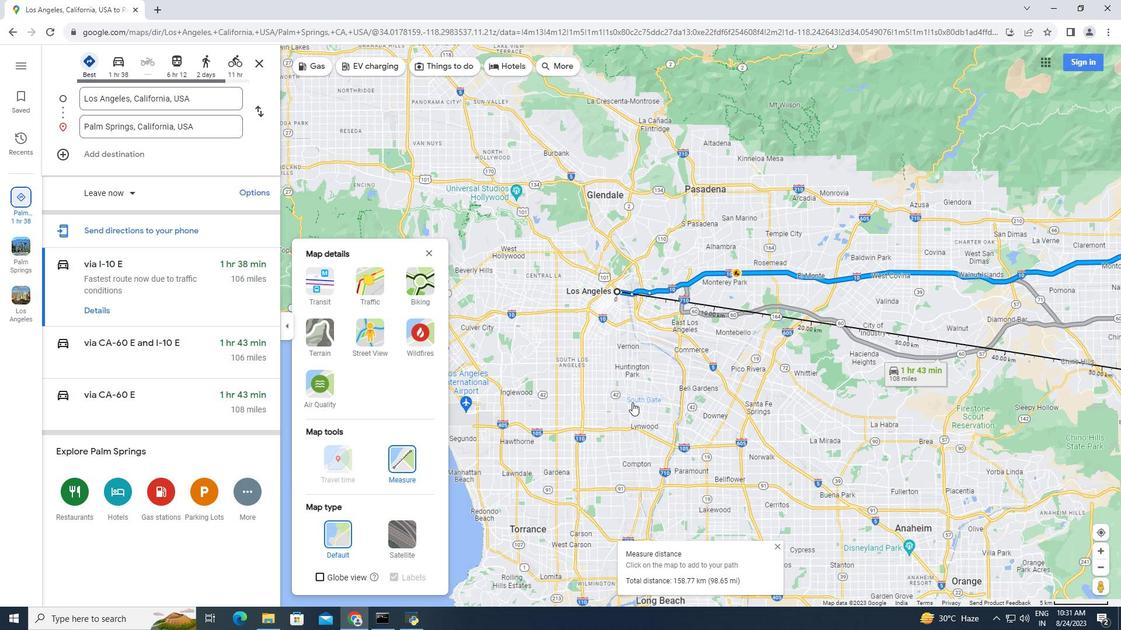 
Action: Mouse scrolled (632, 402) with delta (0, 0)
Screenshot: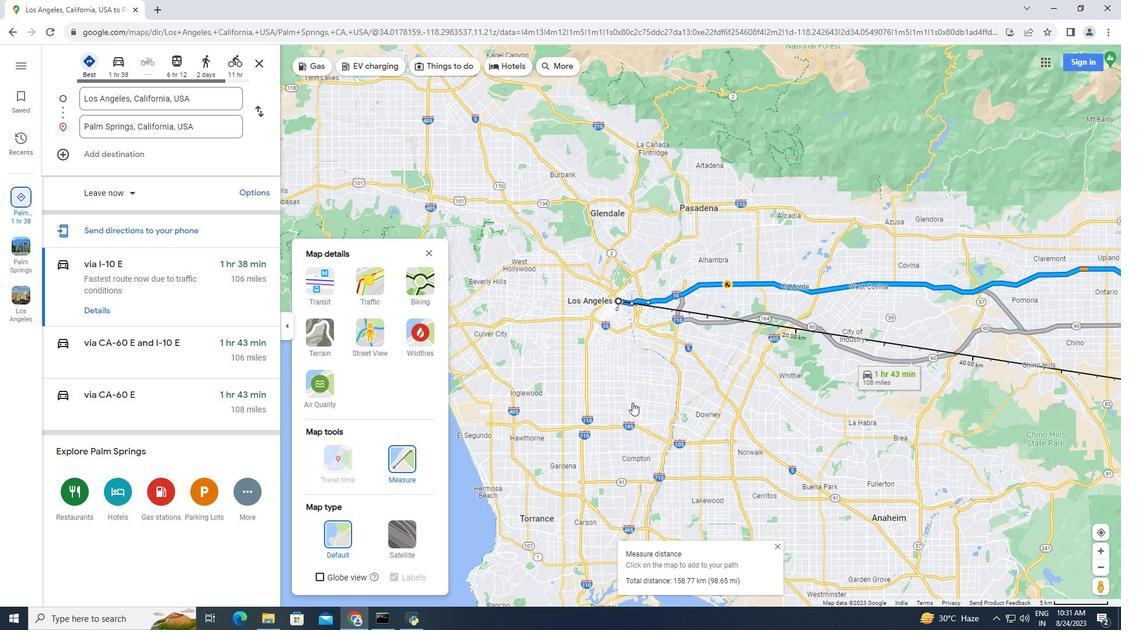 
Action: Mouse scrolled (632, 402) with delta (0, 0)
Screenshot: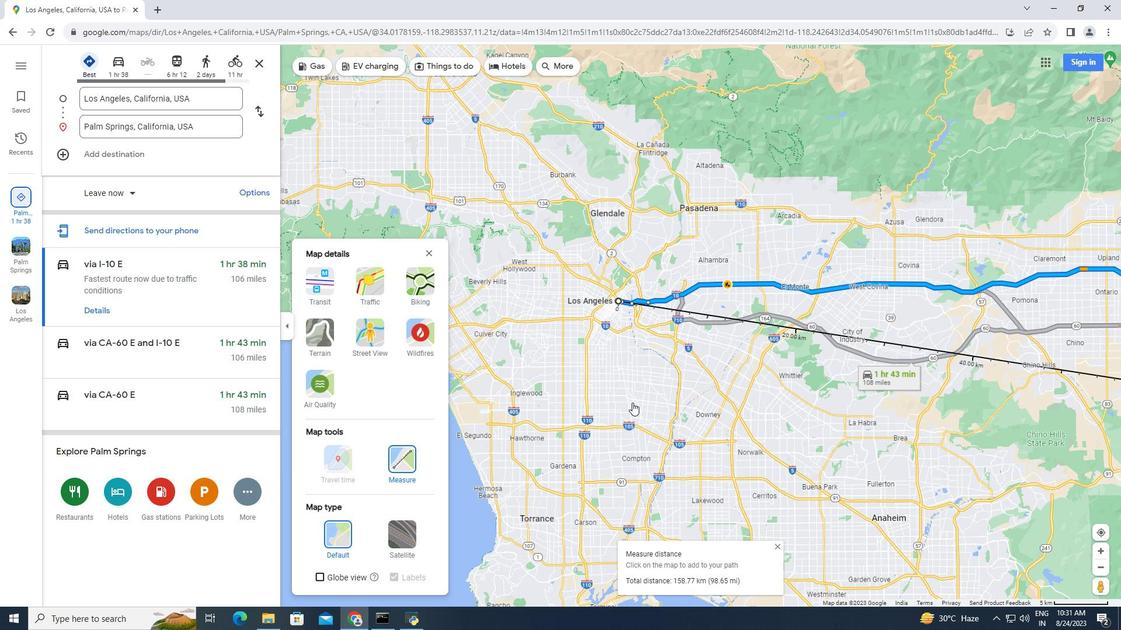 
Action: Mouse scrolled (632, 402) with delta (0, 0)
Screenshot: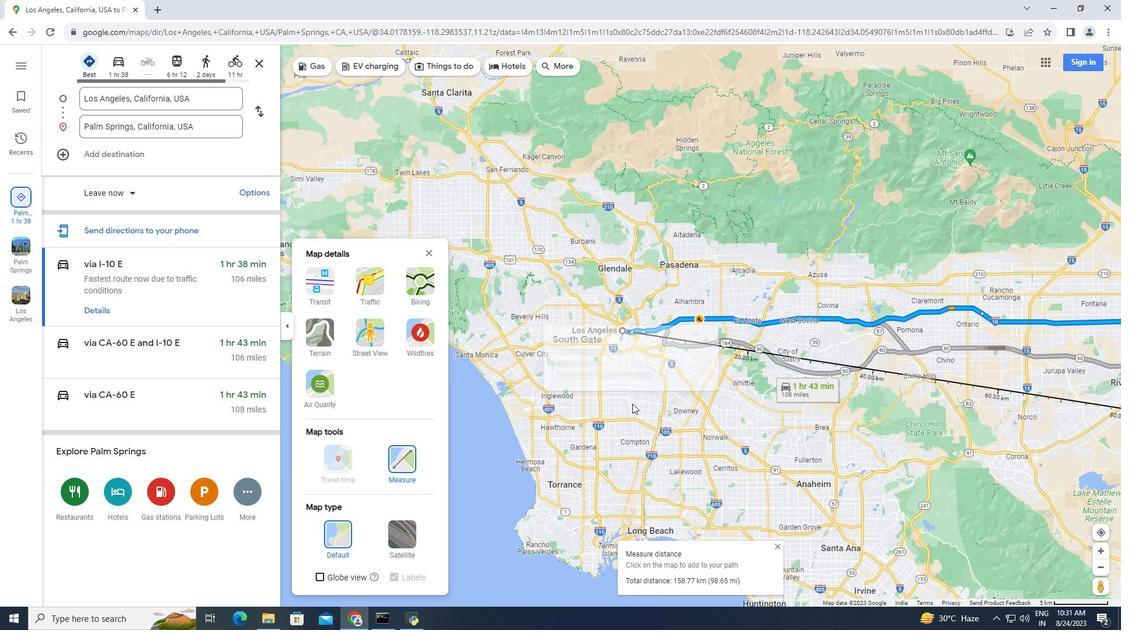 
Action: Mouse moved to (632, 404)
Screenshot: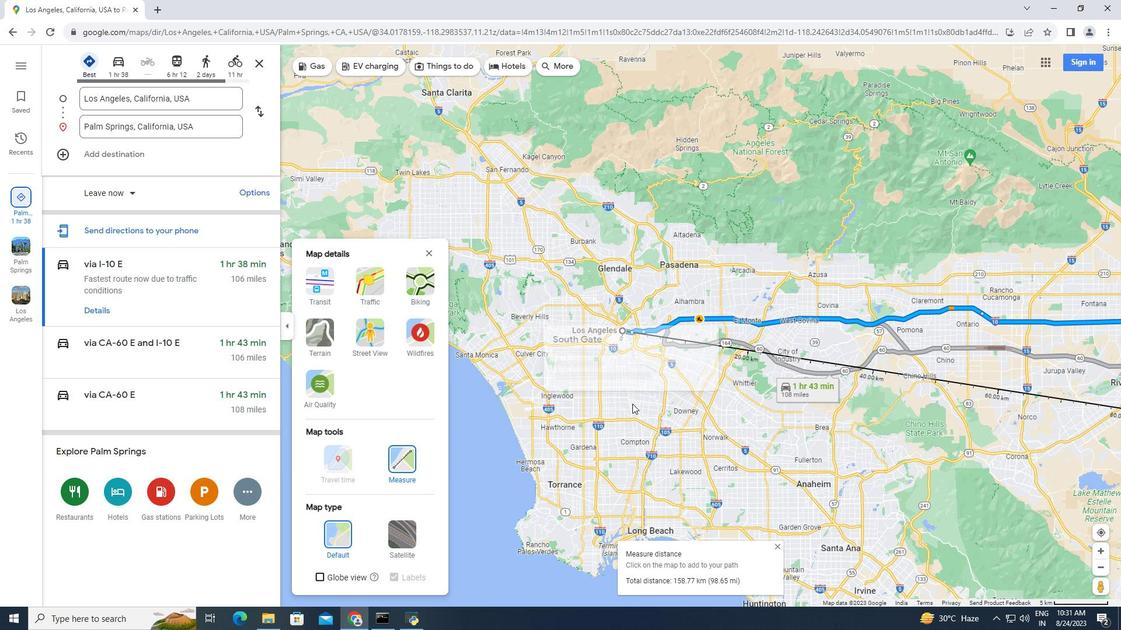 
Action: Mouse scrolled (632, 403) with delta (0, 0)
Screenshot: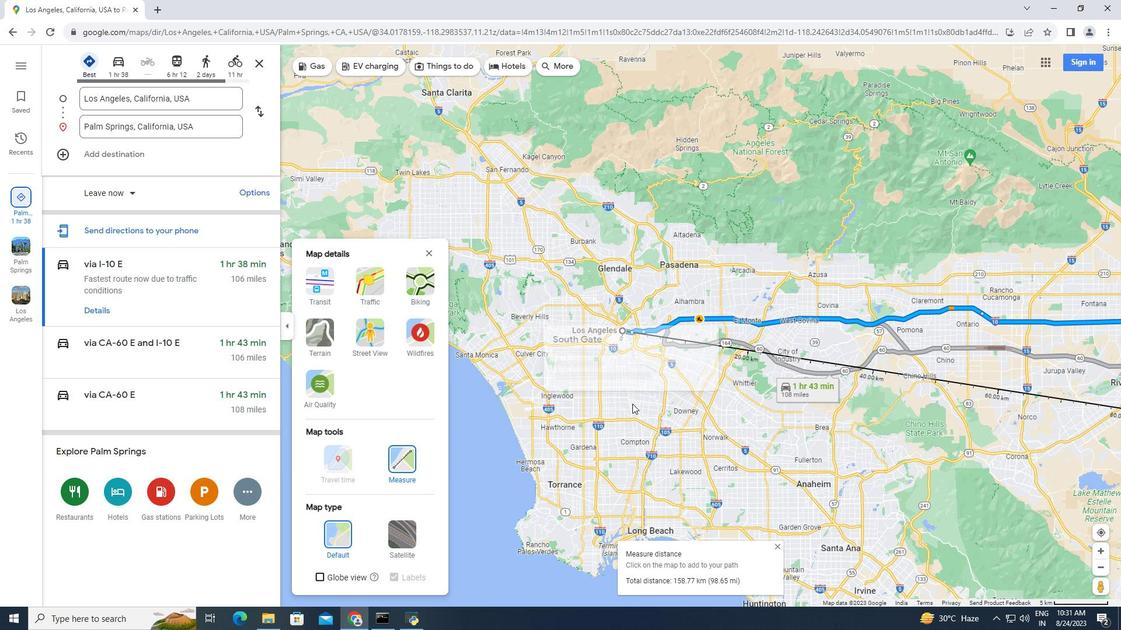 
Action: Mouse scrolled (632, 403) with delta (0, 0)
Screenshot: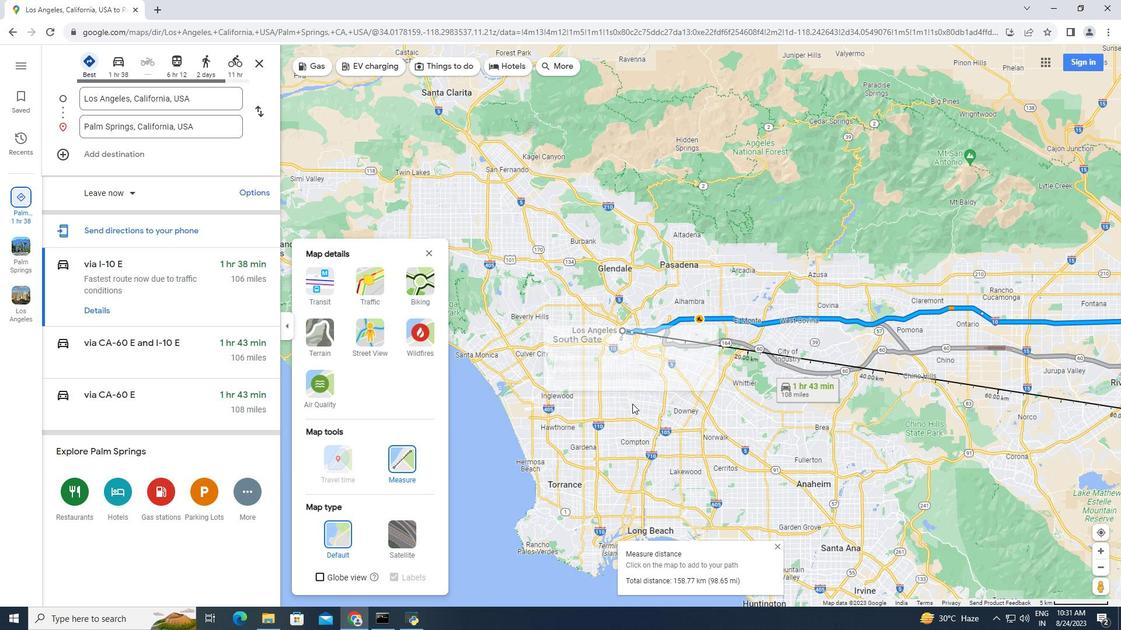 
Action: Mouse scrolled (632, 403) with delta (0, 0)
Screenshot: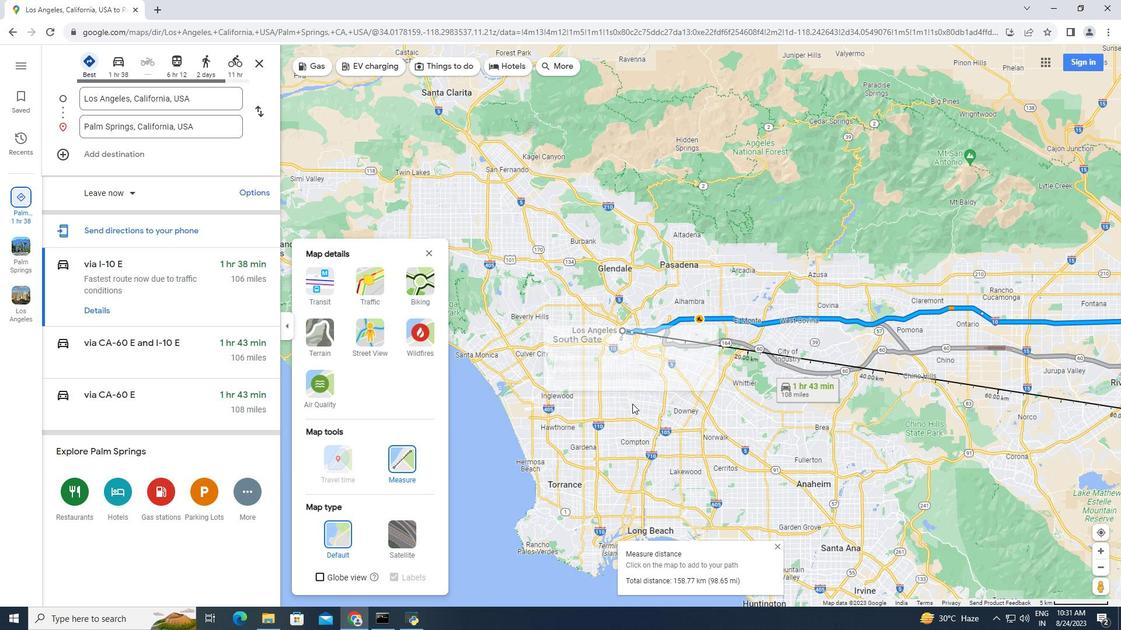 
Action: Mouse moved to (712, 401)
Screenshot: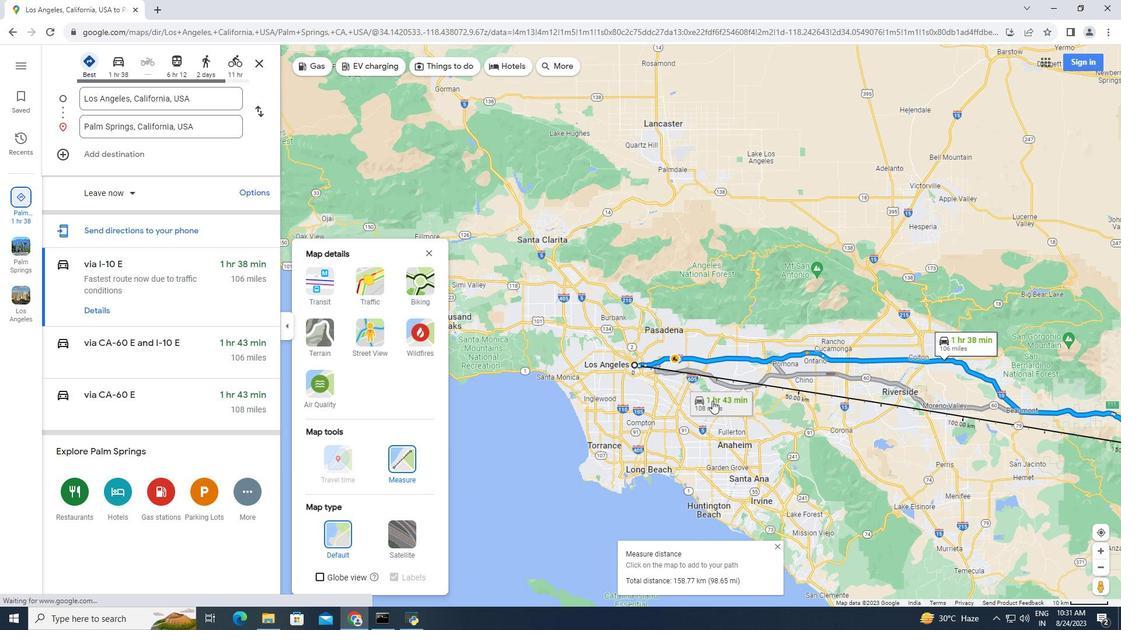 
Action: Mouse scrolled (712, 400) with delta (0, 0)
Screenshot: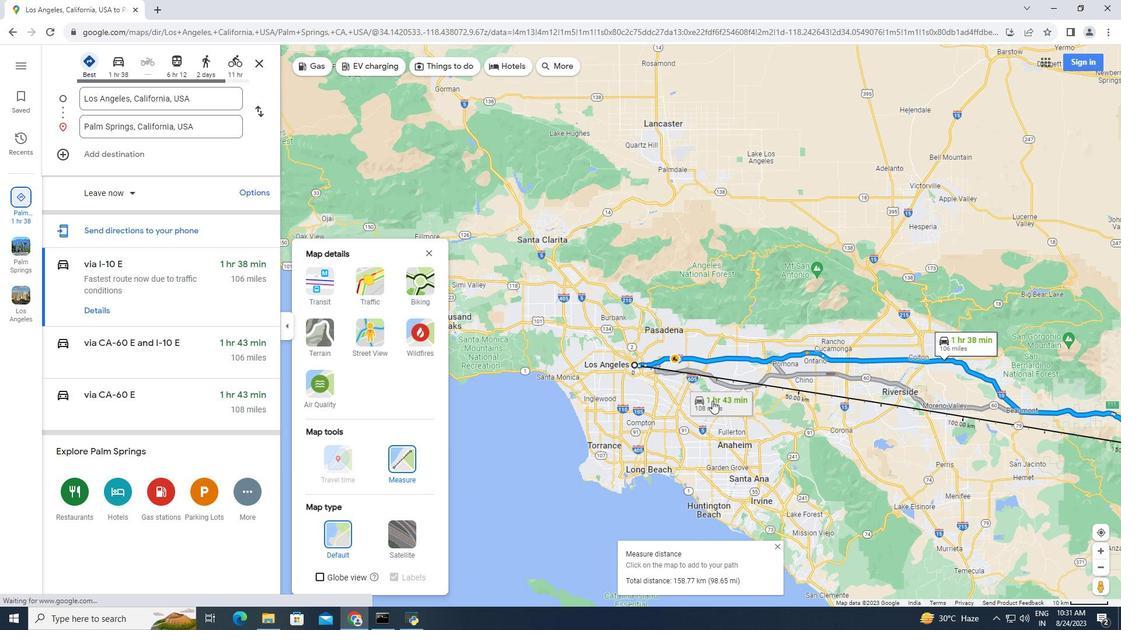 
Action: Mouse scrolled (712, 400) with delta (0, 0)
Screenshot: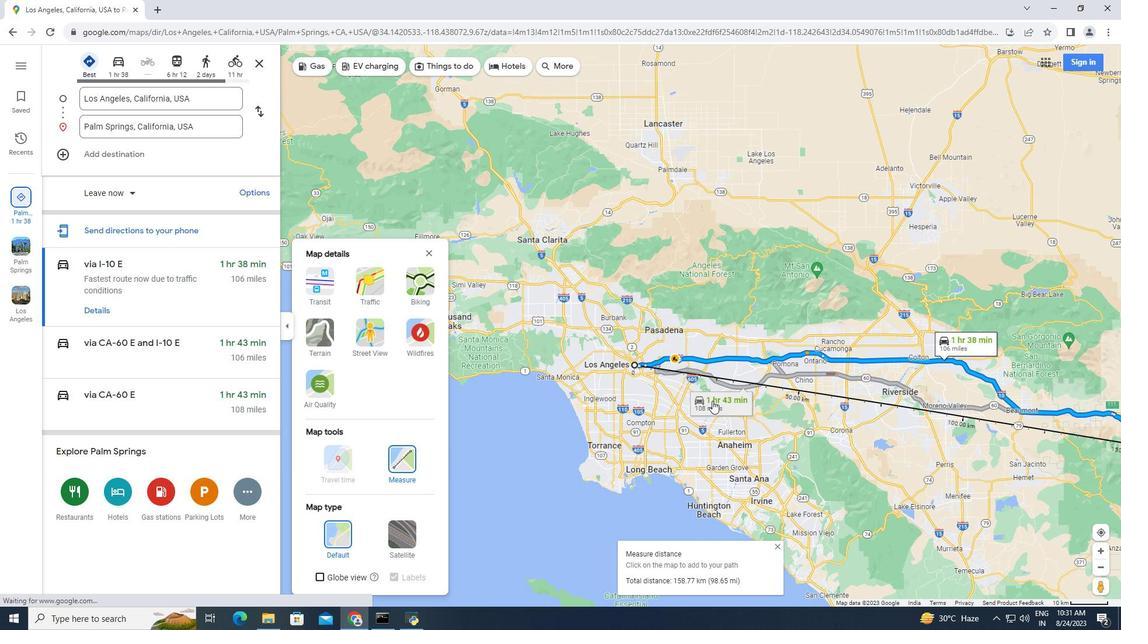 
Action: Mouse scrolled (712, 400) with delta (0, 0)
Screenshot: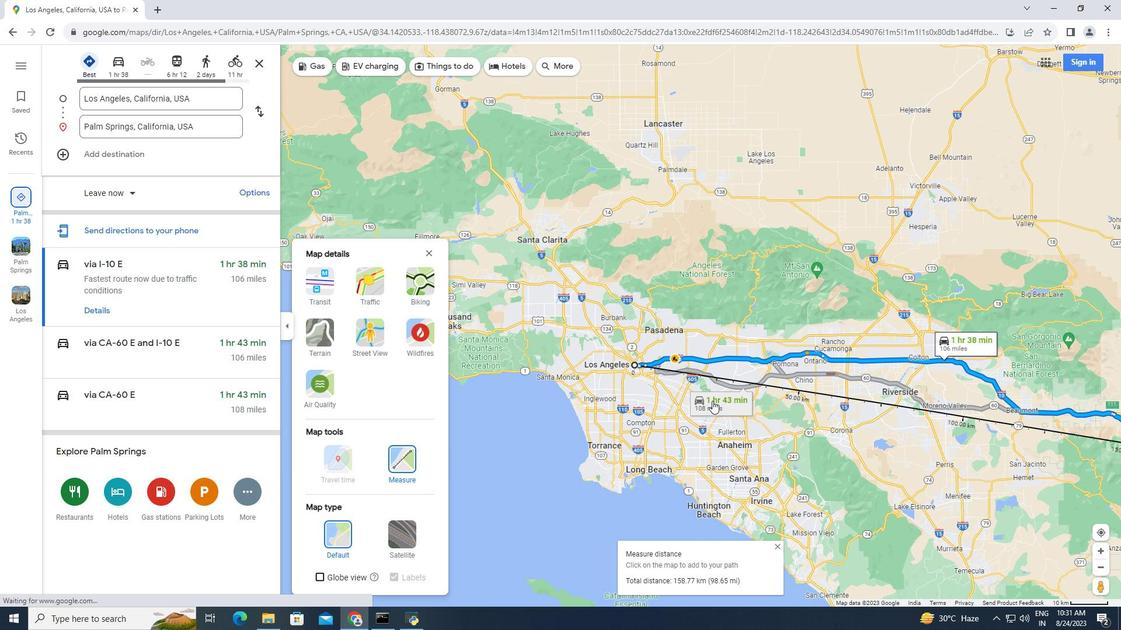 
Action: Mouse moved to (768, 417)
Screenshot: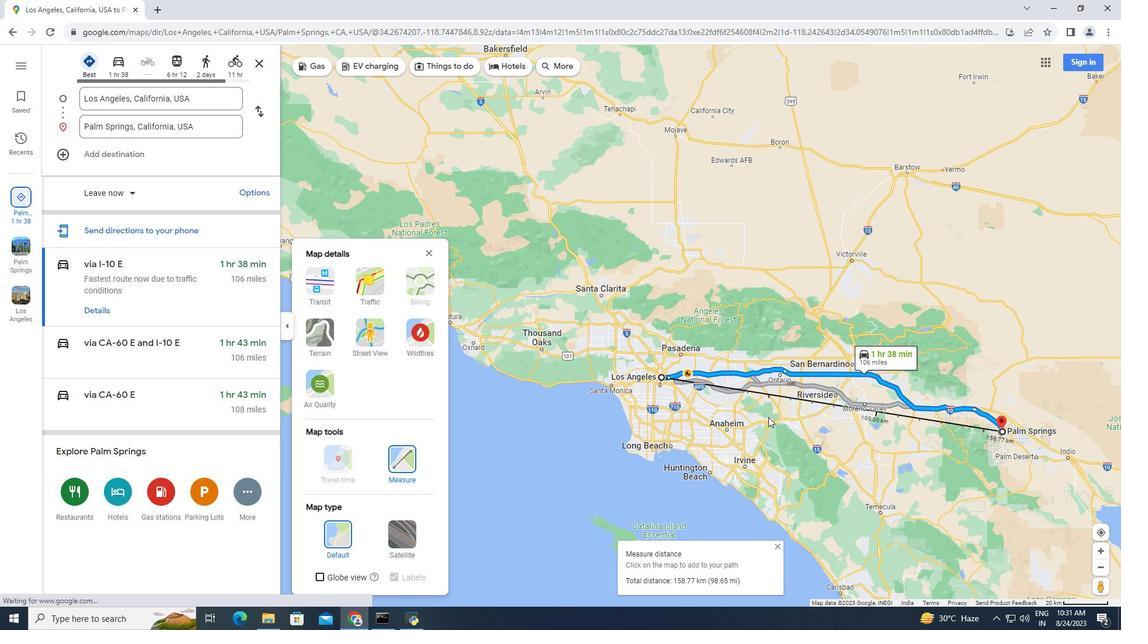 
